 Task: Find connections with filter location Barcelona with filter topic #coachingwith filter profile language English with filter current company Cameron, a Schlumberger company with filter school SREYAS INSTITUTE OF ENGINEERING & TECHNOLOGY with filter industry Renewable Energy Power Generation with filter service category Digital Marketing with filter keywords title Outside Sales Manager
Action: Mouse moved to (171, 291)
Screenshot: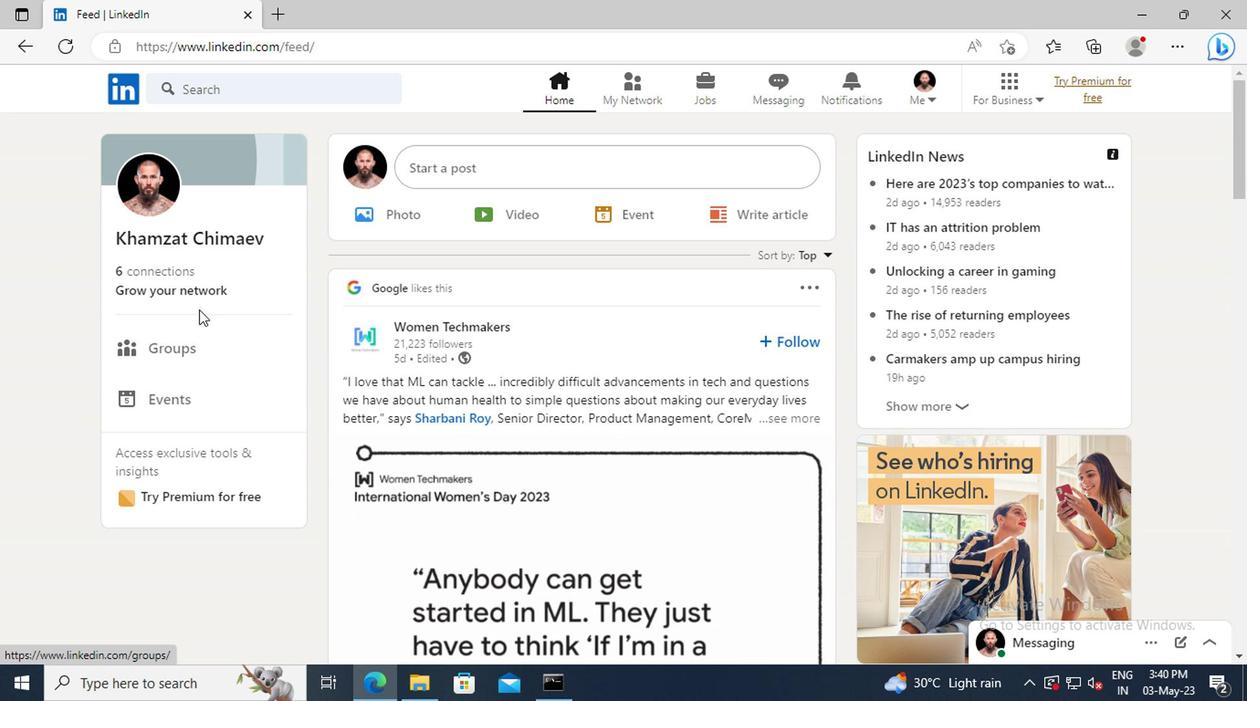 
Action: Mouse pressed left at (171, 291)
Screenshot: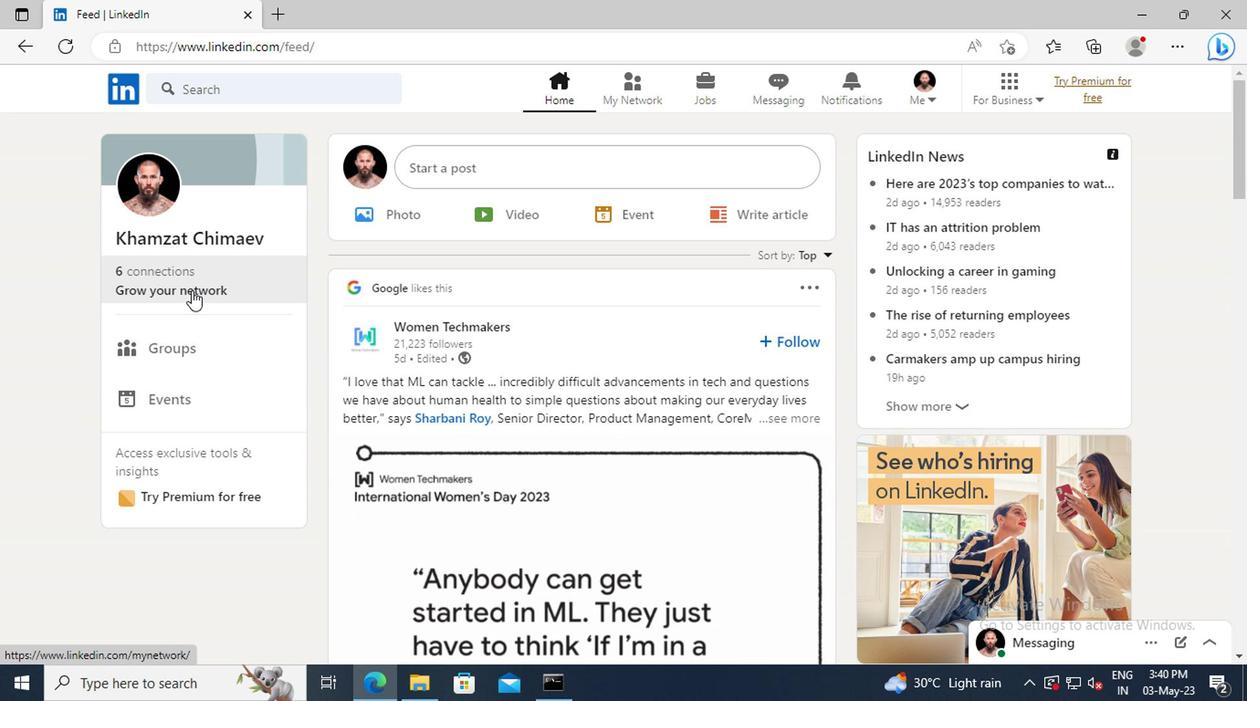 
Action: Mouse moved to (182, 196)
Screenshot: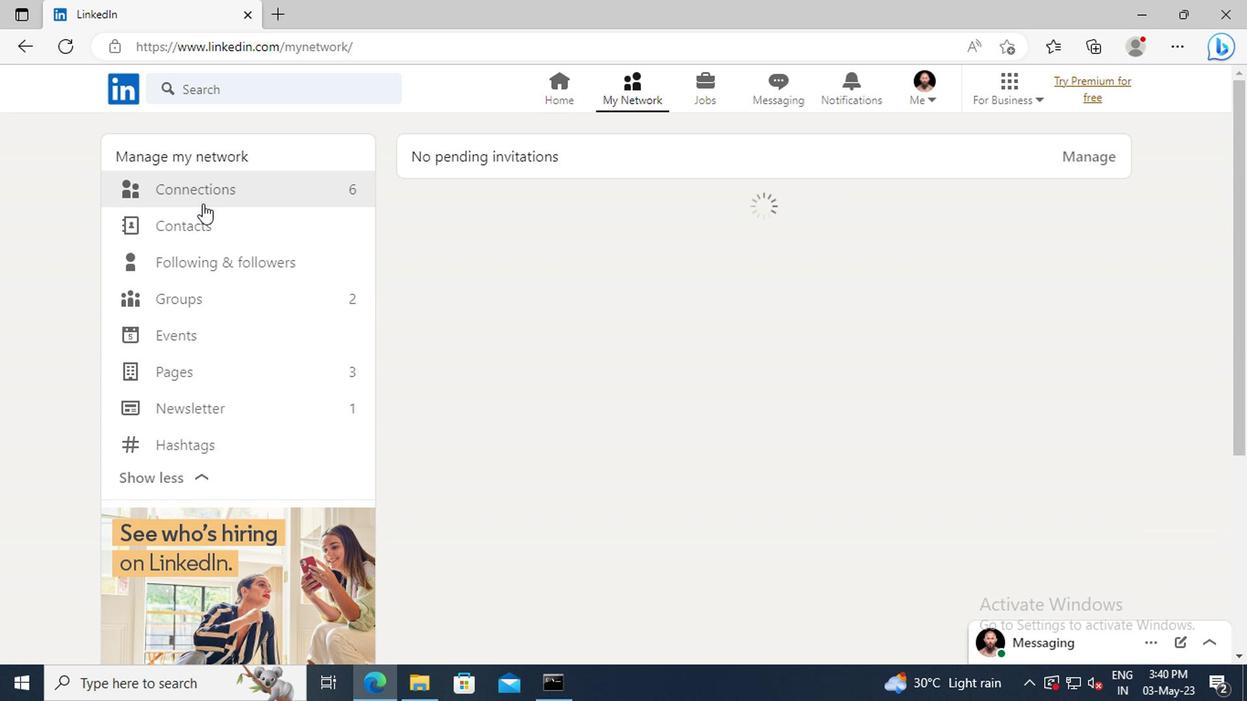 
Action: Mouse pressed left at (182, 196)
Screenshot: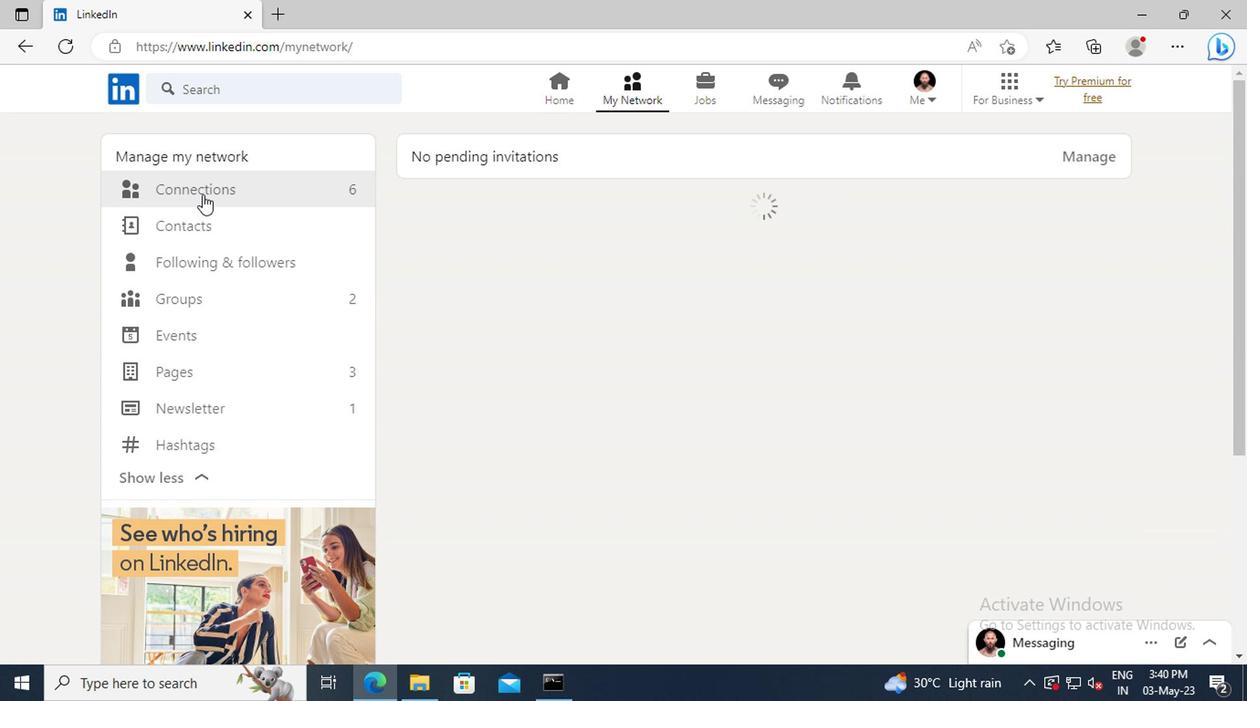 
Action: Mouse moved to (721, 197)
Screenshot: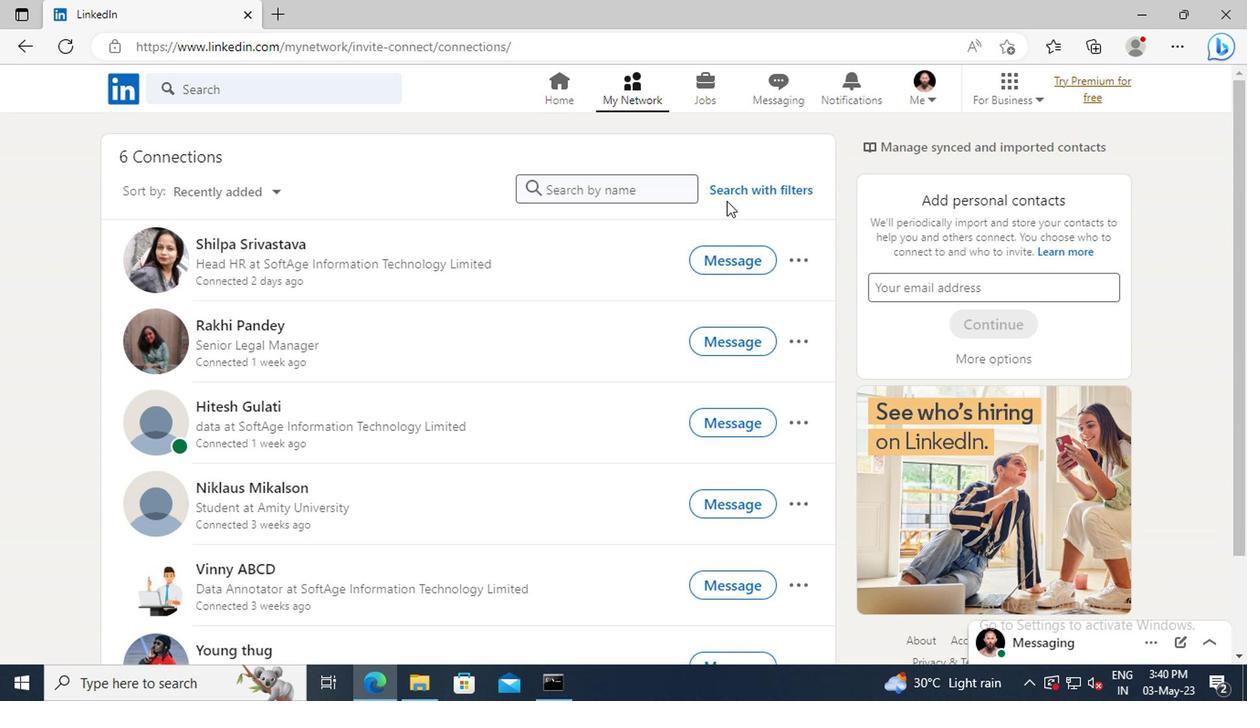 
Action: Mouse pressed left at (721, 197)
Screenshot: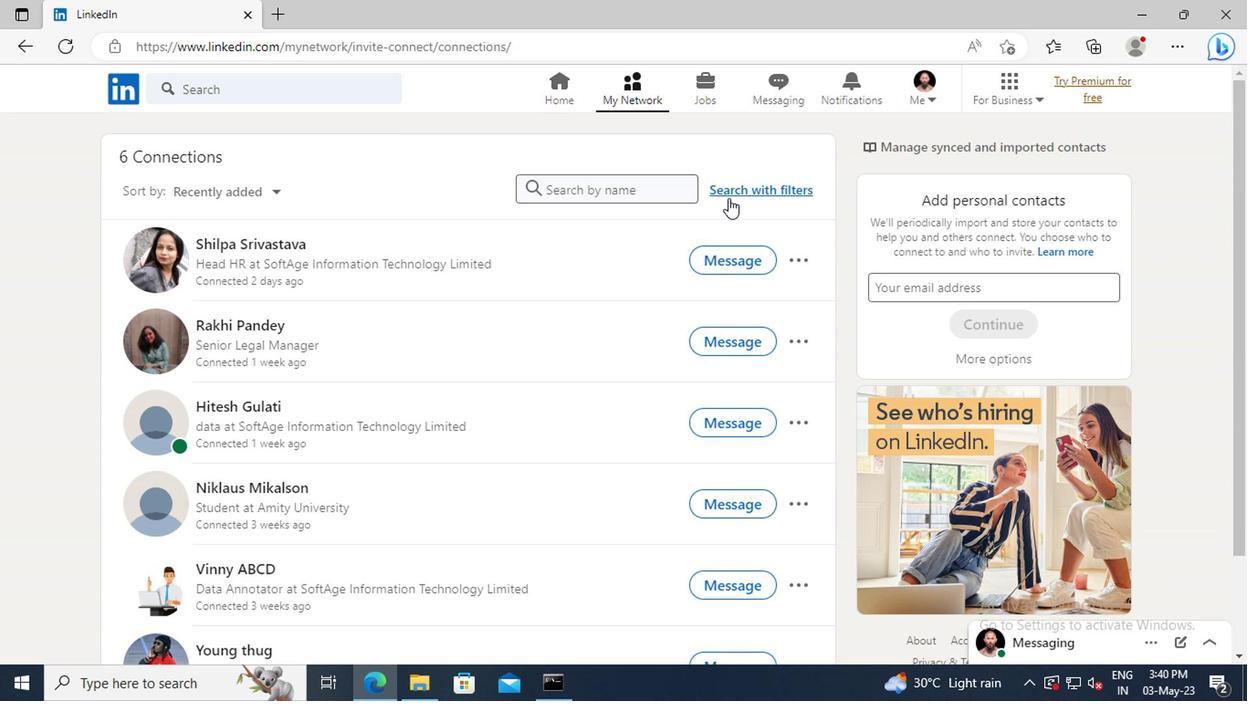 
Action: Mouse moved to (685, 146)
Screenshot: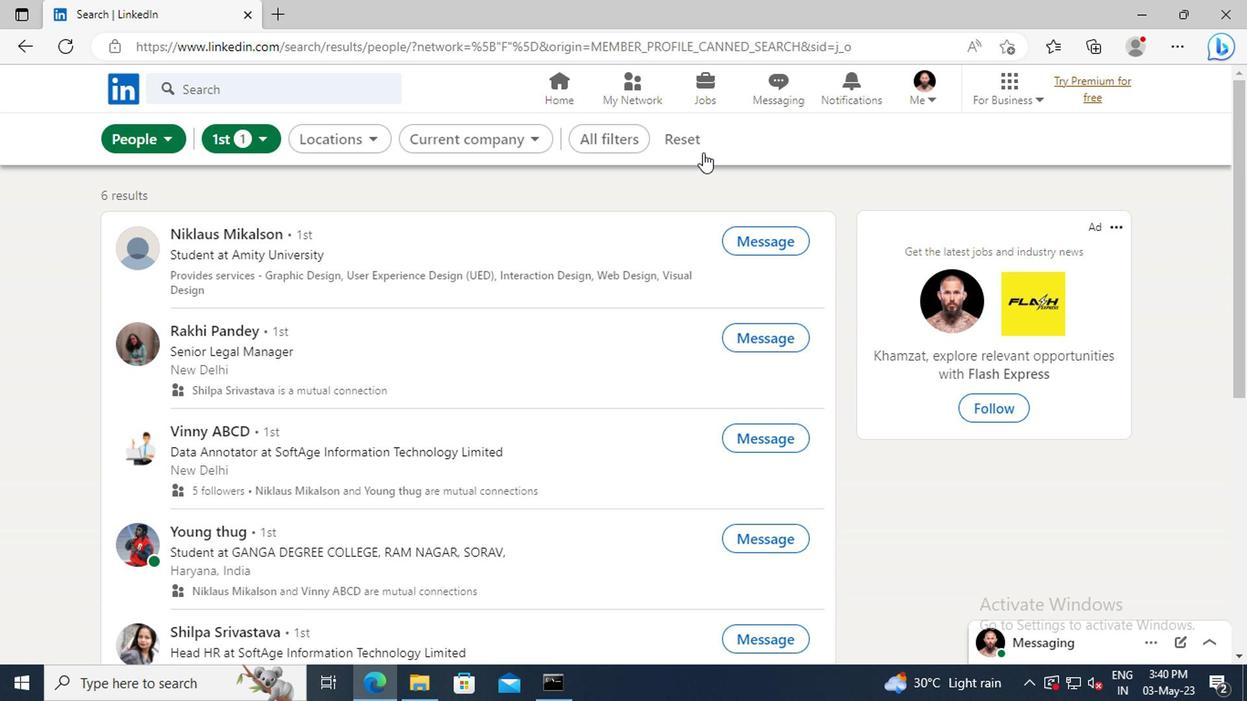 
Action: Mouse pressed left at (685, 146)
Screenshot: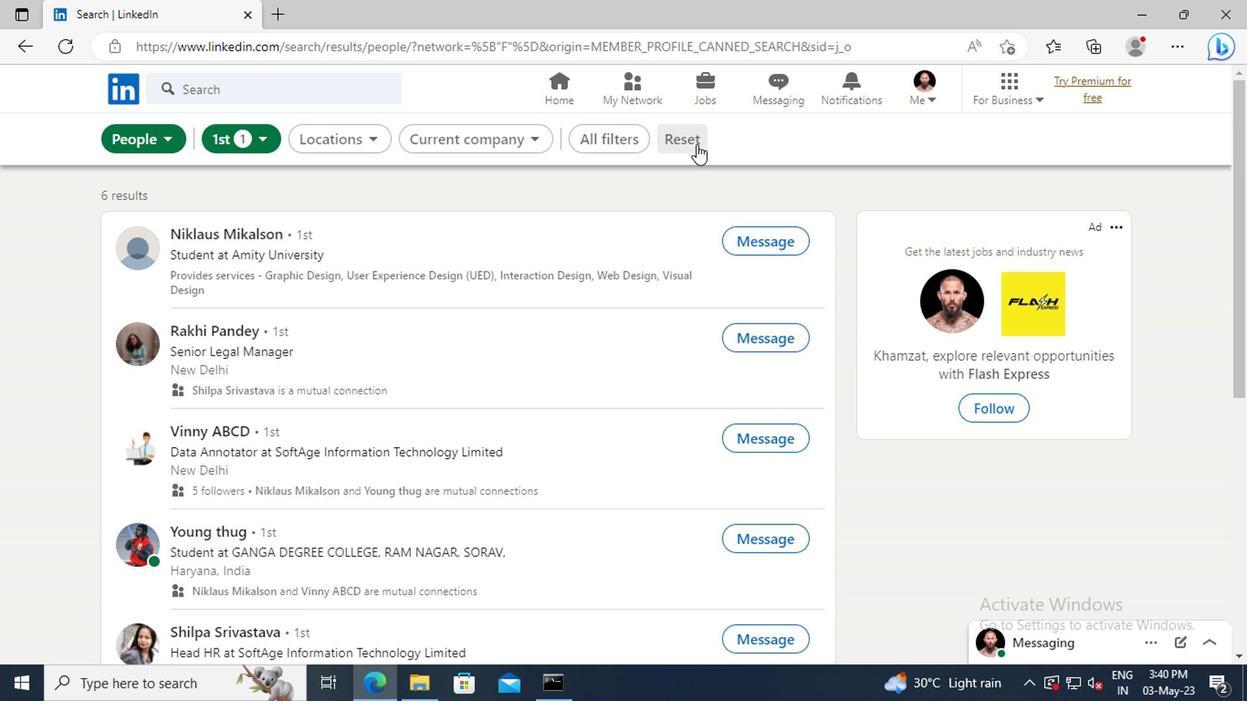 
Action: Mouse moved to (659, 146)
Screenshot: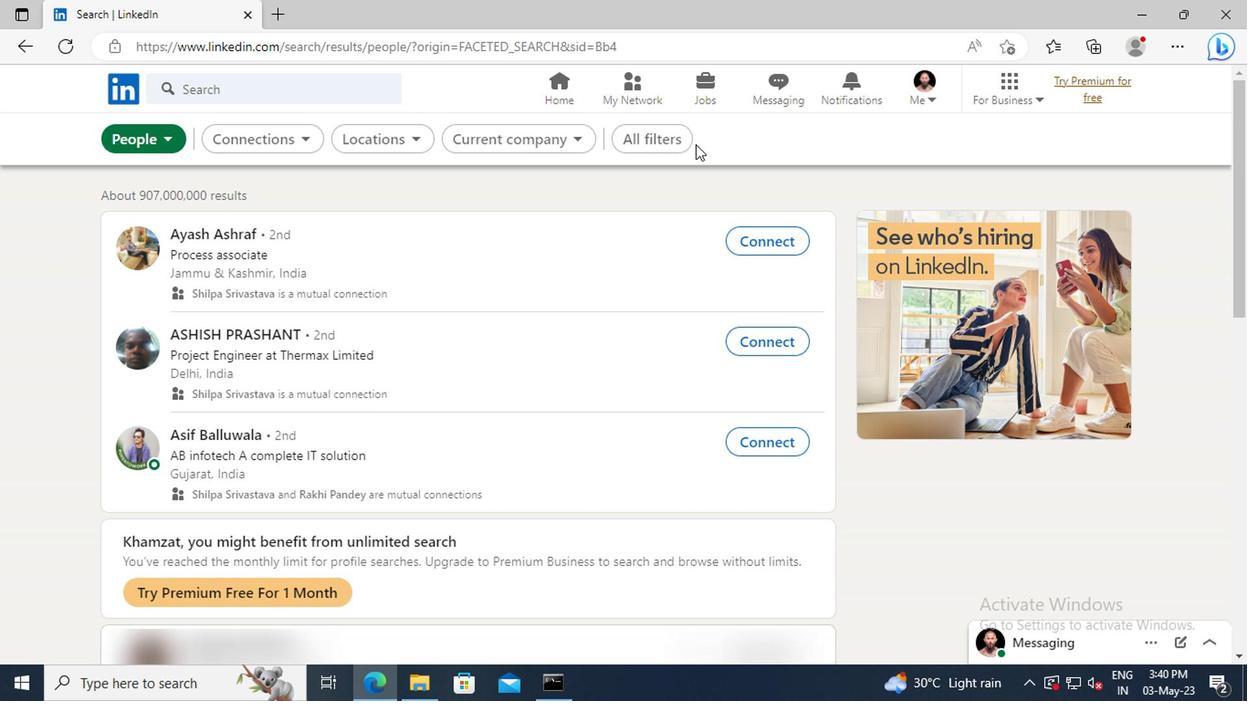 
Action: Mouse pressed left at (659, 146)
Screenshot: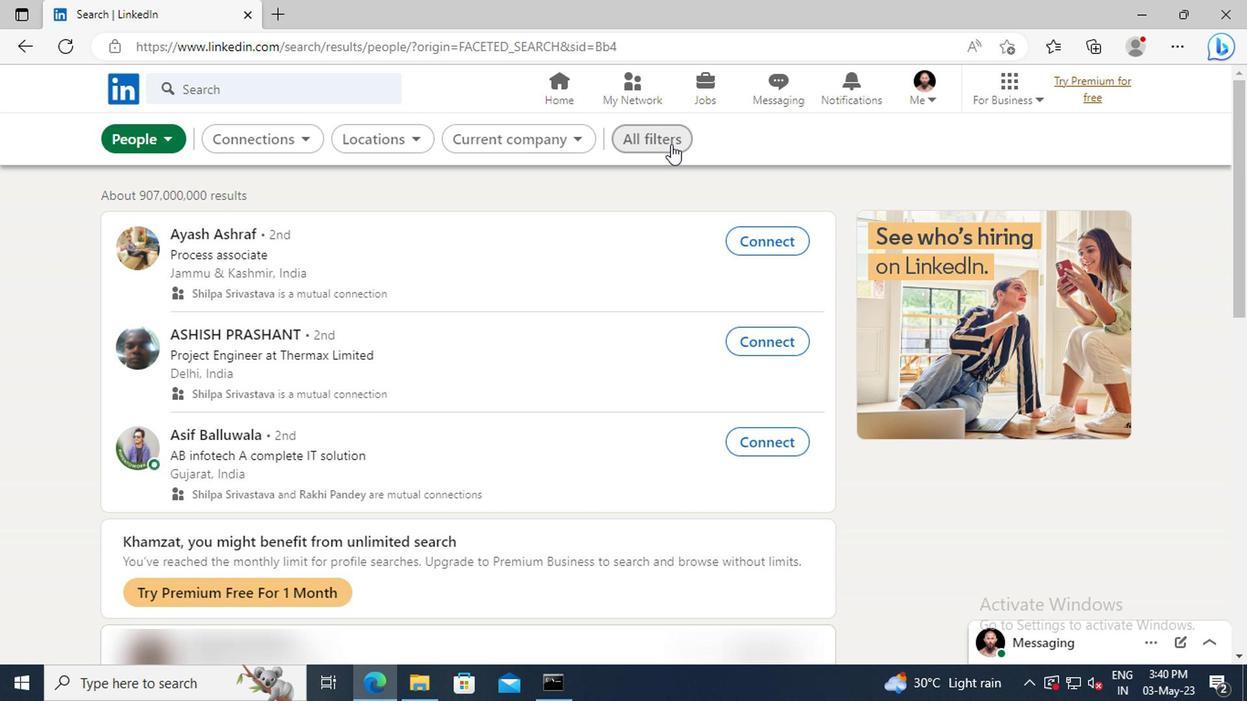 
Action: Mouse moved to (1042, 385)
Screenshot: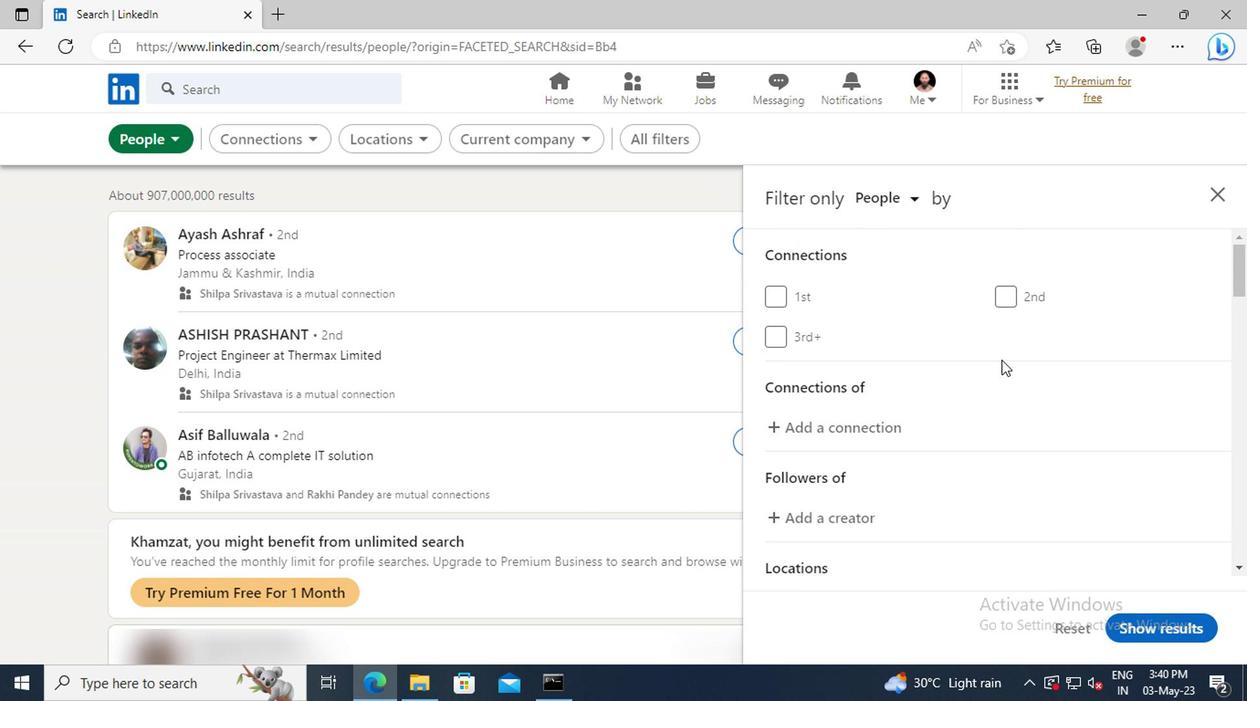 
Action: Mouse scrolled (1042, 384) with delta (0, 0)
Screenshot: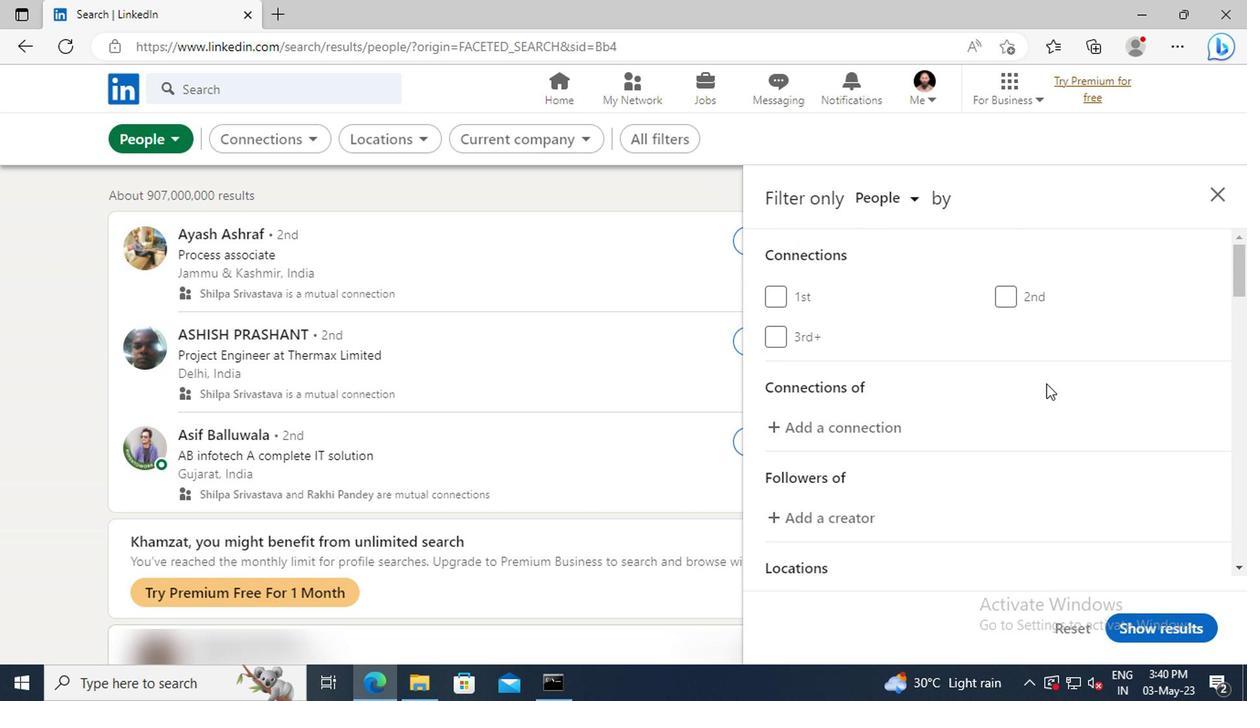 
Action: Mouse scrolled (1042, 384) with delta (0, 0)
Screenshot: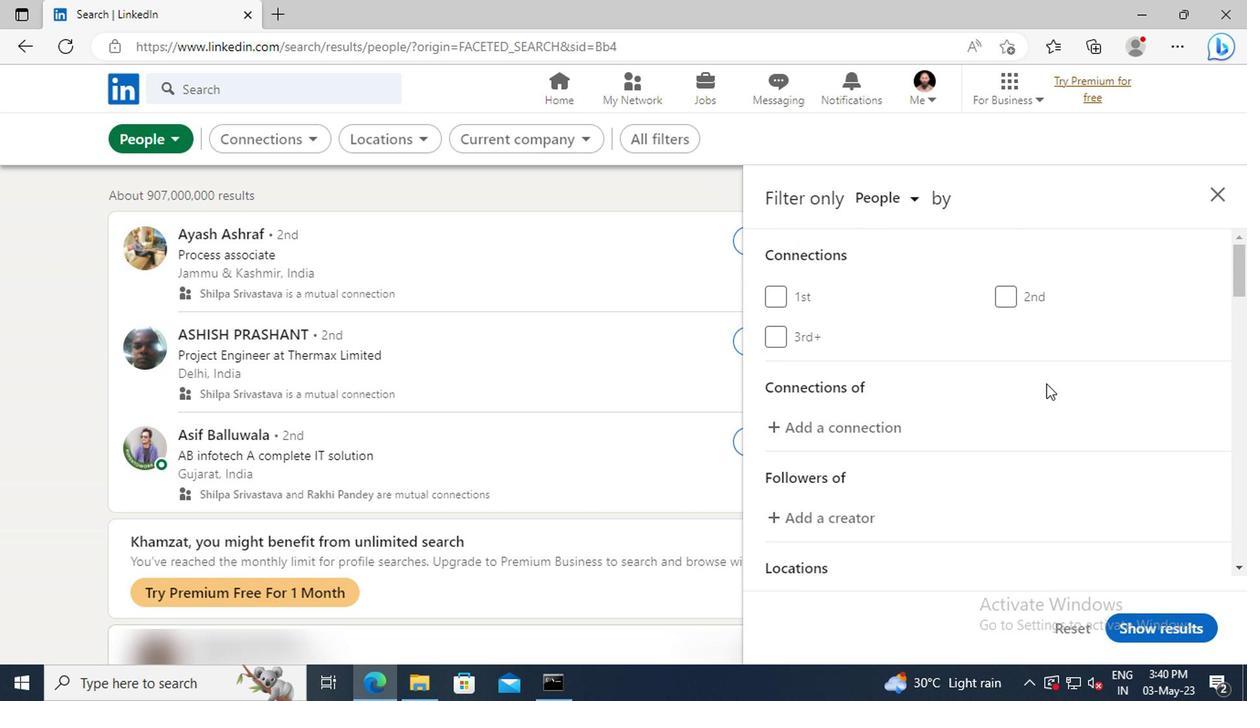 
Action: Mouse scrolled (1042, 384) with delta (0, 0)
Screenshot: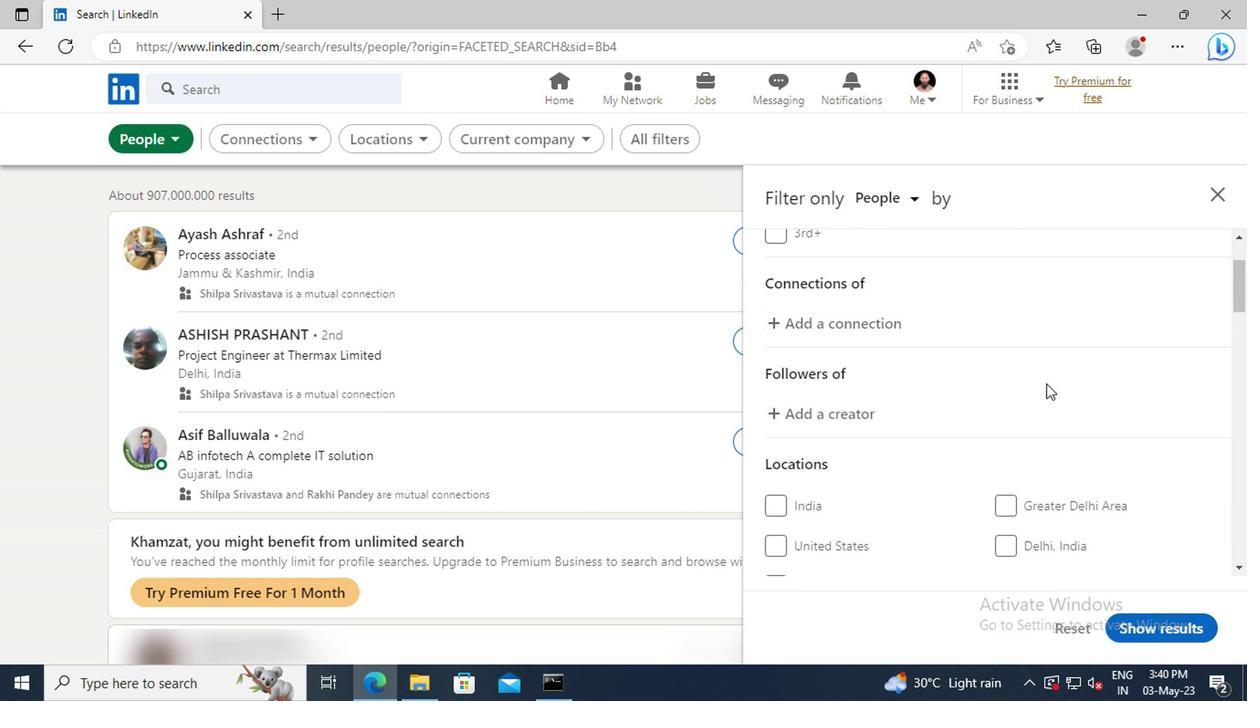 
Action: Mouse scrolled (1042, 384) with delta (0, 0)
Screenshot: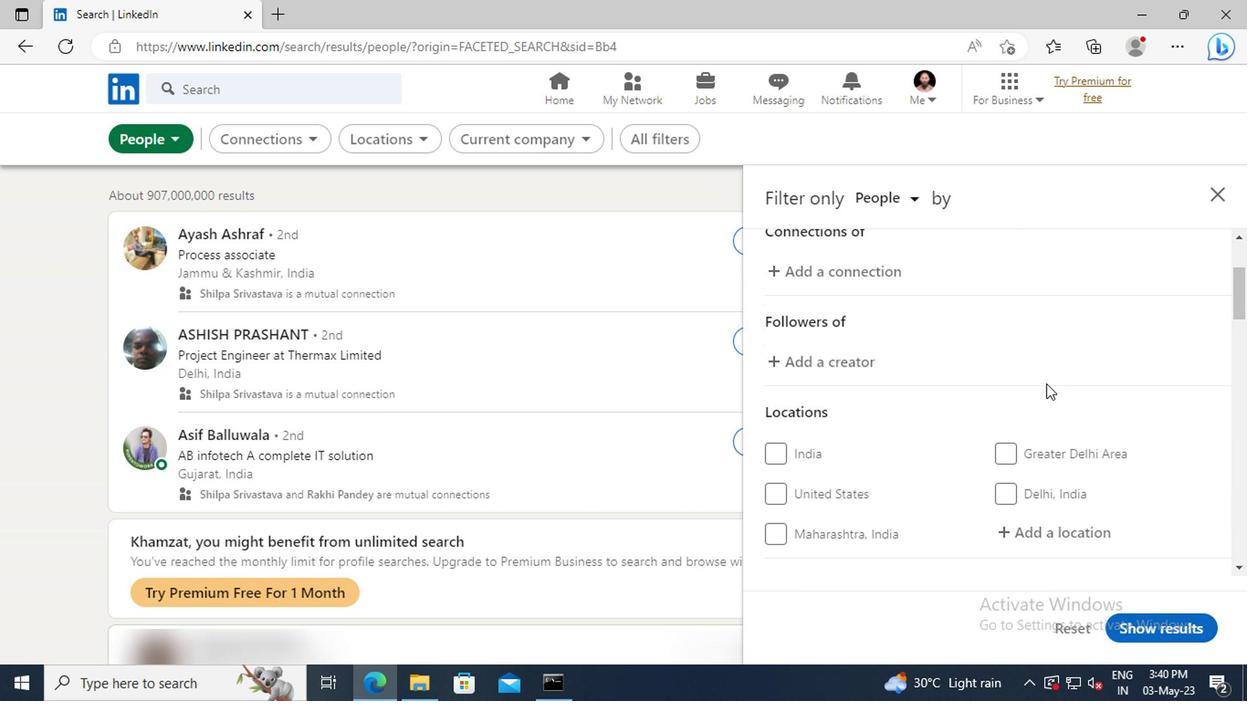 
Action: Mouse scrolled (1042, 384) with delta (0, 0)
Screenshot: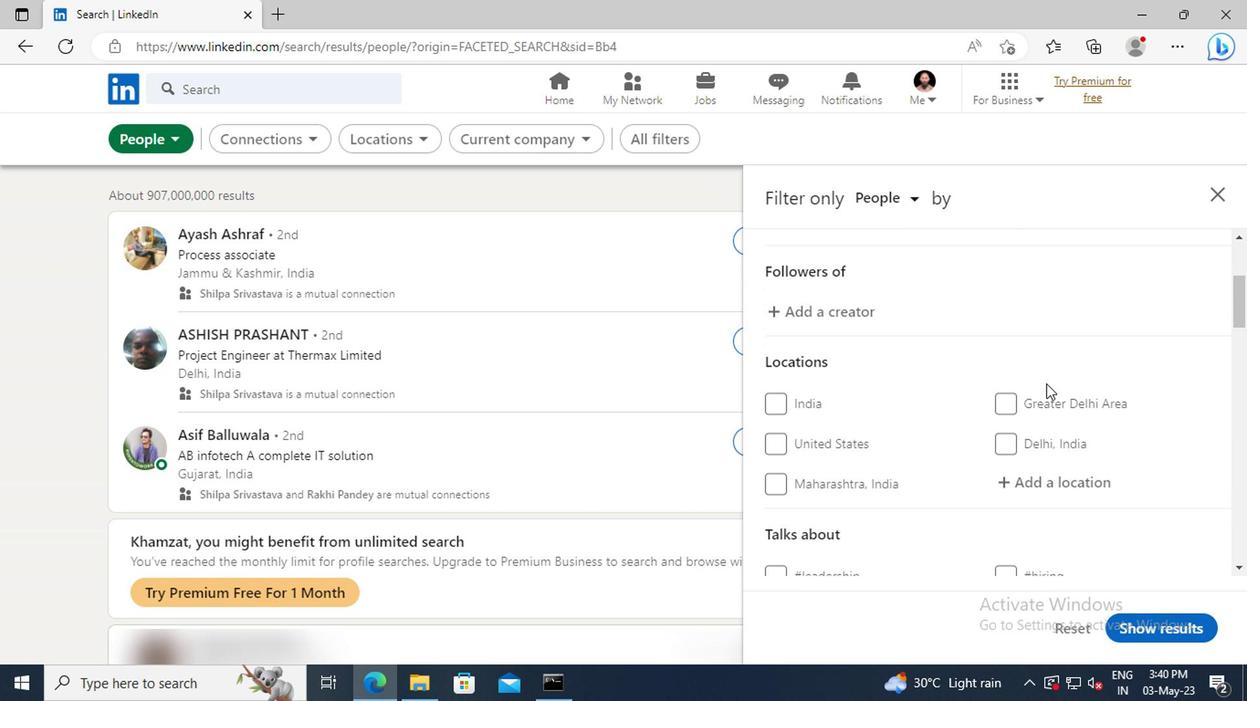
Action: Mouse moved to (1043, 426)
Screenshot: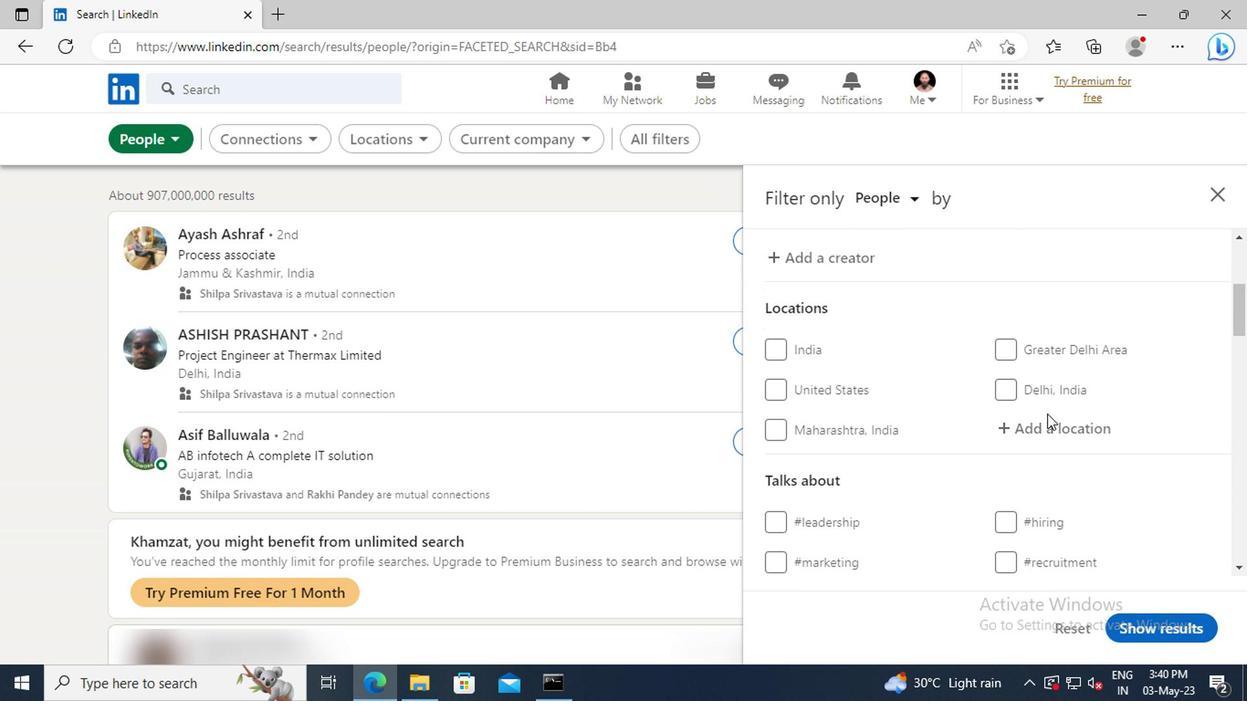 
Action: Mouse pressed left at (1043, 426)
Screenshot: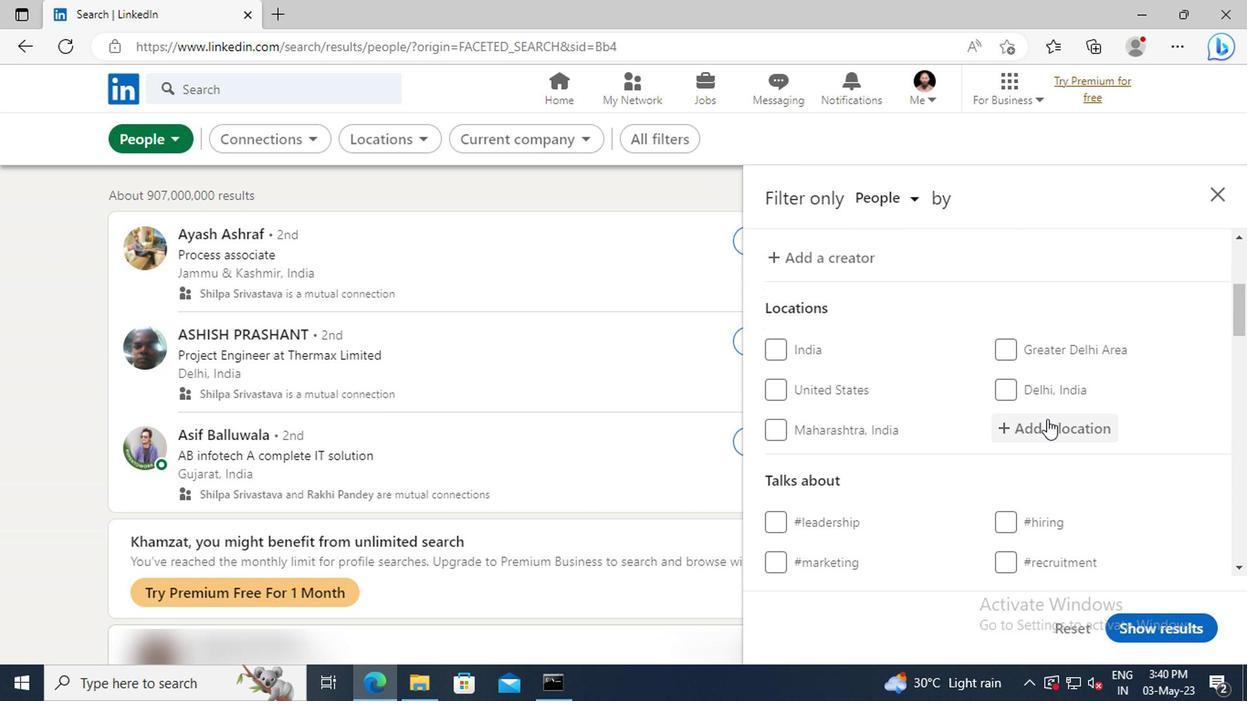 
Action: Key pressed <Key.shift>BARCEL
Screenshot: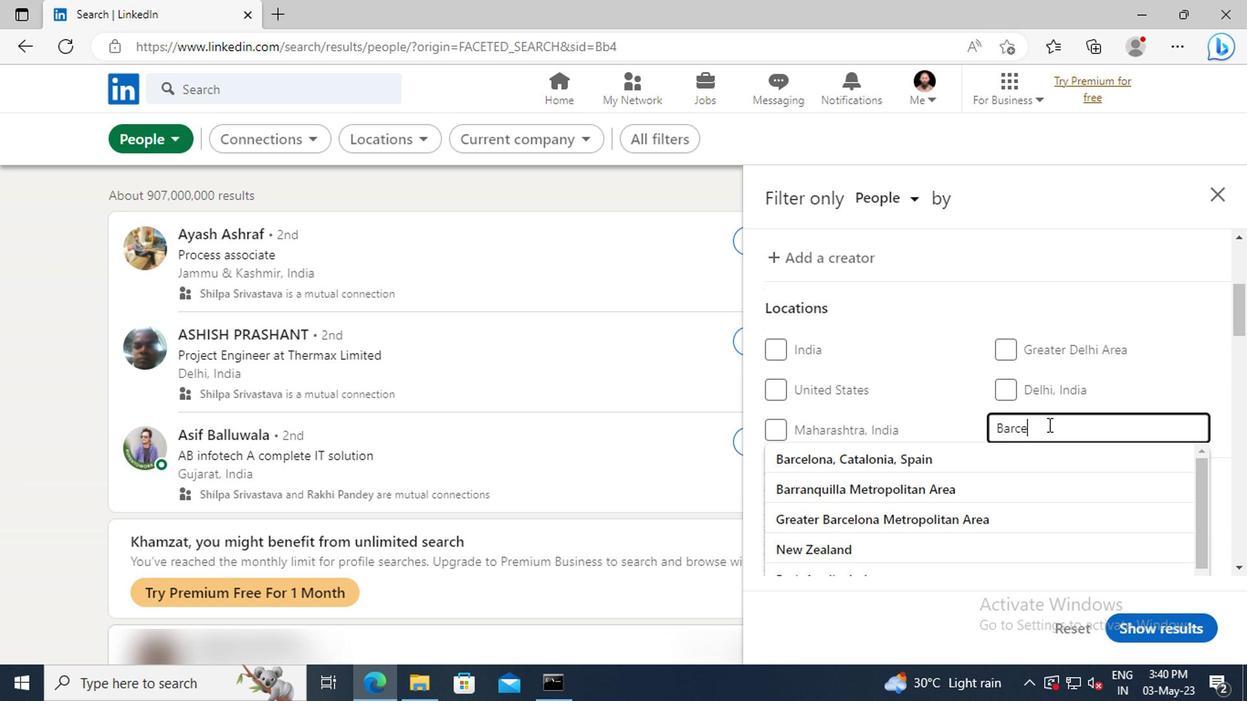 
Action: Mouse moved to (1046, 452)
Screenshot: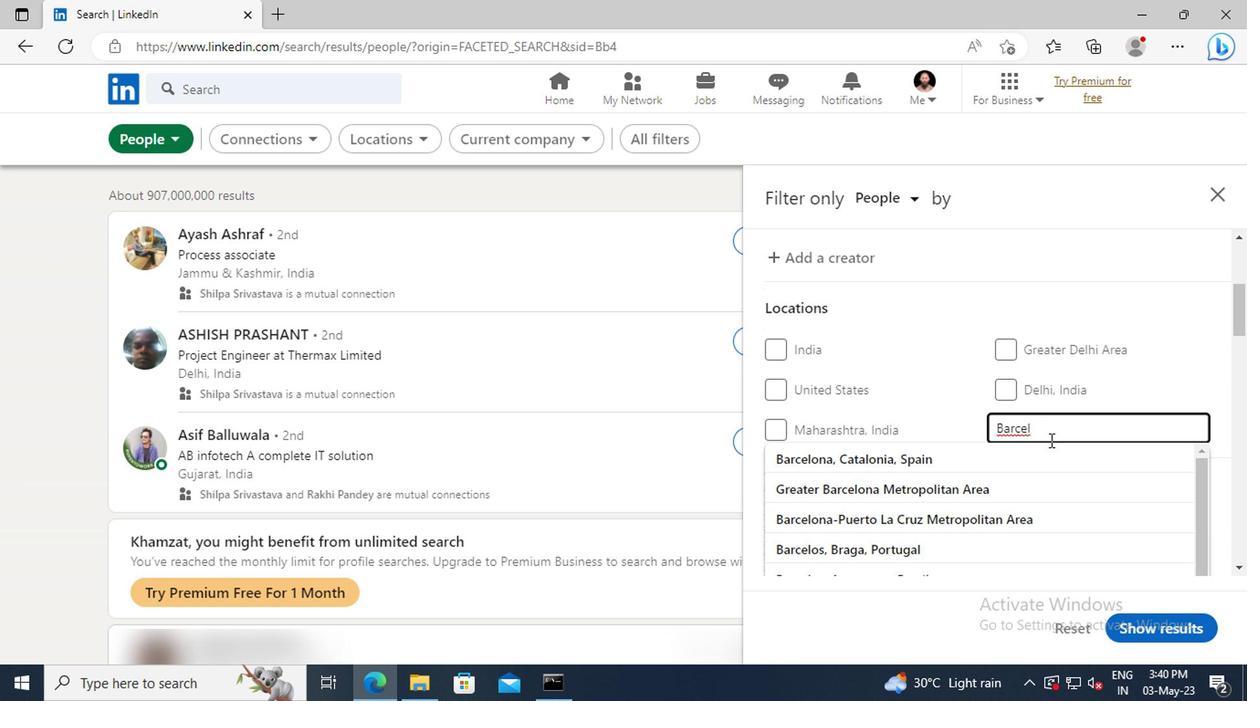
Action: Mouse pressed left at (1046, 452)
Screenshot: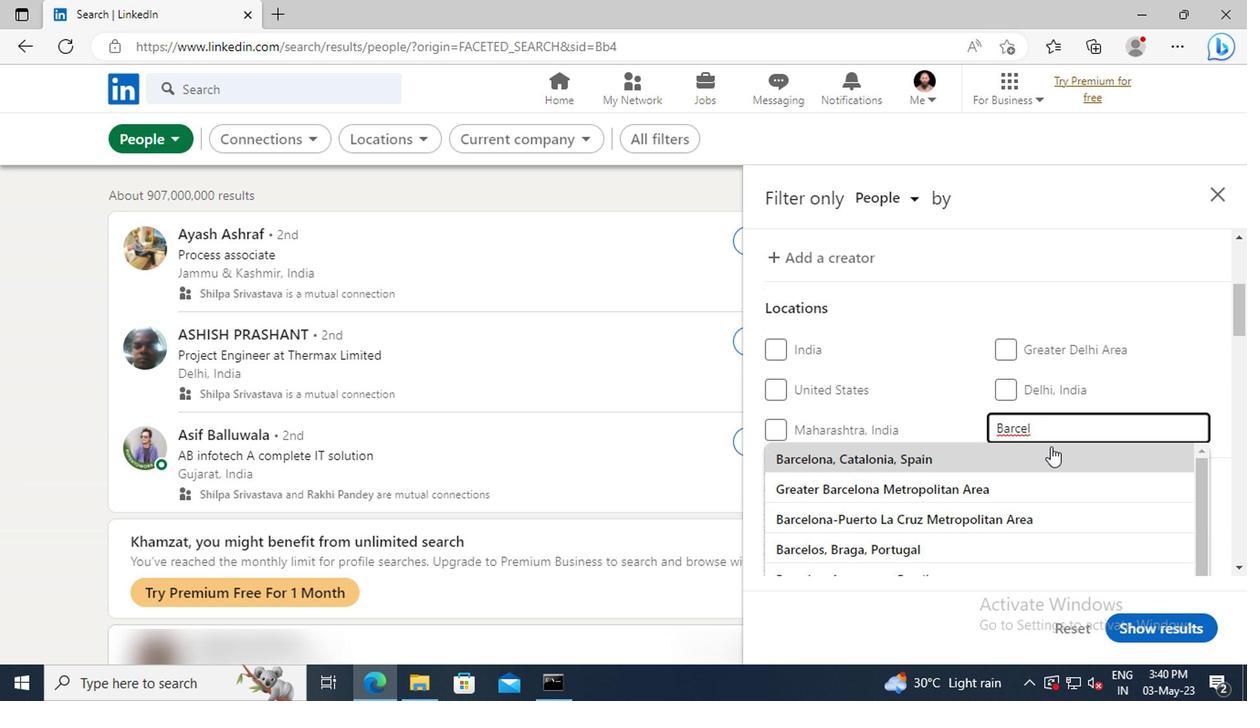 
Action: Mouse scrolled (1046, 450) with delta (0, -1)
Screenshot: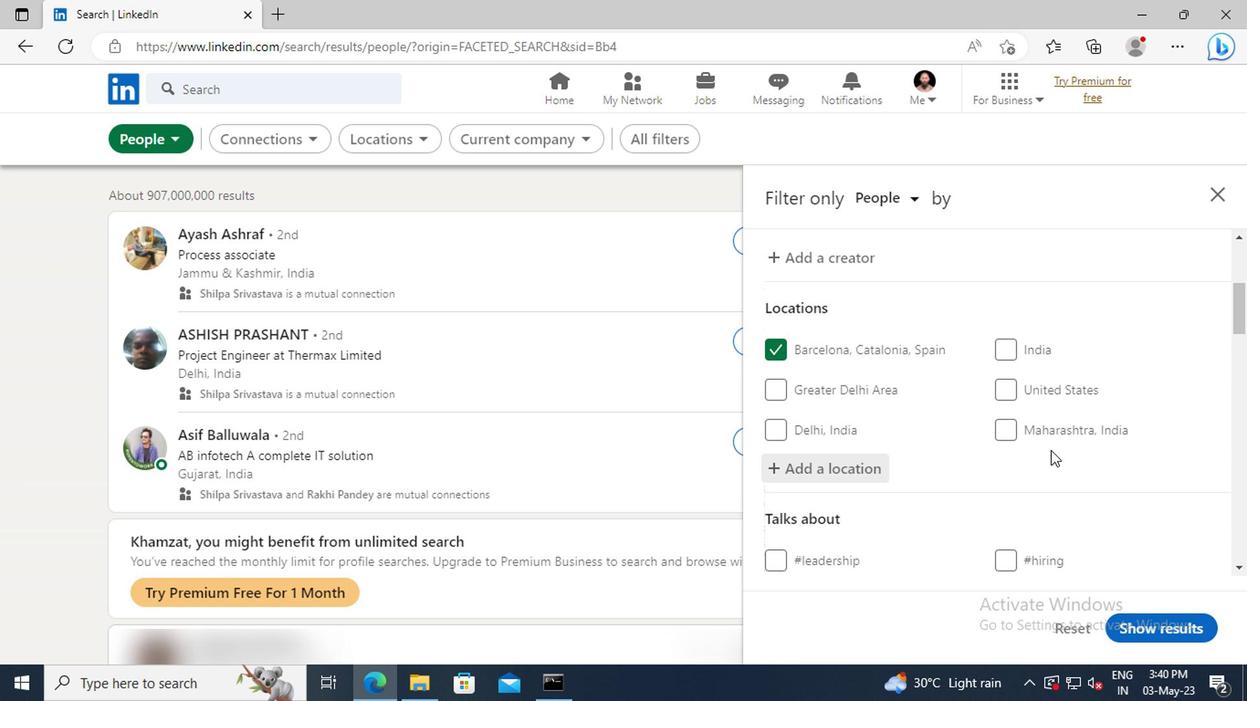 
Action: Mouse scrolled (1046, 450) with delta (0, -1)
Screenshot: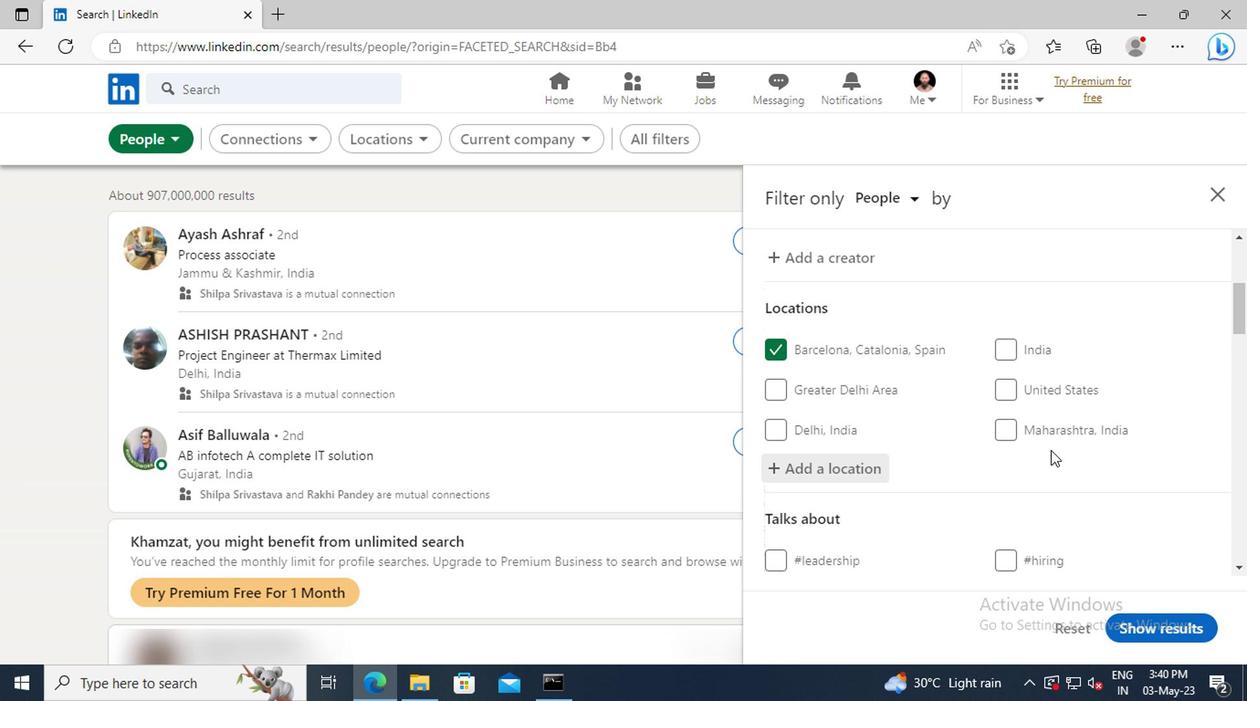 
Action: Mouse scrolled (1046, 450) with delta (0, -1)
Screenshot: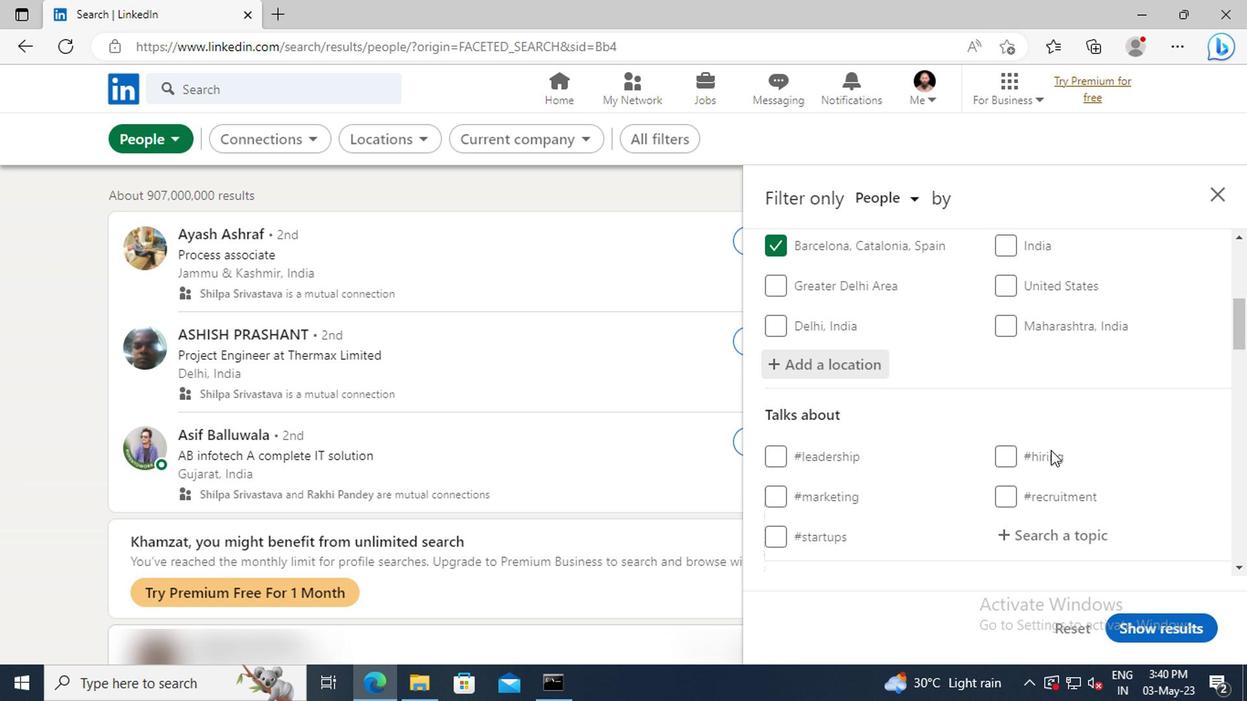 
Action: Mouse moved to (1043, 478)
Screenshot: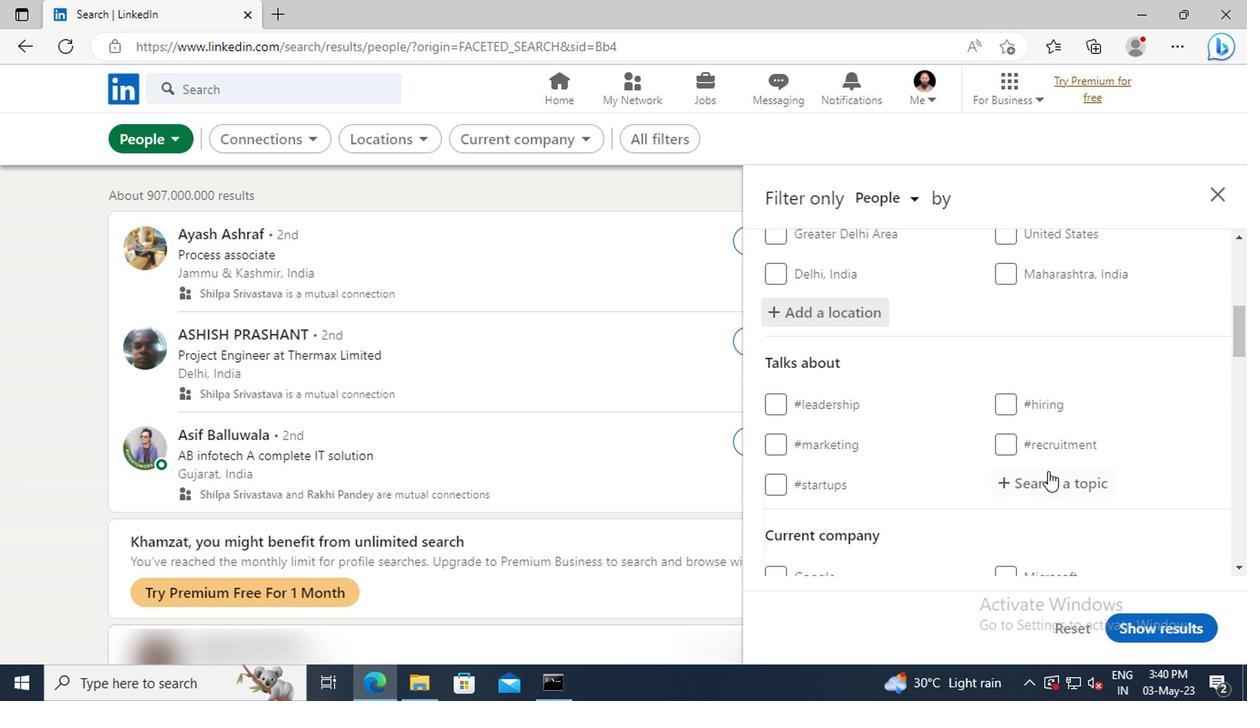 
Action: Mouse pressed left at (1043, 478)
Screenshot: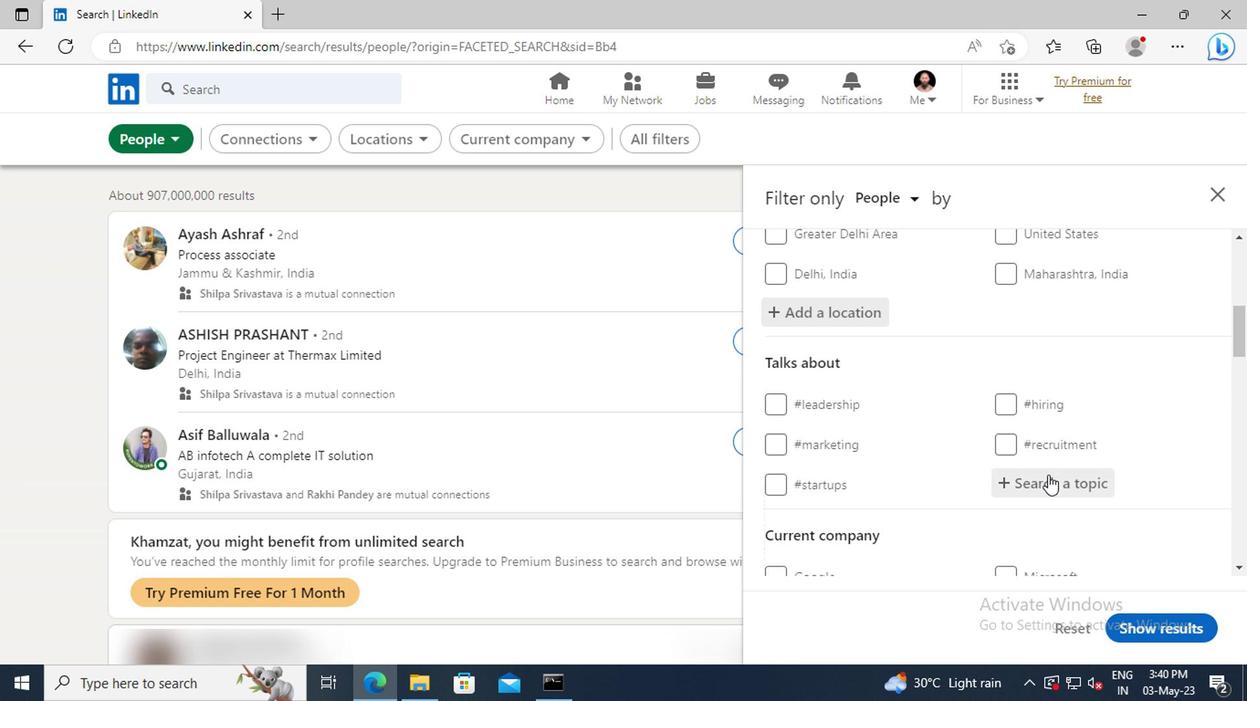 
Action: Key pressed COACHING
Screenshot: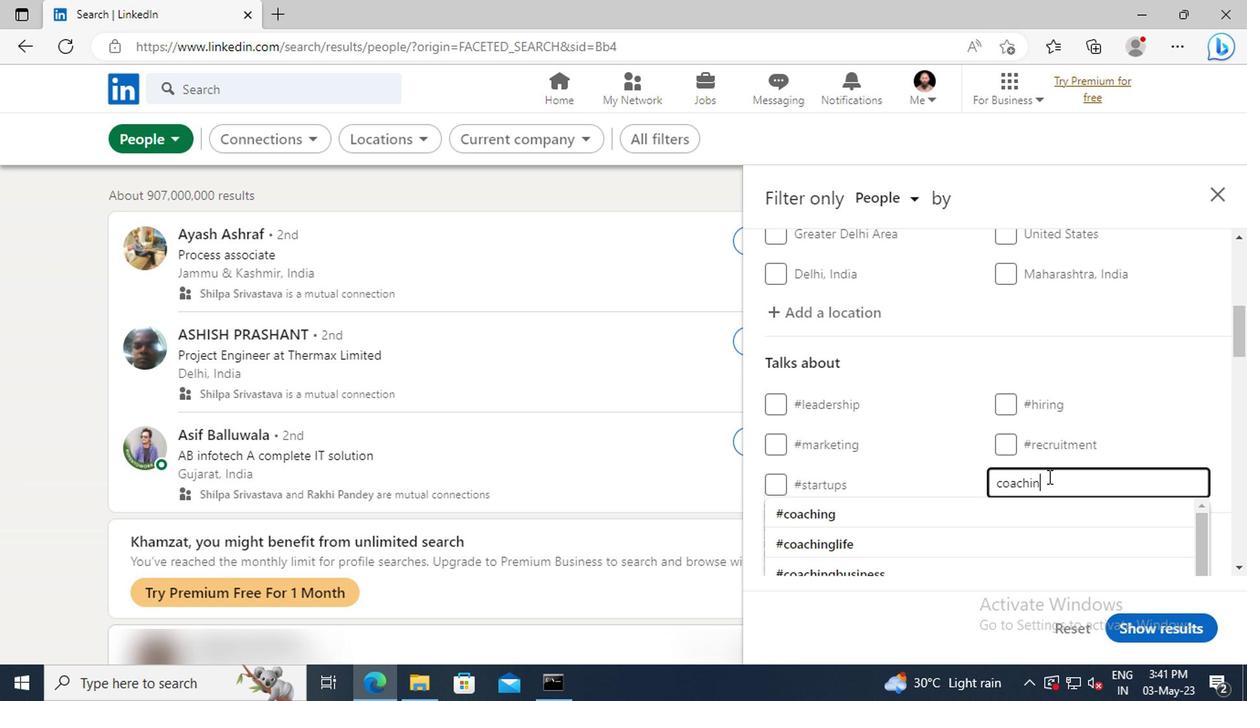 
Action: Mouse moved to (1043, 504)
Screenshot: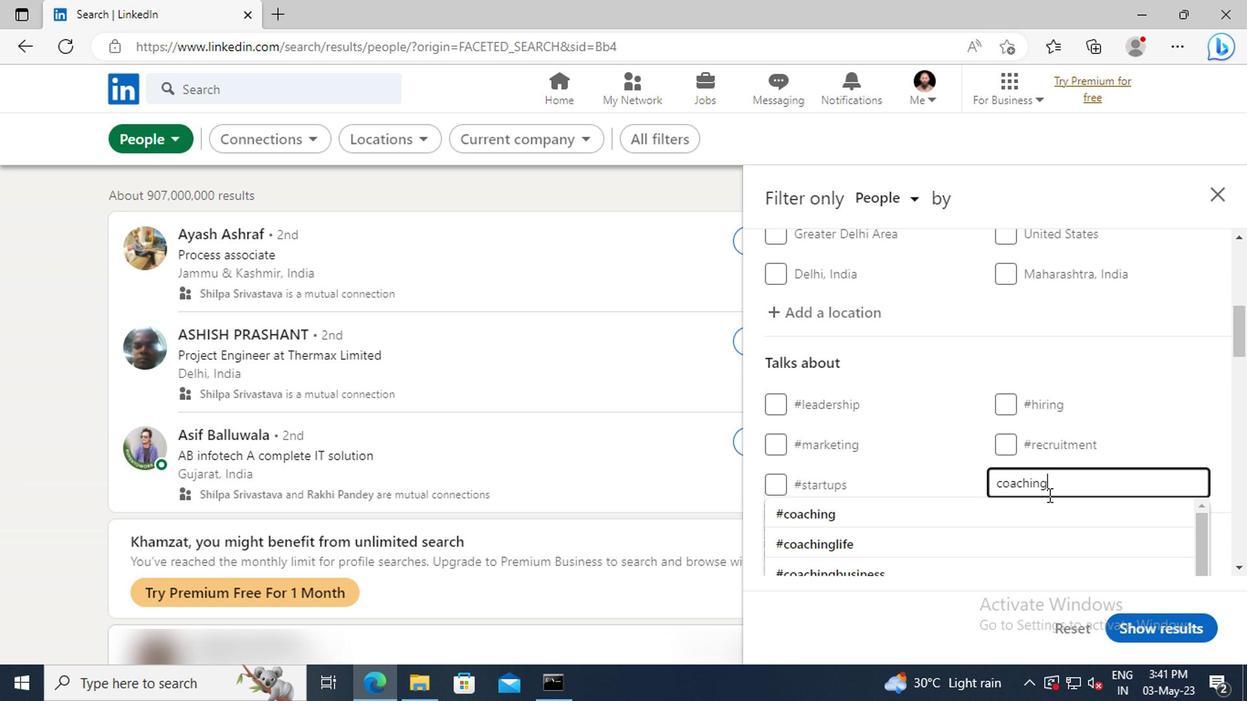 
Action: Mouse pressed left at (1043, 504)
Screenshot: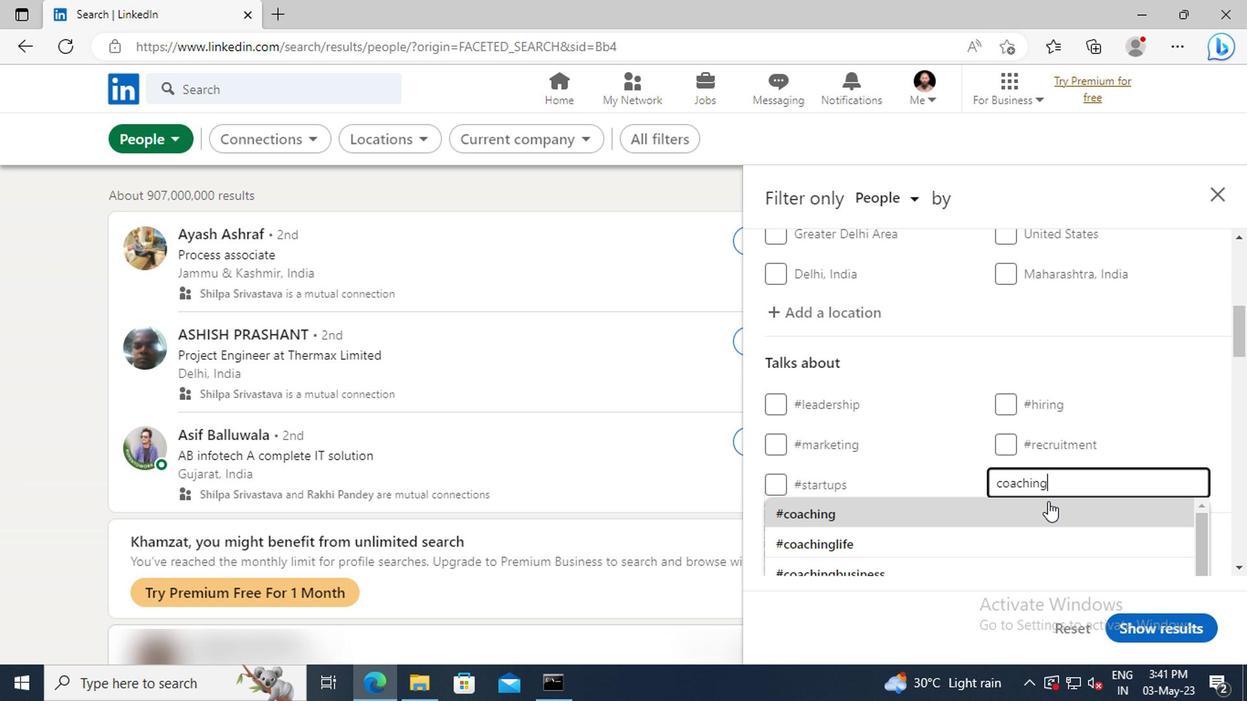 
Action: Mouse scrolled (1043, 504) with delta (0, 0)
Screenshot: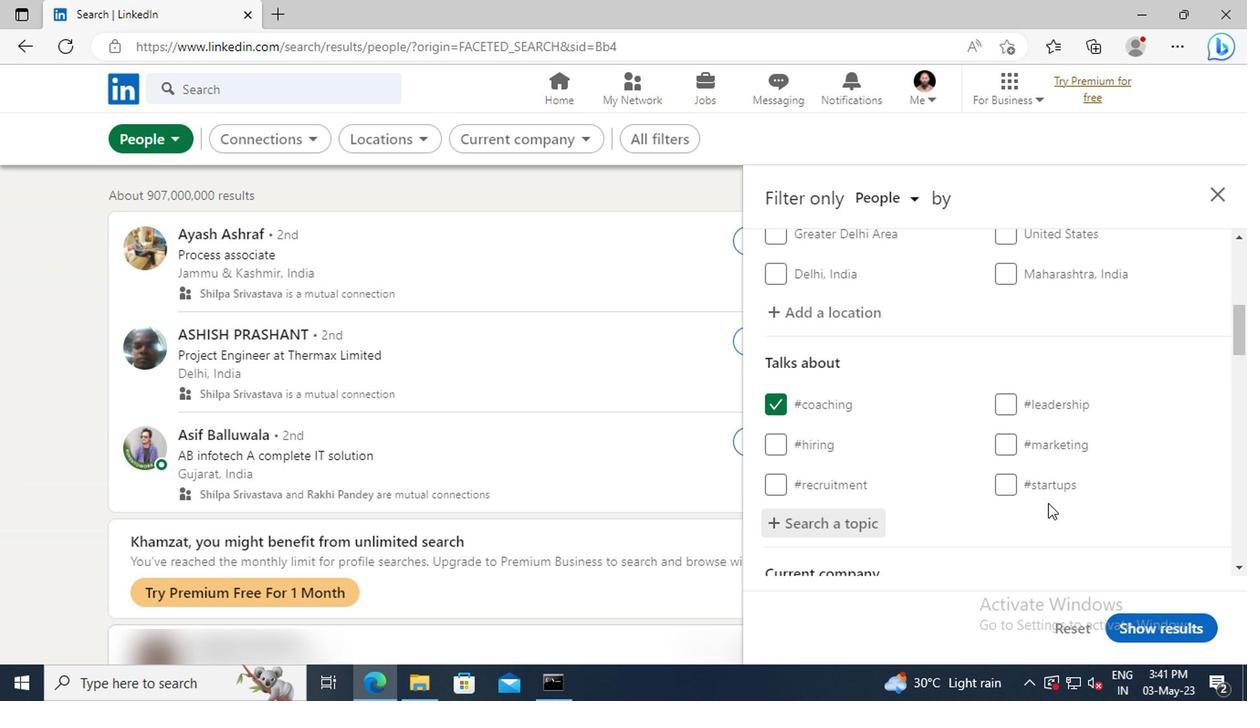 
Action: Mouse scrolled (1043, 504) with delta (0, 0)
Screenshot: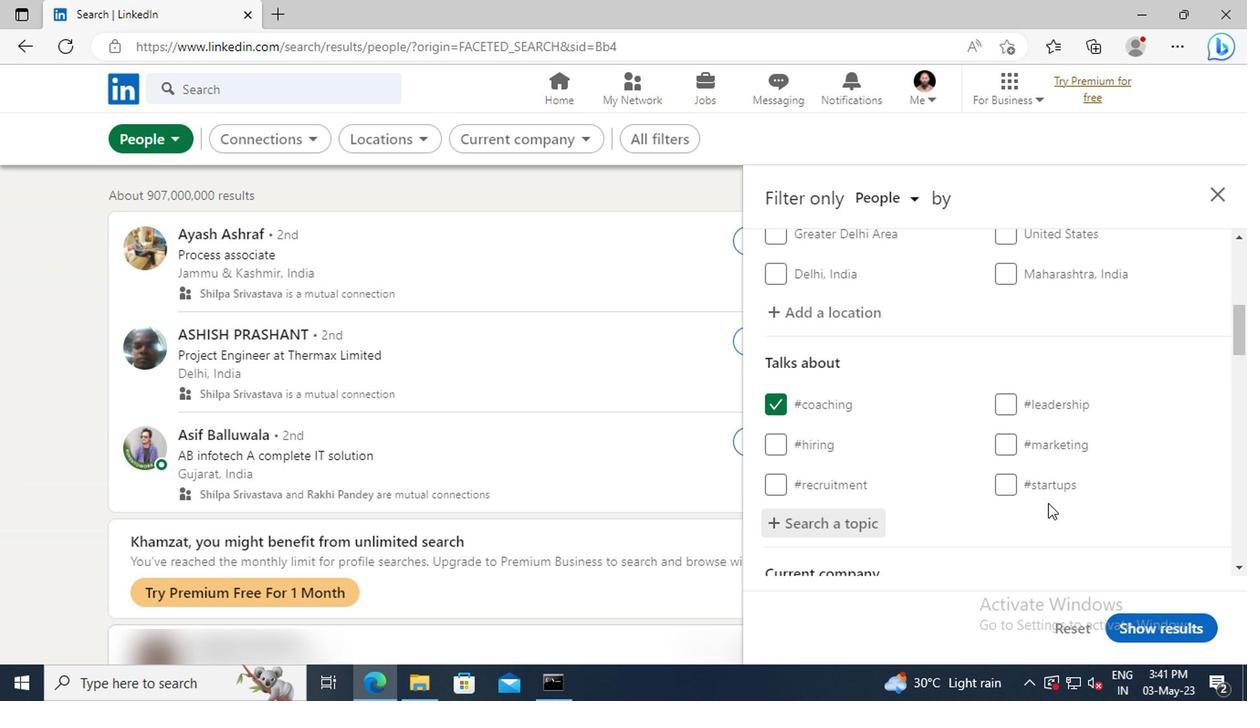 
Action: Mouse scrolled (1043, 504) with delta (0, 0)
Screenshot: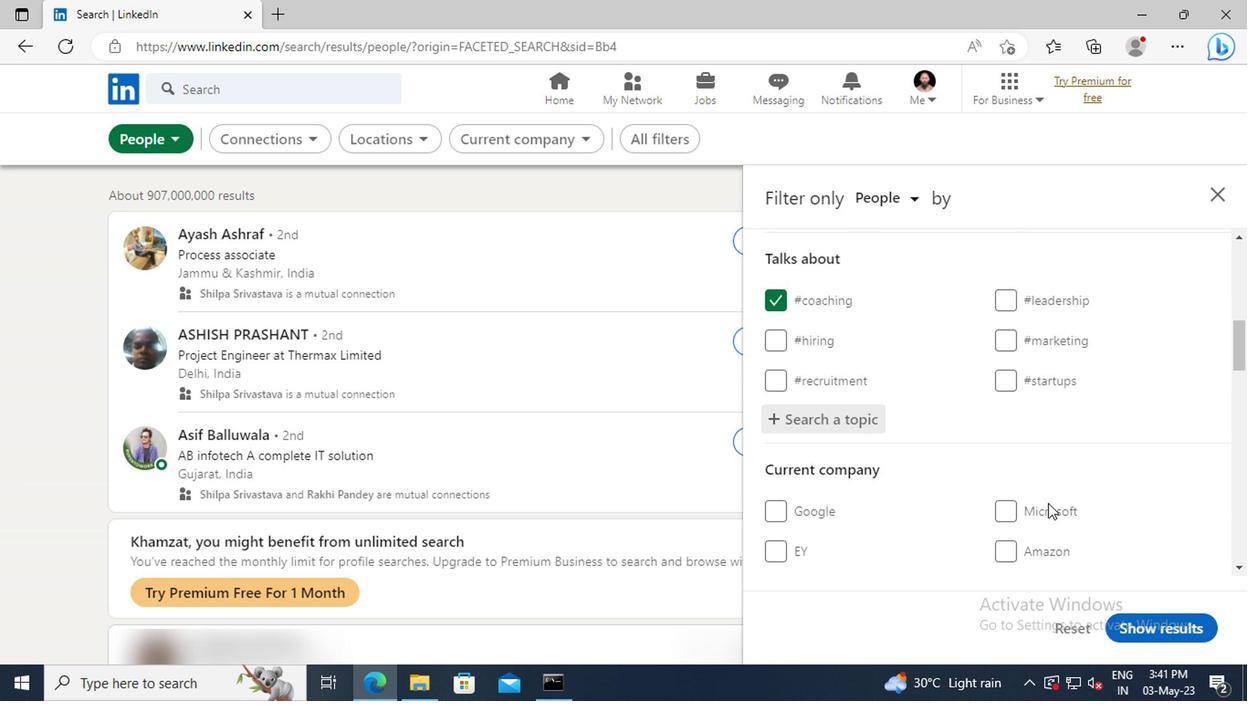 
Action: Mouse moved to (1043, 476)
Screenshot: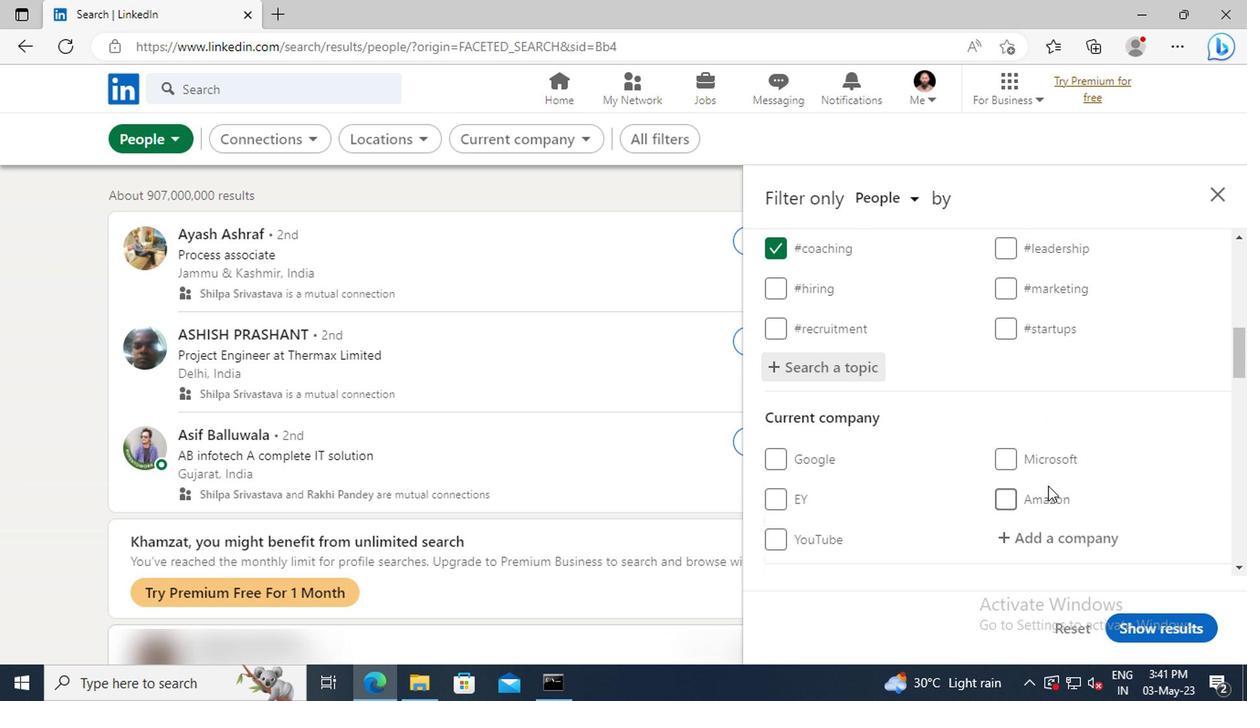 
Action: Mouse scrolled (1043, 475) with delta (0, -1)
Screenshot: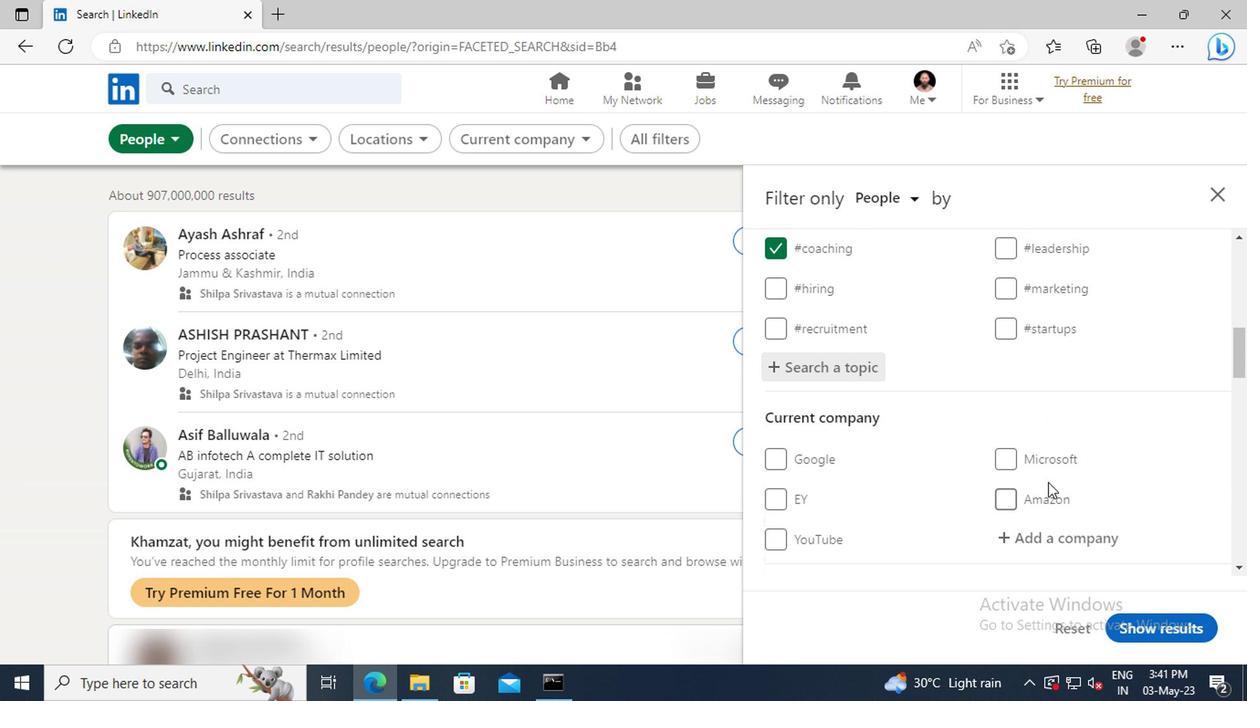 
Action: Mouse scrolled (1043, 475) with delta (0, -1)
Screenshot: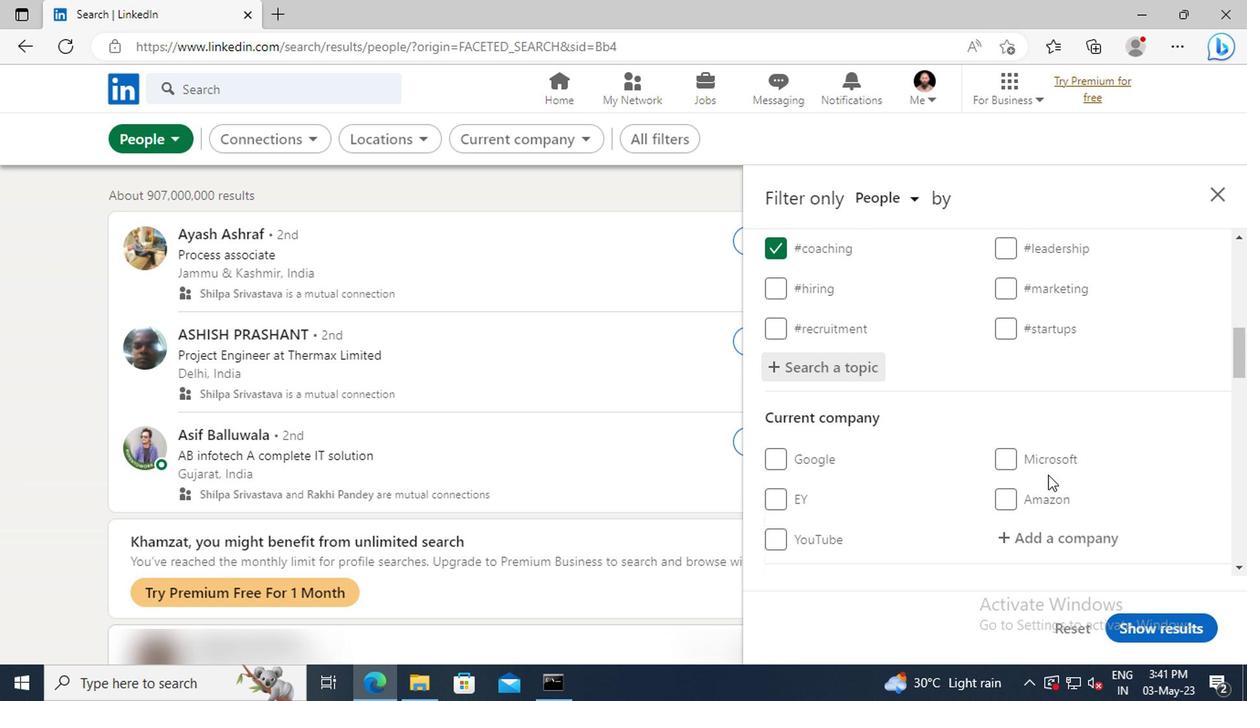 
Action: Mouse moved to (1043, 475)
Screenshot: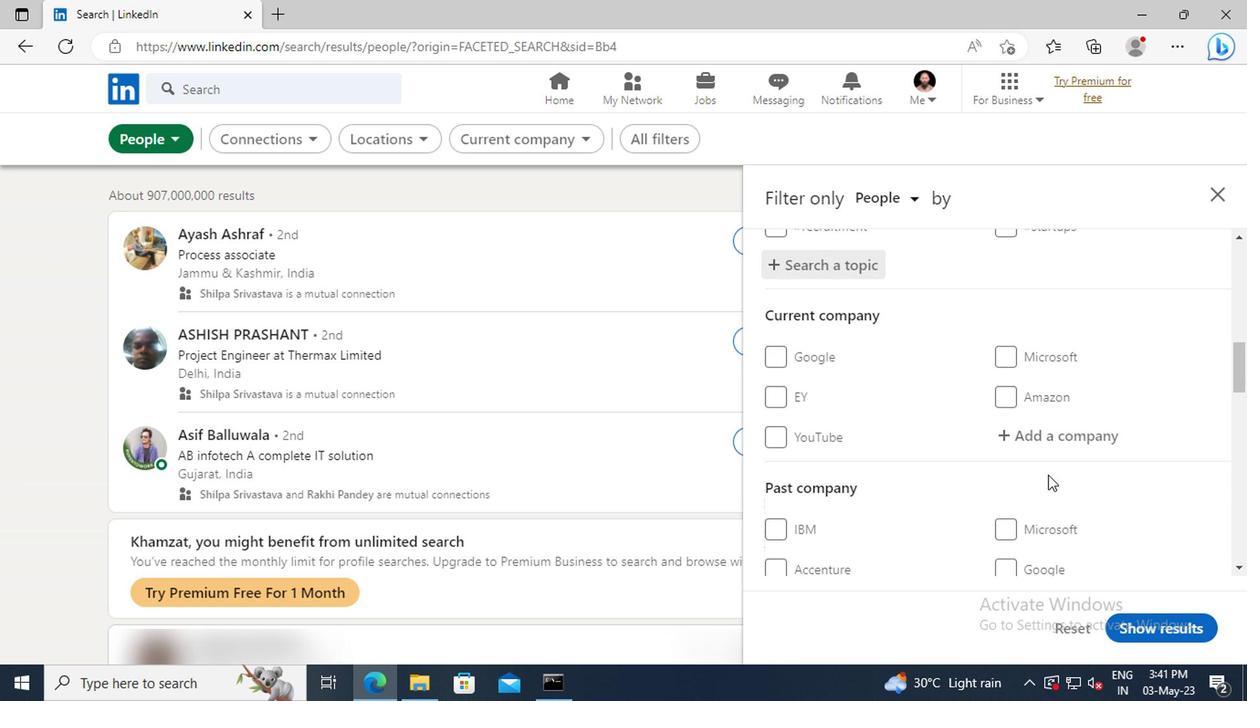 
Action: Mouse scrolled (1043, 474) with delta (0, 0)
Screenshot: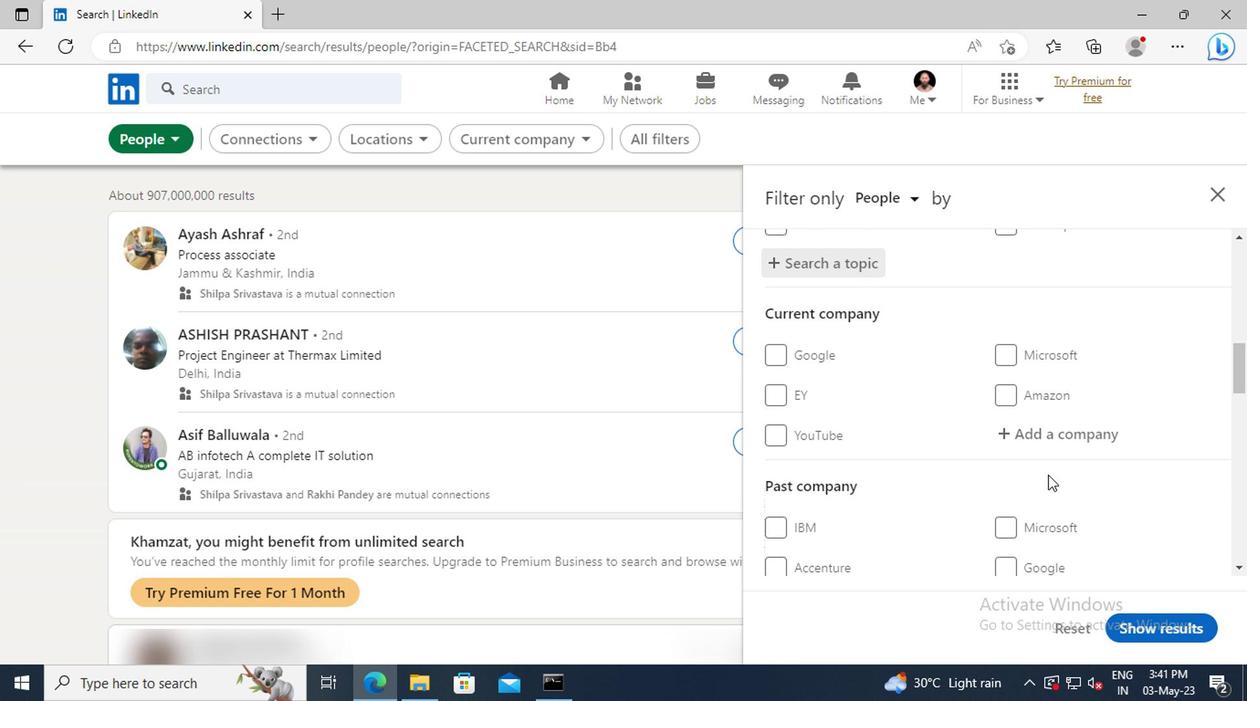 
Action: Mouse scrolled (1043, 474) with delta (0, 0)
Screenshot: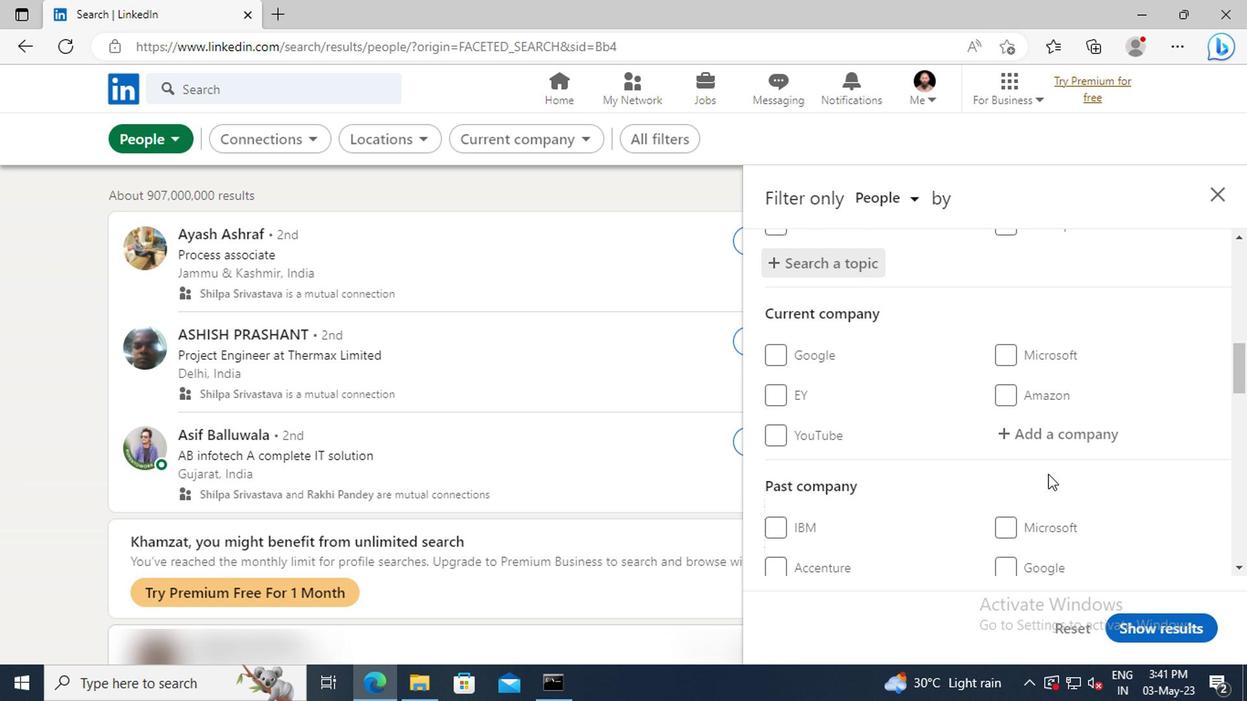 
Action: Mouse scrolled (1043, 474) with delta (0, 0)
Screenshot: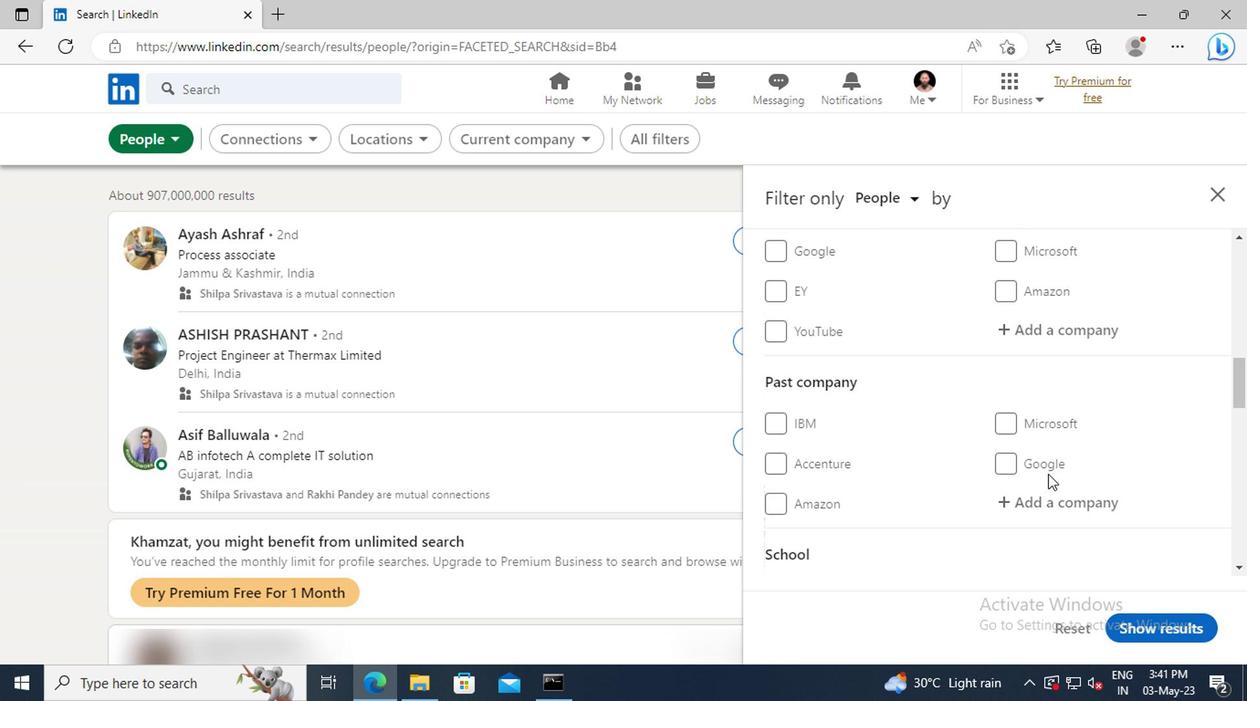 
Action: Mouse scrolled (1043, 474) with delta (0, 0)
Screenshot: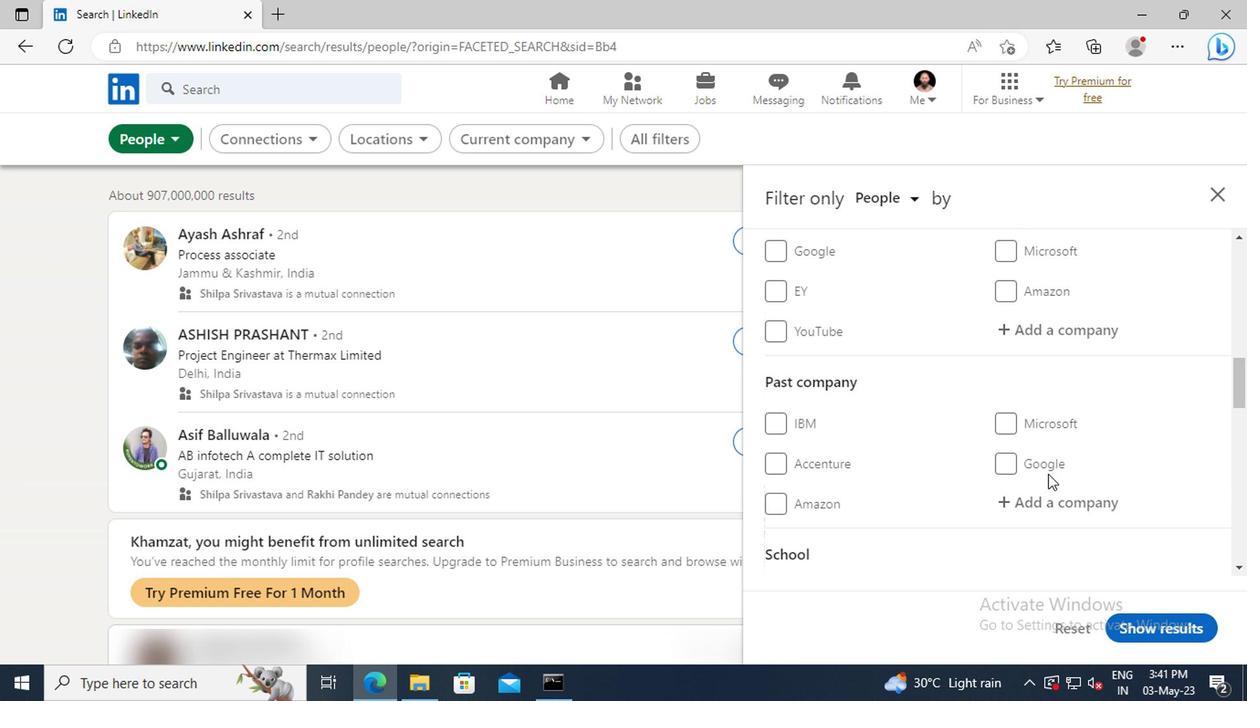
Action: Mouse scrolled (1043, 474) with delta (0, 0)
Screenshot: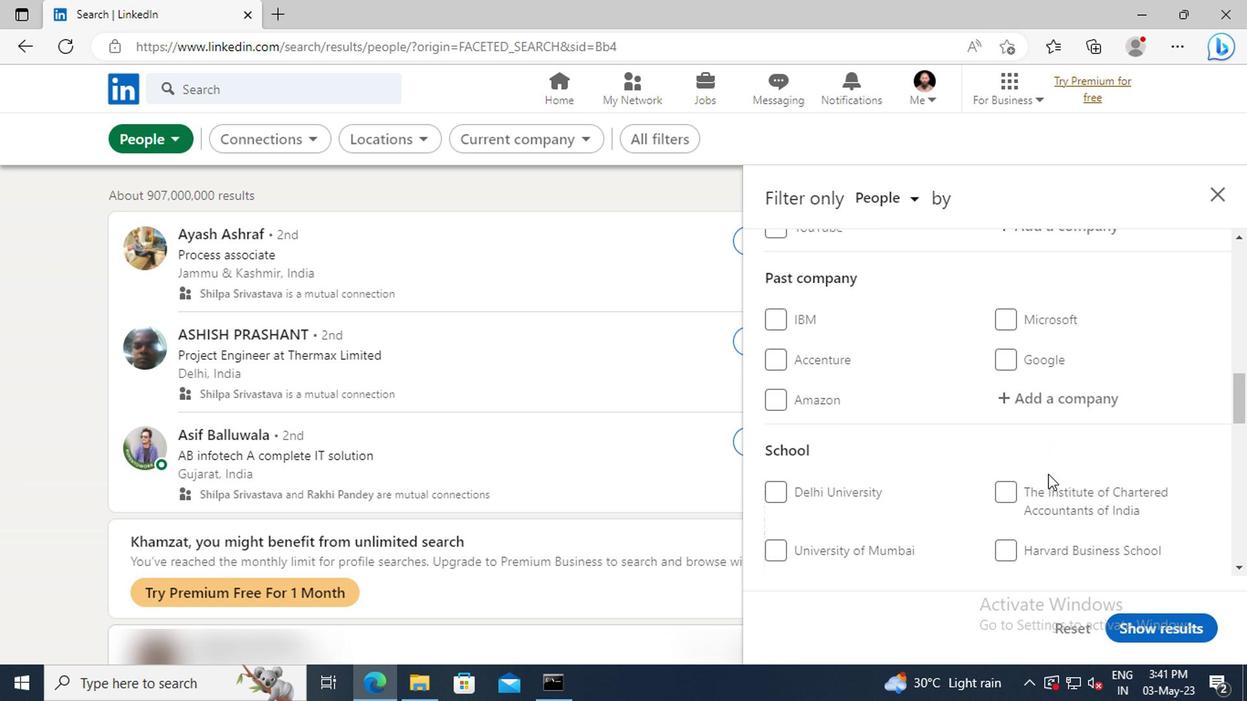 
Action: Mouse scrolled (1043, 474) with delta (0, 0)
Screenshot: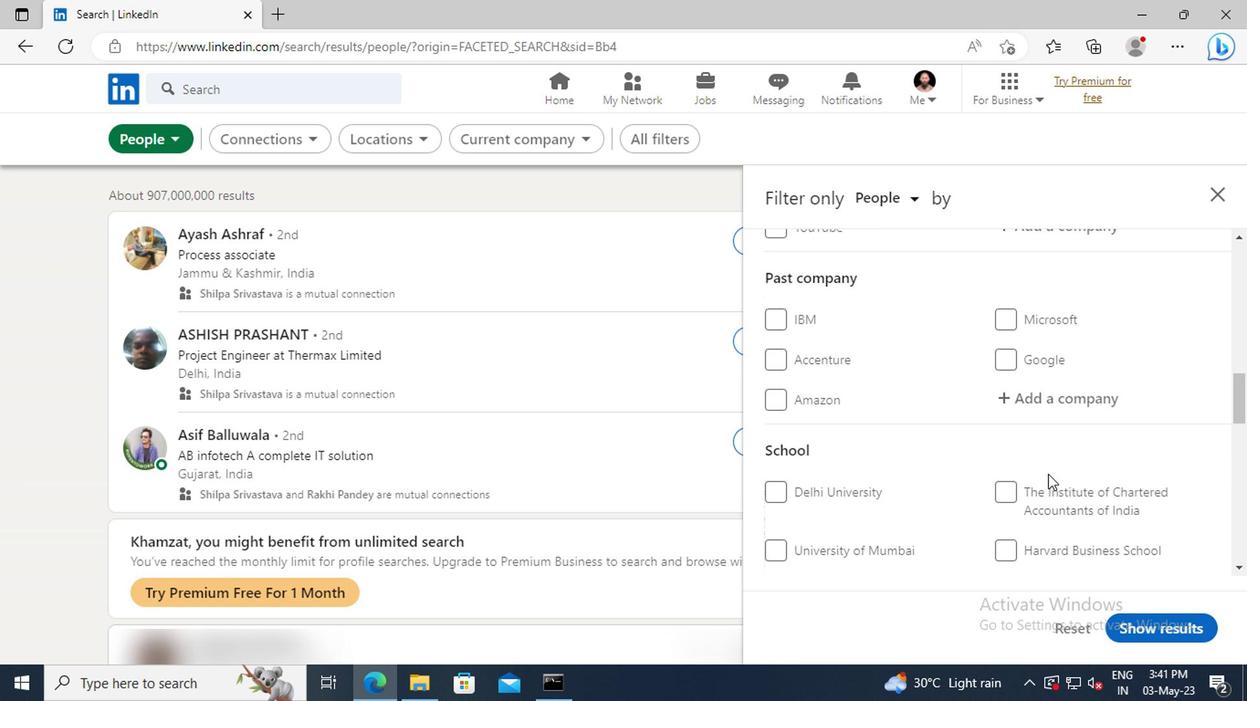 
Action: Mouse scrolled (1043, 474) with delta (0, 0)
Screenshot: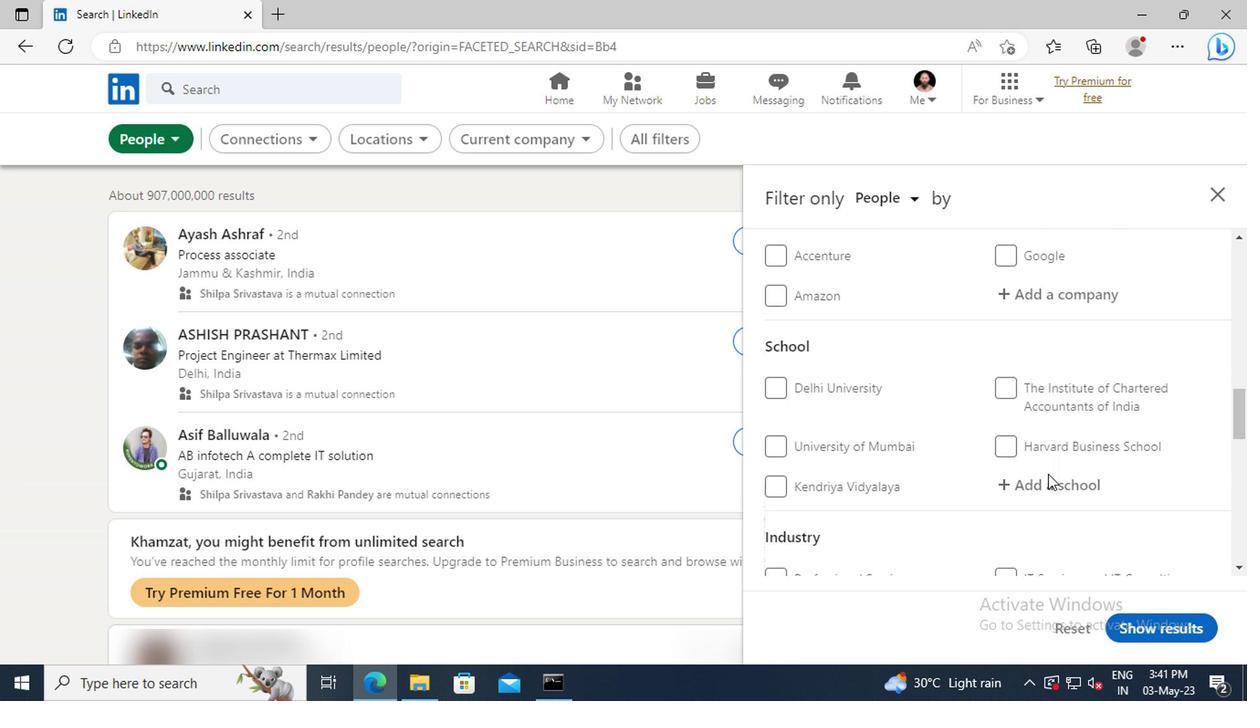 
Action: Mouse scrolled (1043, 474) with delta (0, 0)
Screenshot: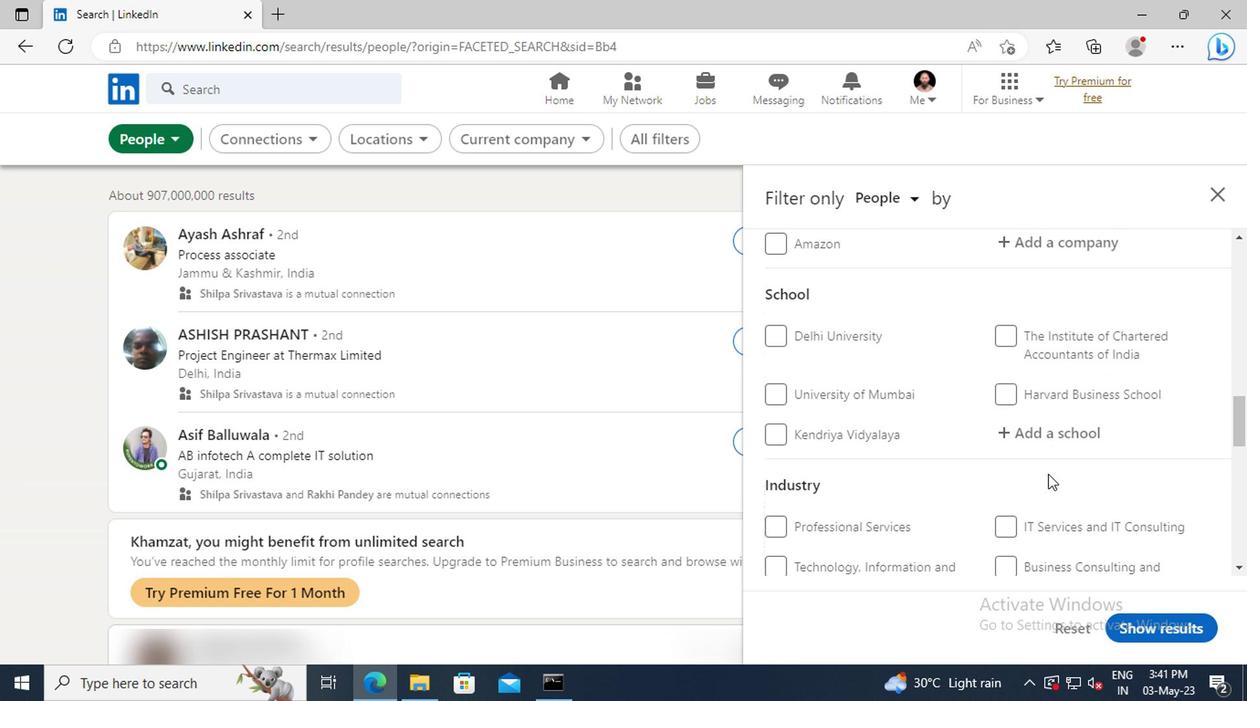 
Action: Mouse scrolled (1043, 474) with delta (0, 0)
Screenshot: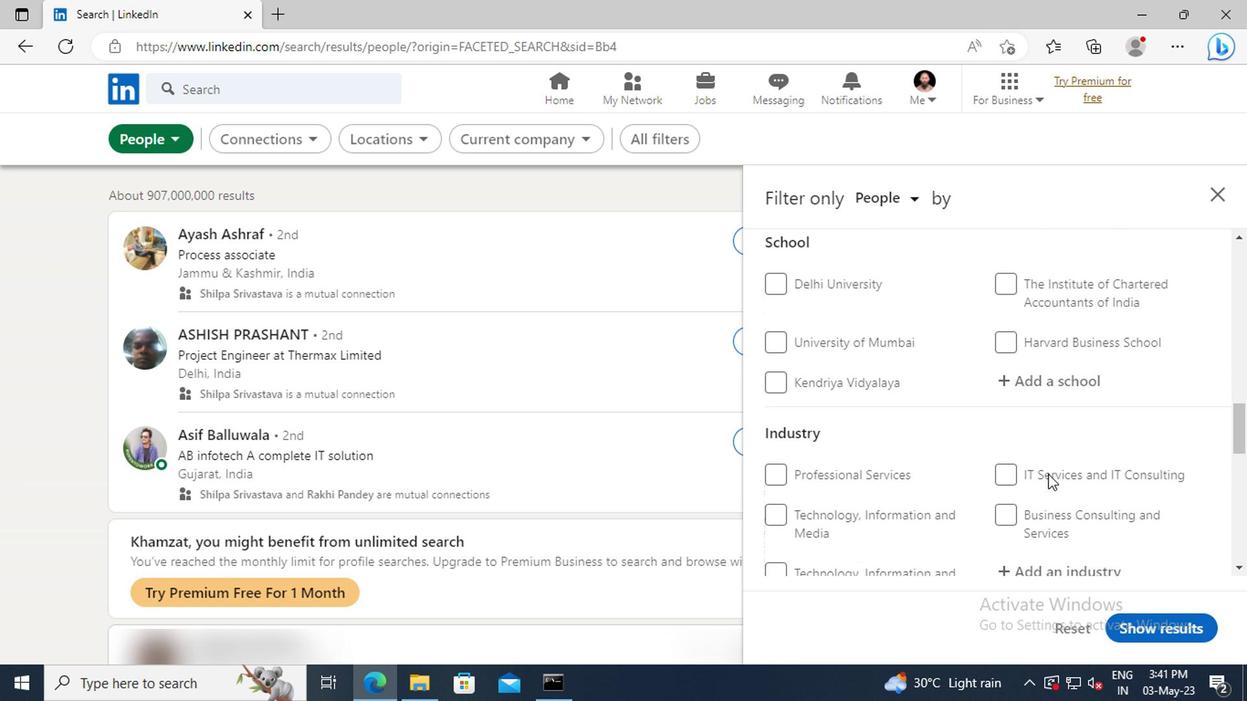 
Action: Mouse scrolled (1043, 474) with delta (0, 0)
Screenshot: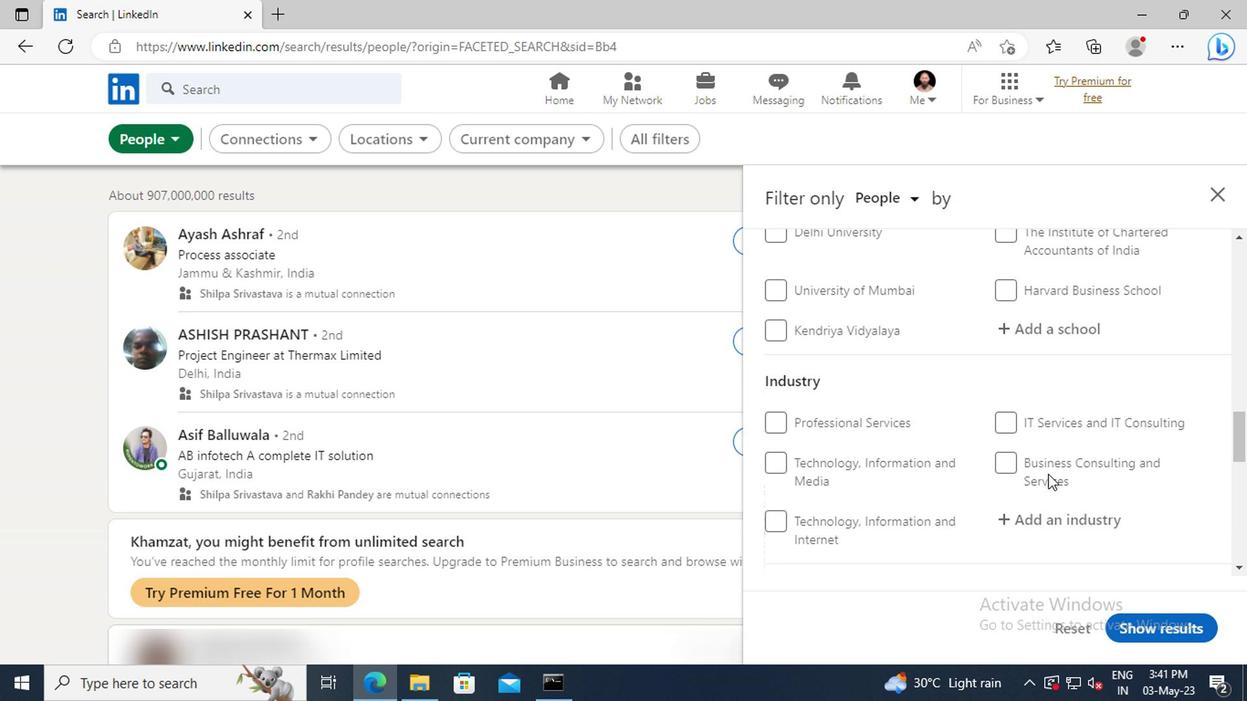 
Action: Mouse scrolled (1043, 474) with delta (0, 0)
Screenshot: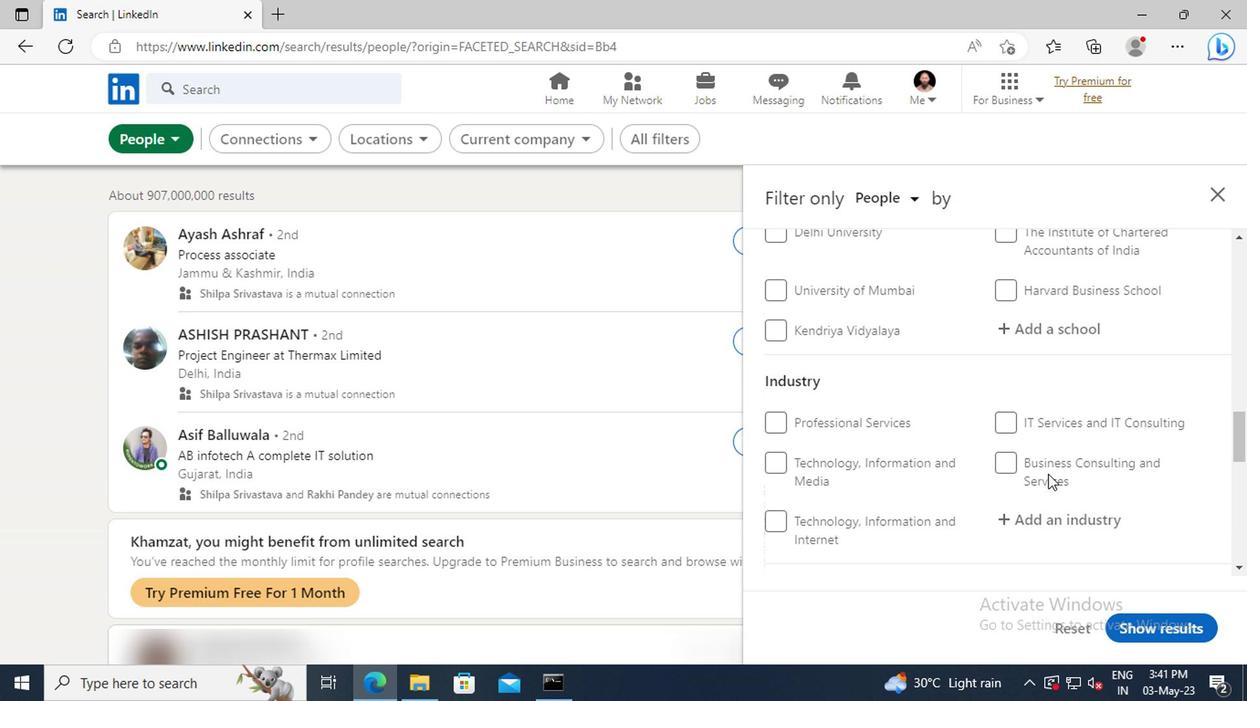 
Action: Mouse scrolled (1043, 474) with delta (0, 0)
Screenshot: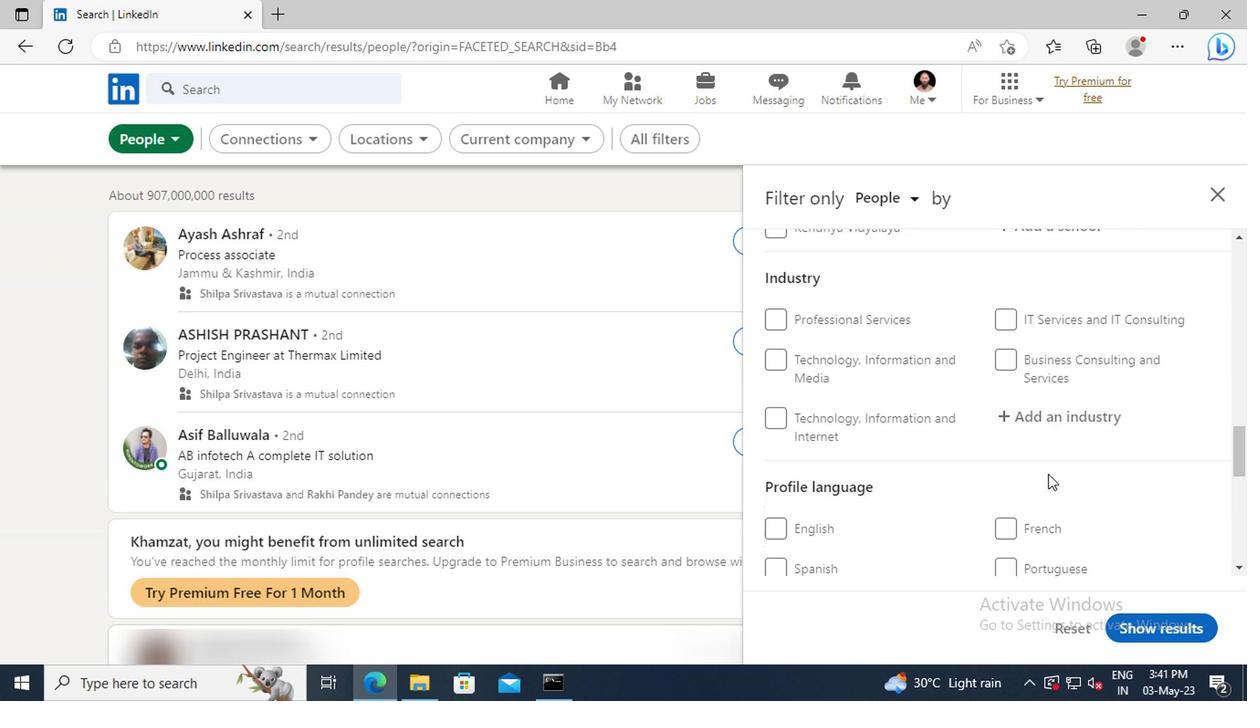 
Action: Mouse moved to (769, 484)
Screenshot: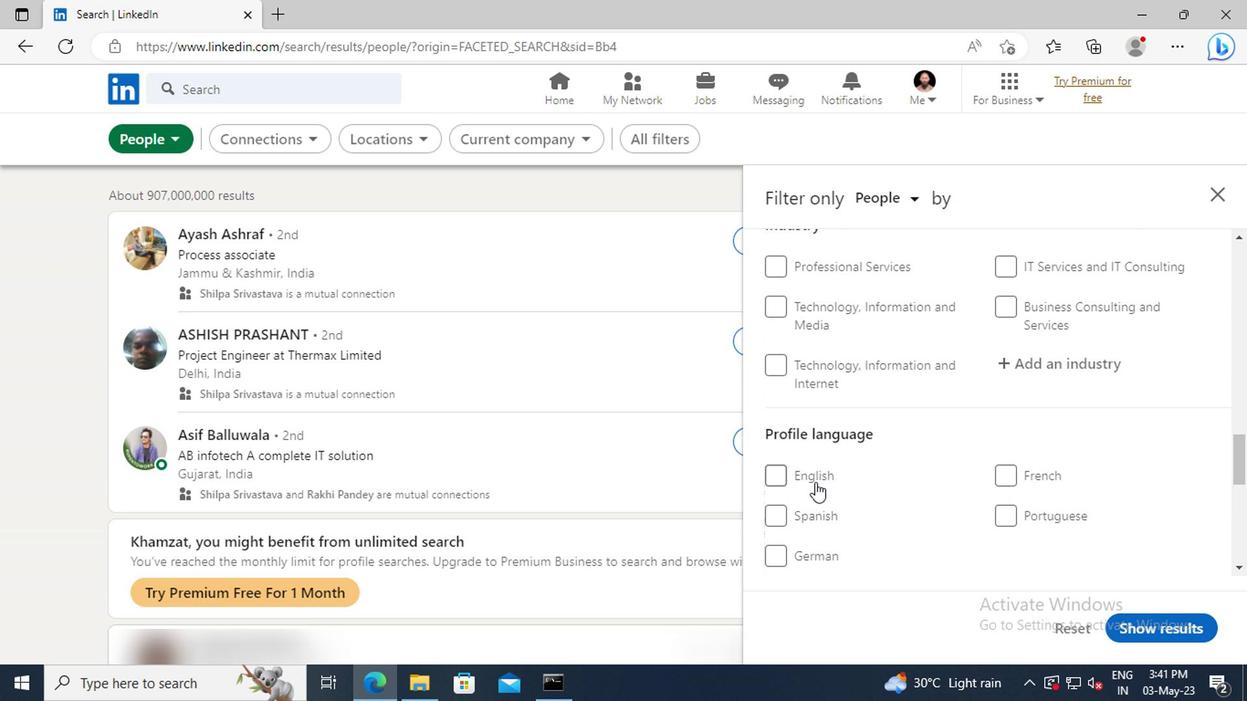 
Action: Mouse pressed left at (769, 484)
Screenshot: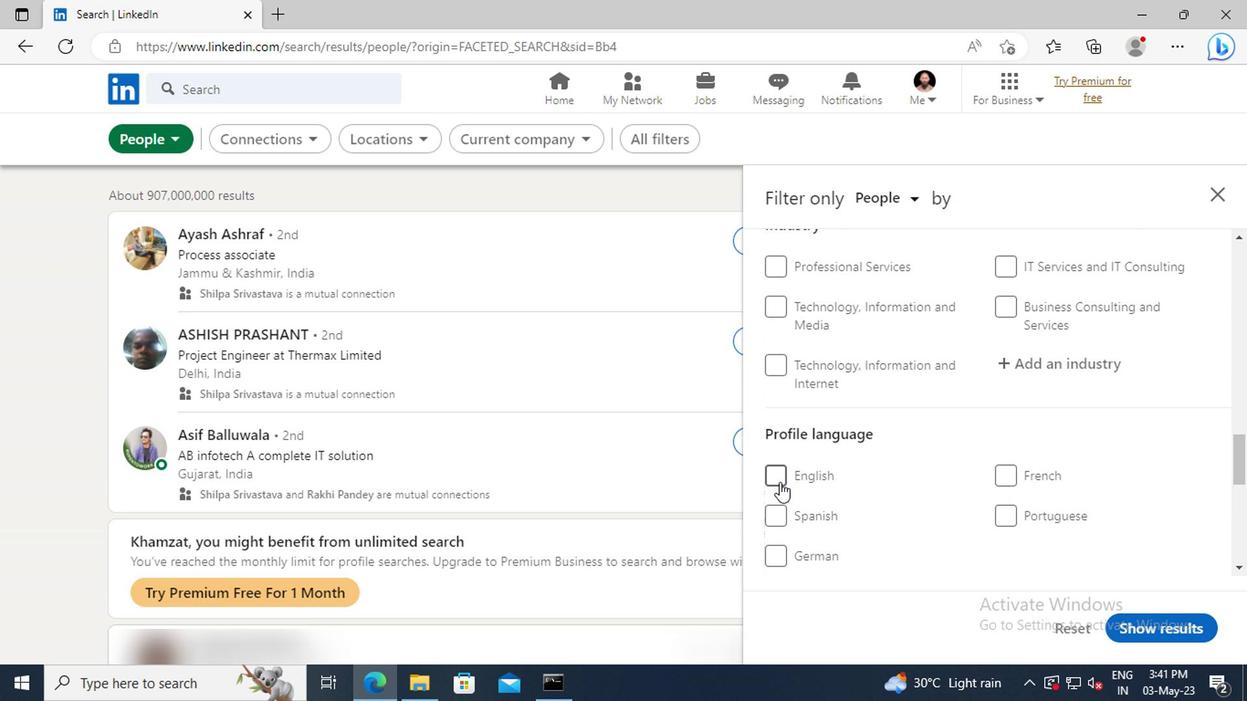
Action: Mouse moved to (1016, 468)
Screenshot: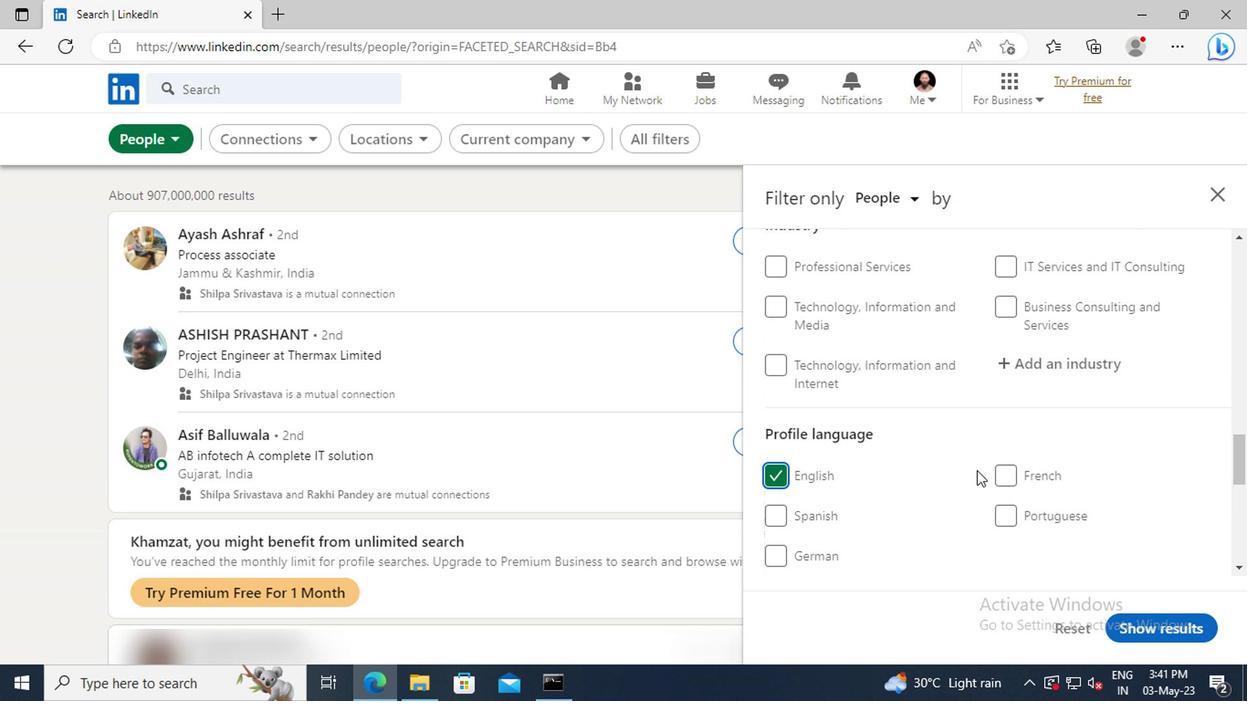 
Action: Mouse scrolled (1016, 469) with delta (0, 0)
Screenshot: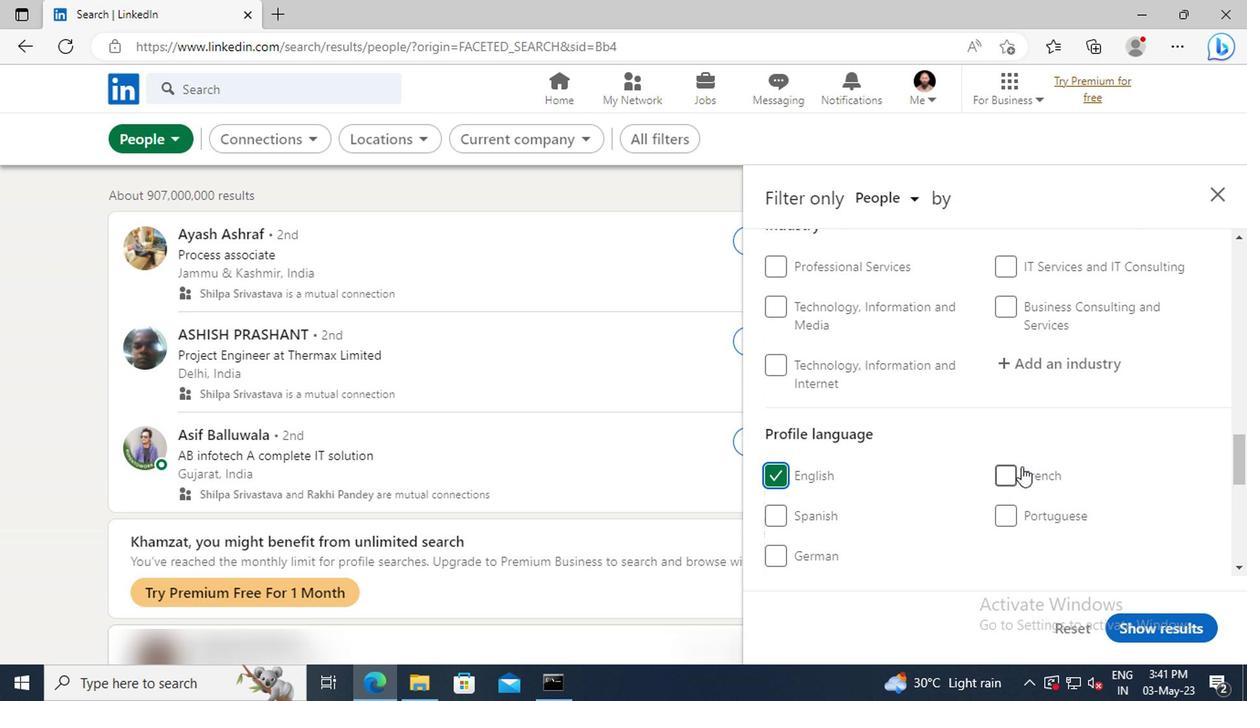 
Action: Mouse scrolled (1016, 469) with delta (0, 0)
Screenshot: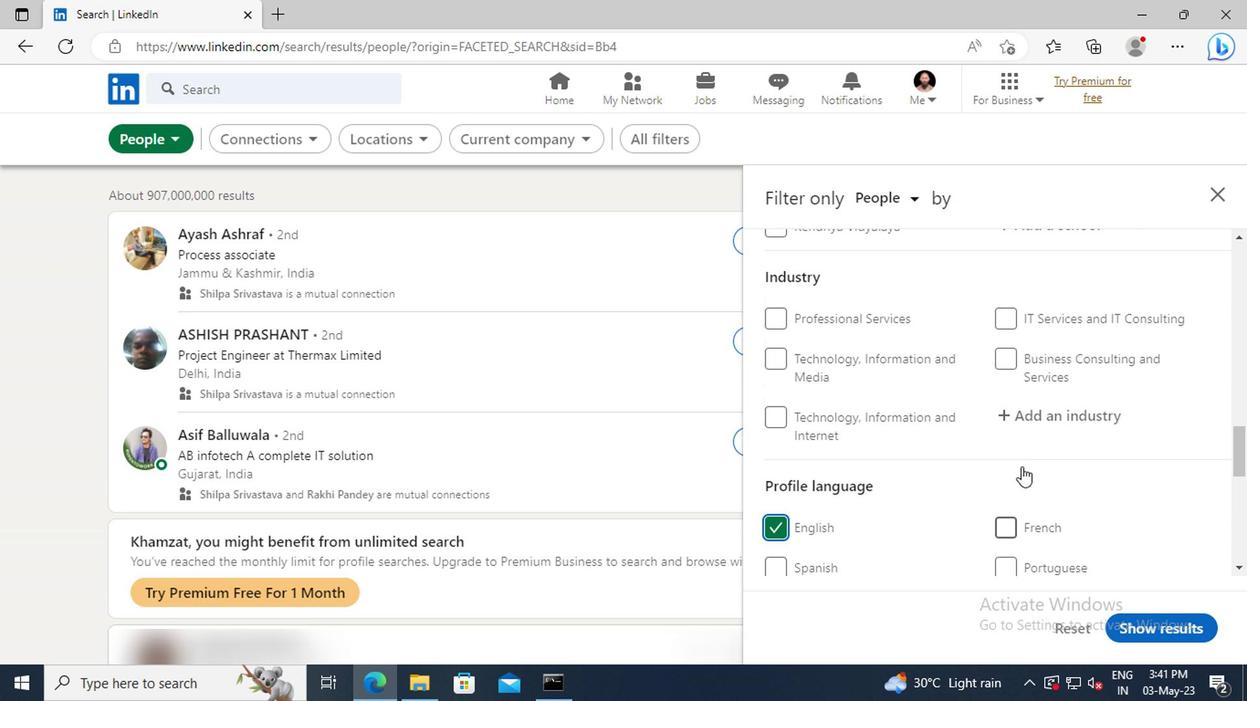 
Action: Mouse scrolled (1016, 469) with delta (0, 0)
Screenshot: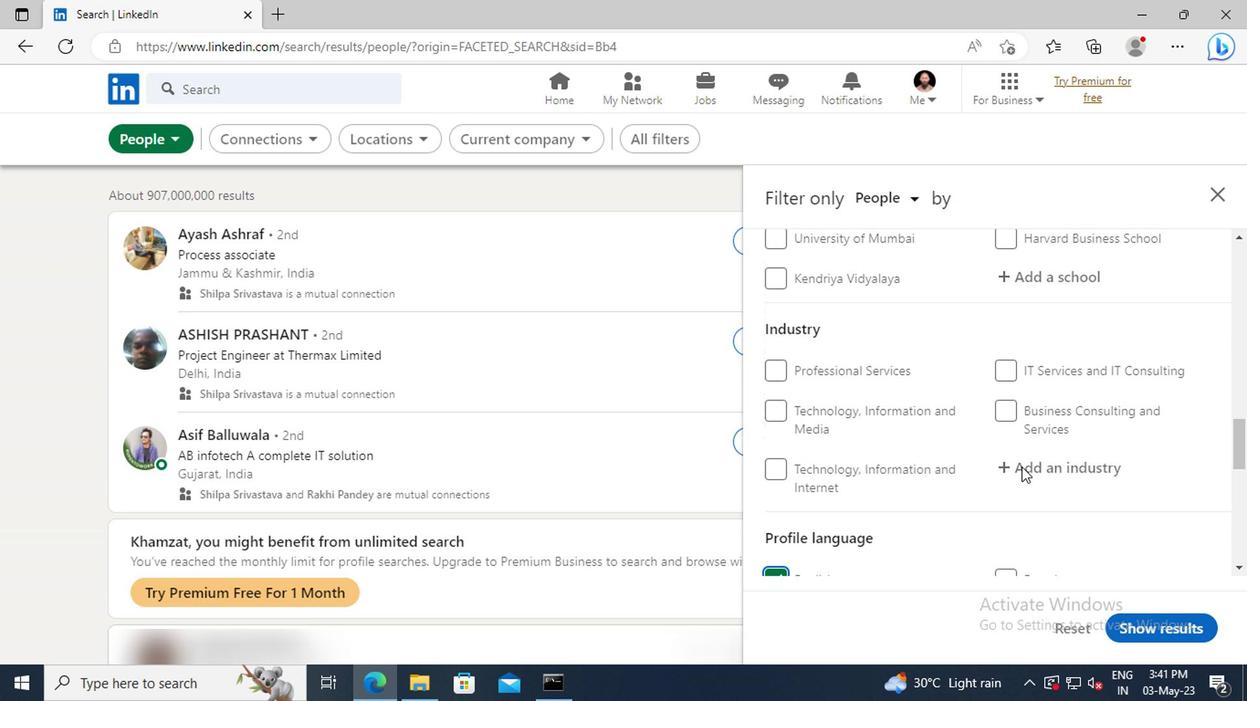 
Action: Mouse scrolled (1016, 469) with delta (0, 0)
Screenshot: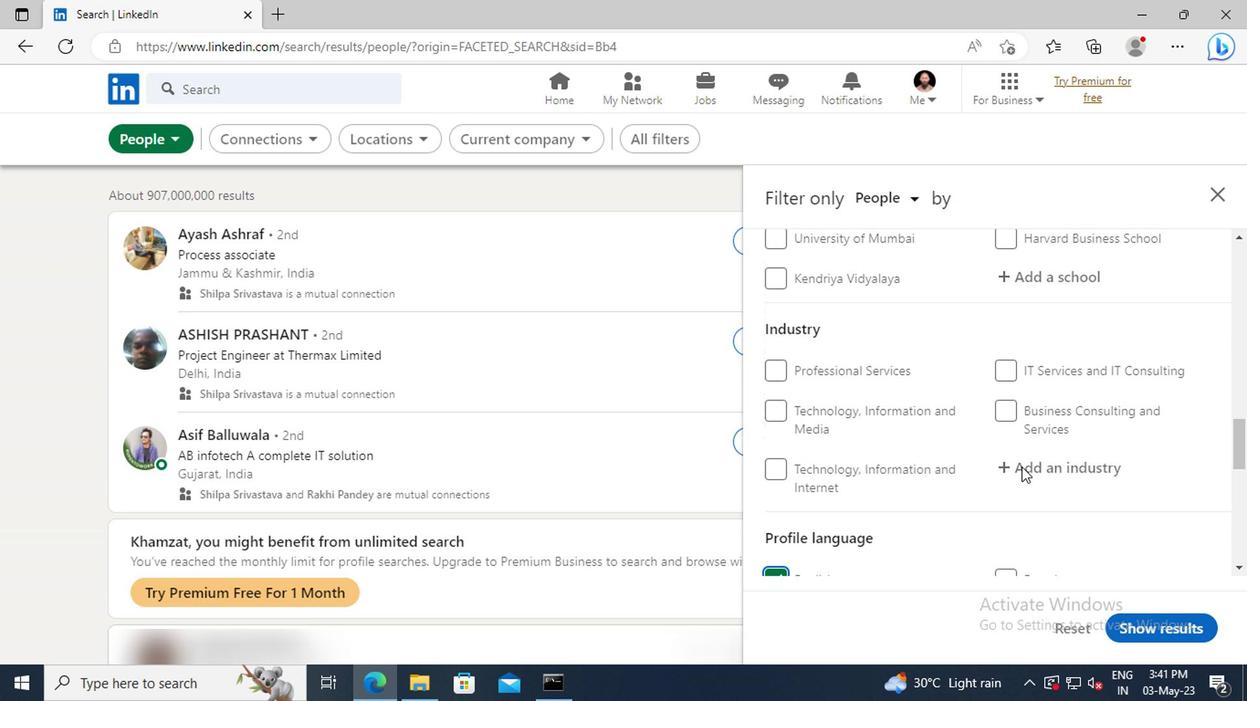 
Action: Mouse scrolled (1016, 469) with delta (0, 0)
Screenshot: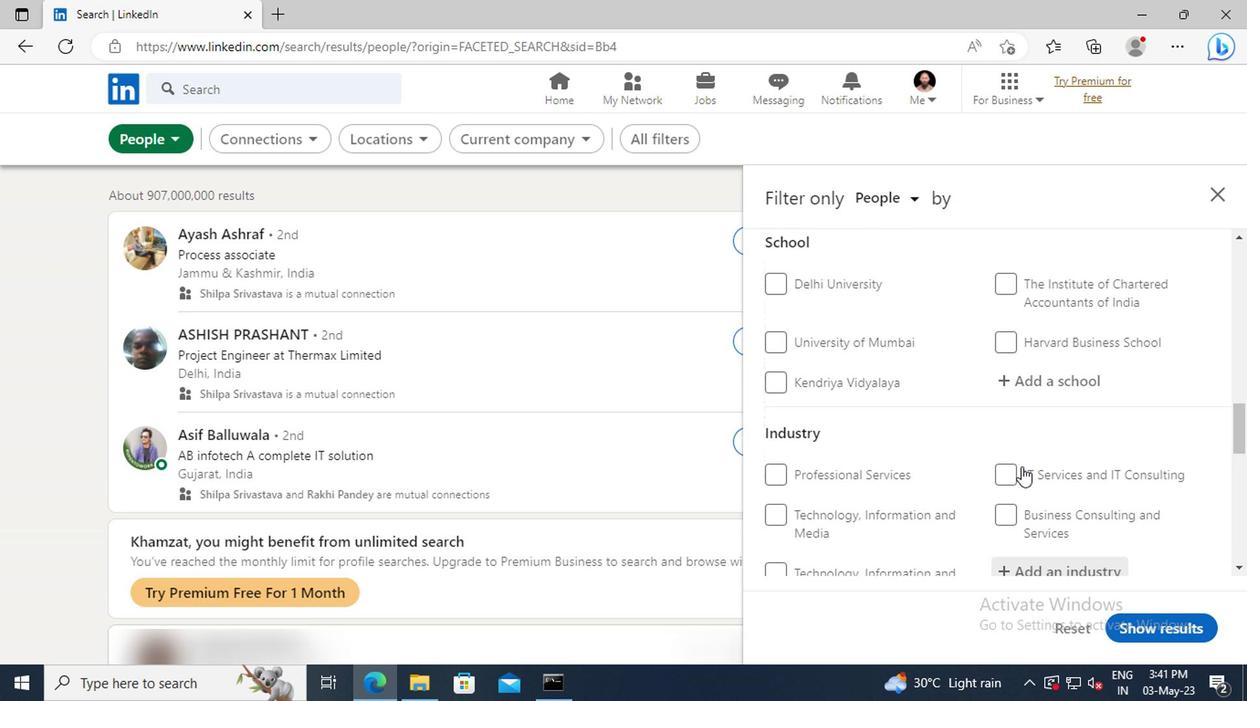 
Action: Mouse scrolled (1016, 469) with delta (0, 0)
Screenshot: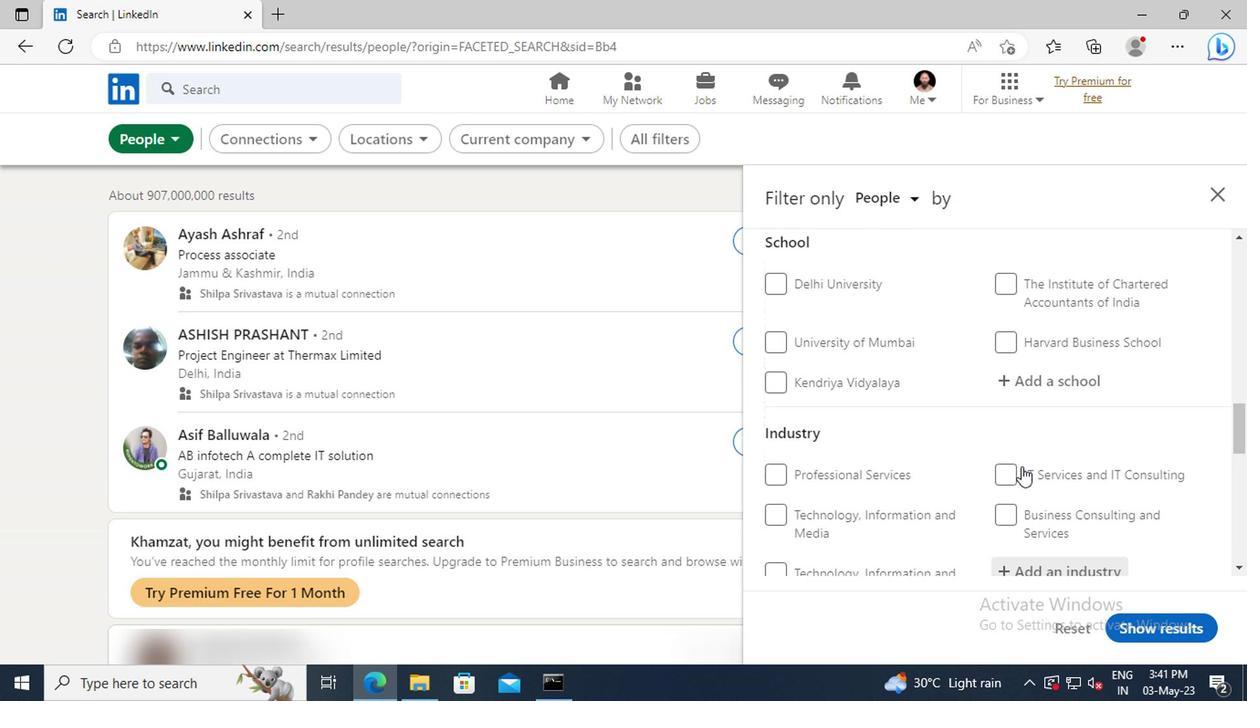 
Action: Mouse scrolled (1016, 469) with delta (0, 0)
Screenshot: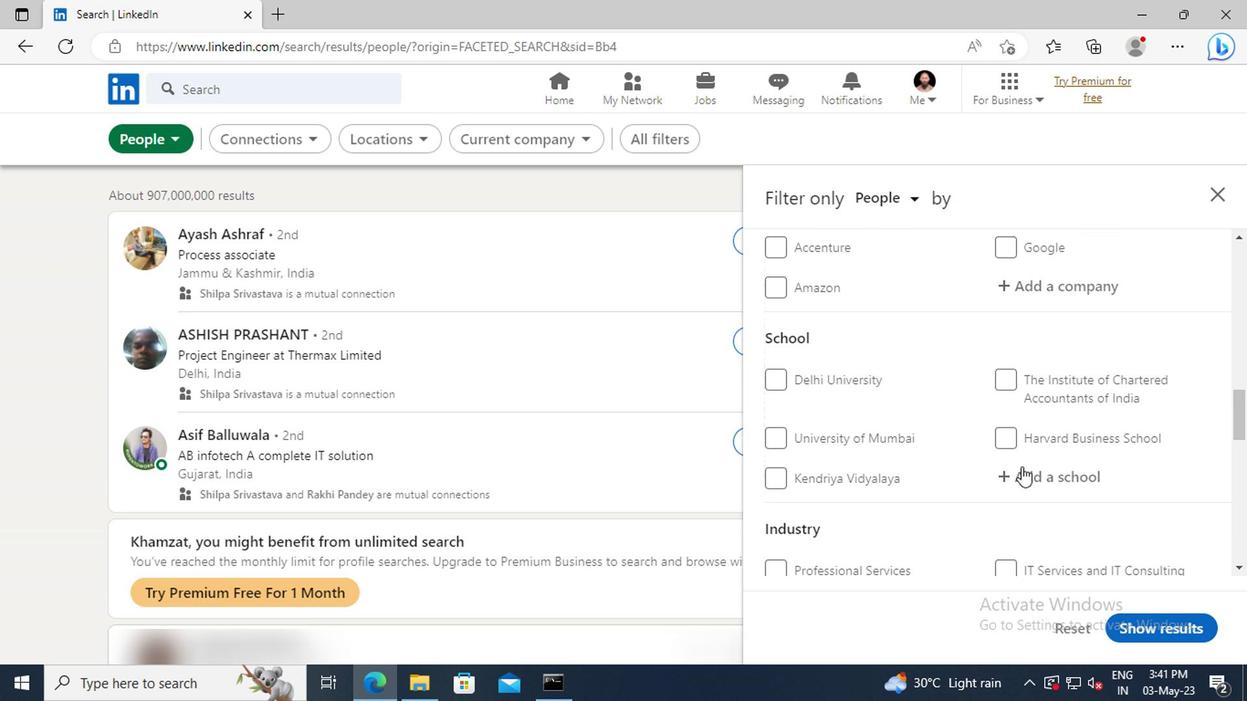 
Action: Mouse scrolled (1016, 469) with delta (0, 0)
Screenshot: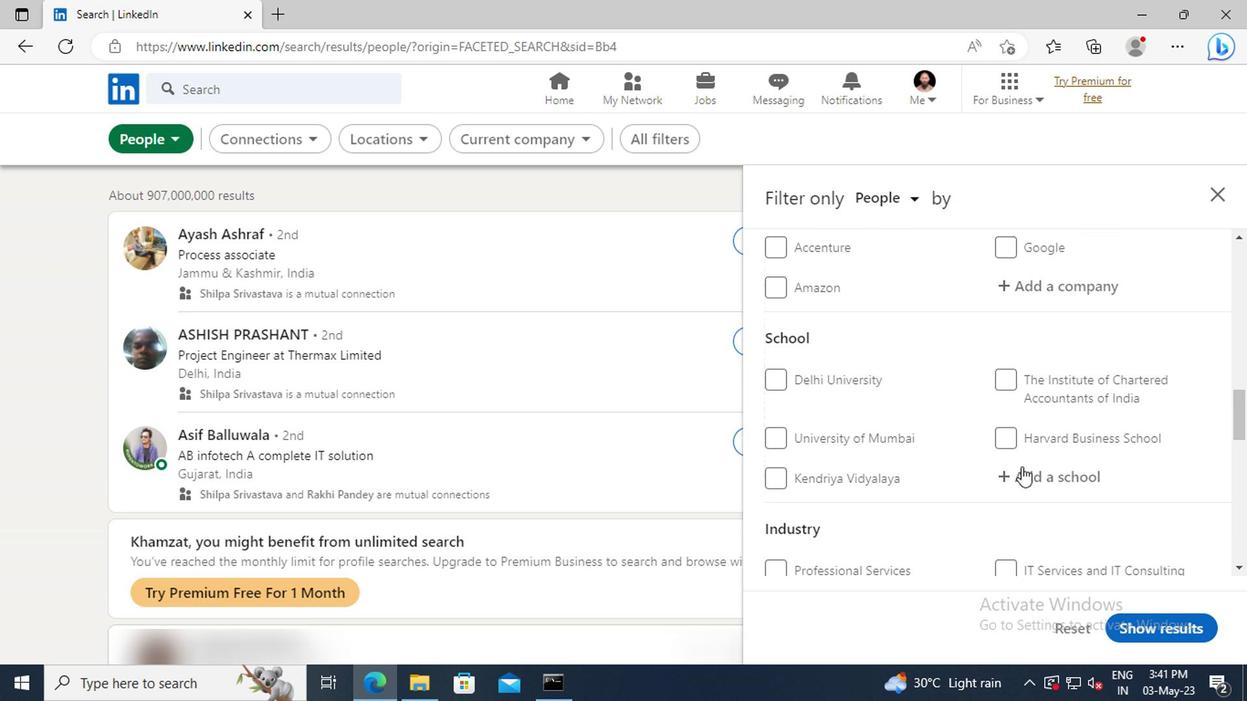 
Action: Mouse scrolled (1016, 469) with delta (0, 0)
Screenshot: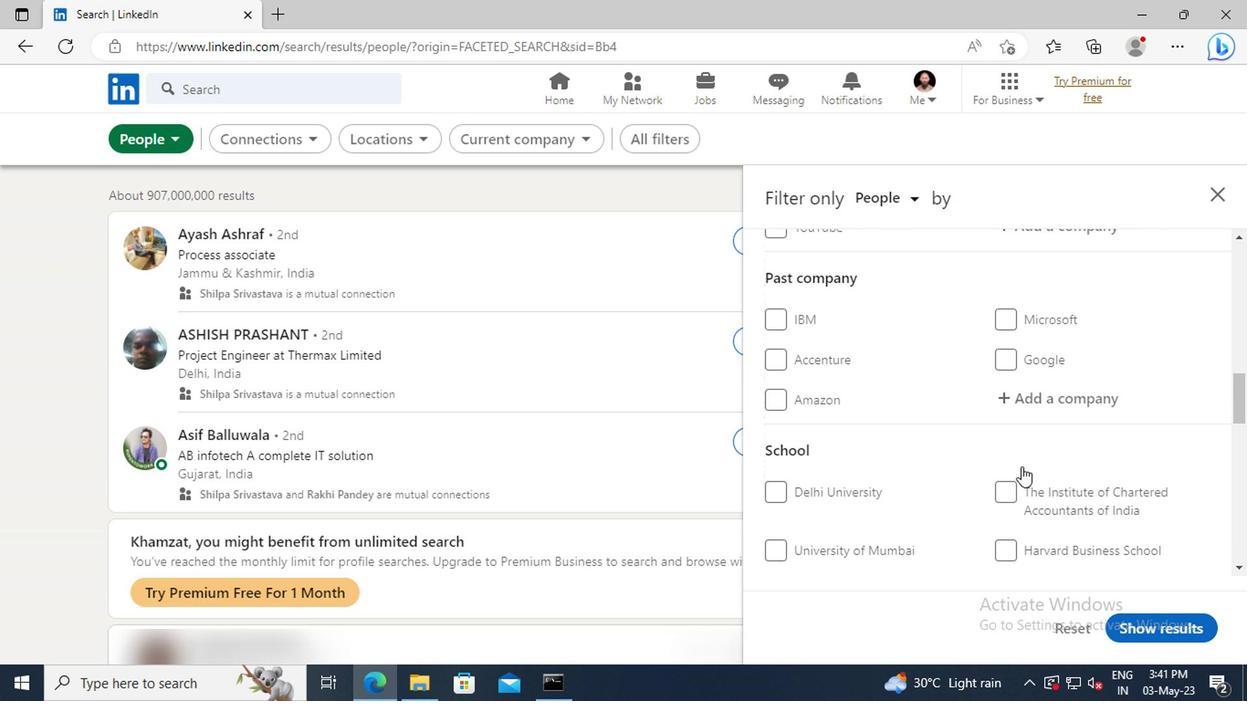 
Action: Mouse scrolled (1016, 469) with delta (0, 0)
Screenshot: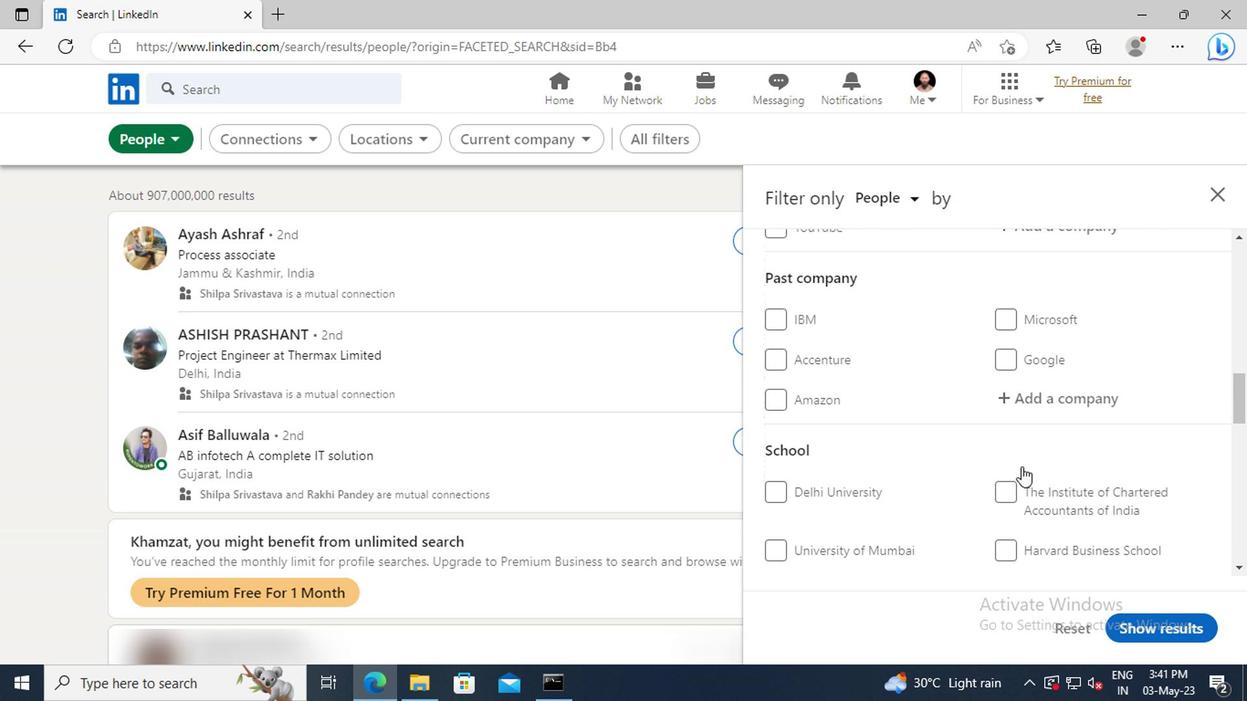 
Action: Mouse scrolled (1016, 469) with delta (0, 0)
Screenshot: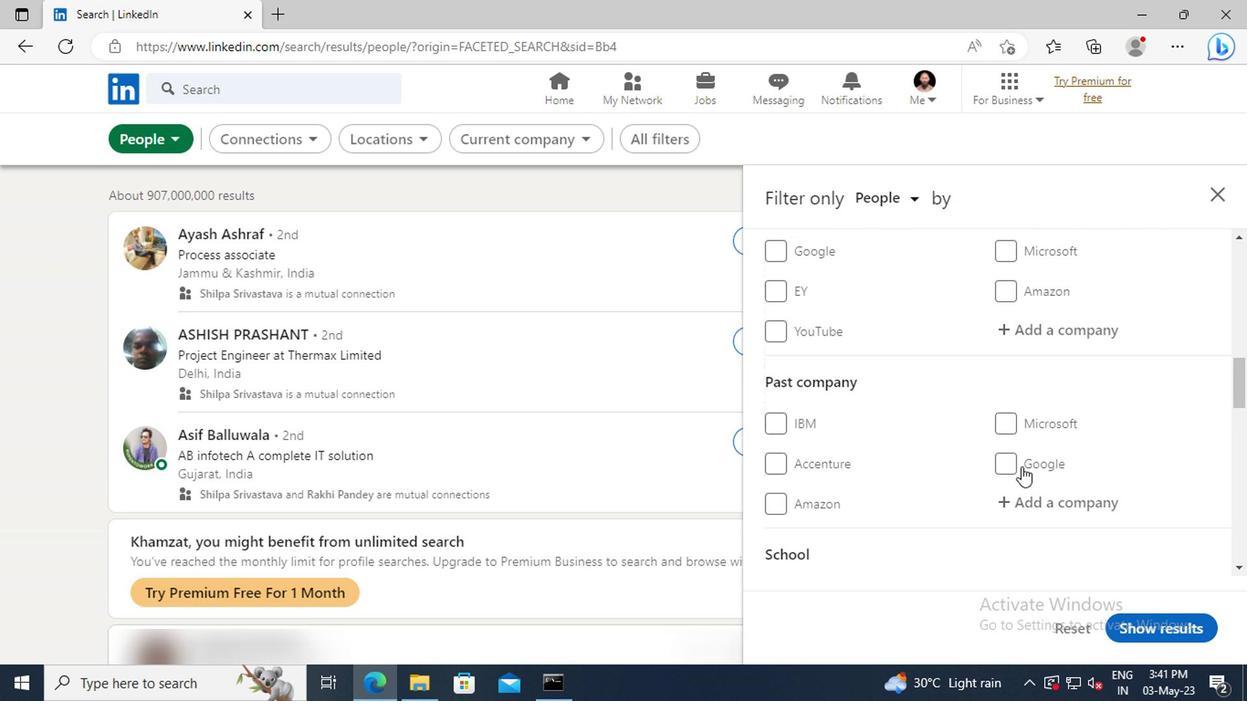 
Action: Mouse scrolled (1016, 469) with delta (0, 0)
Screenshot: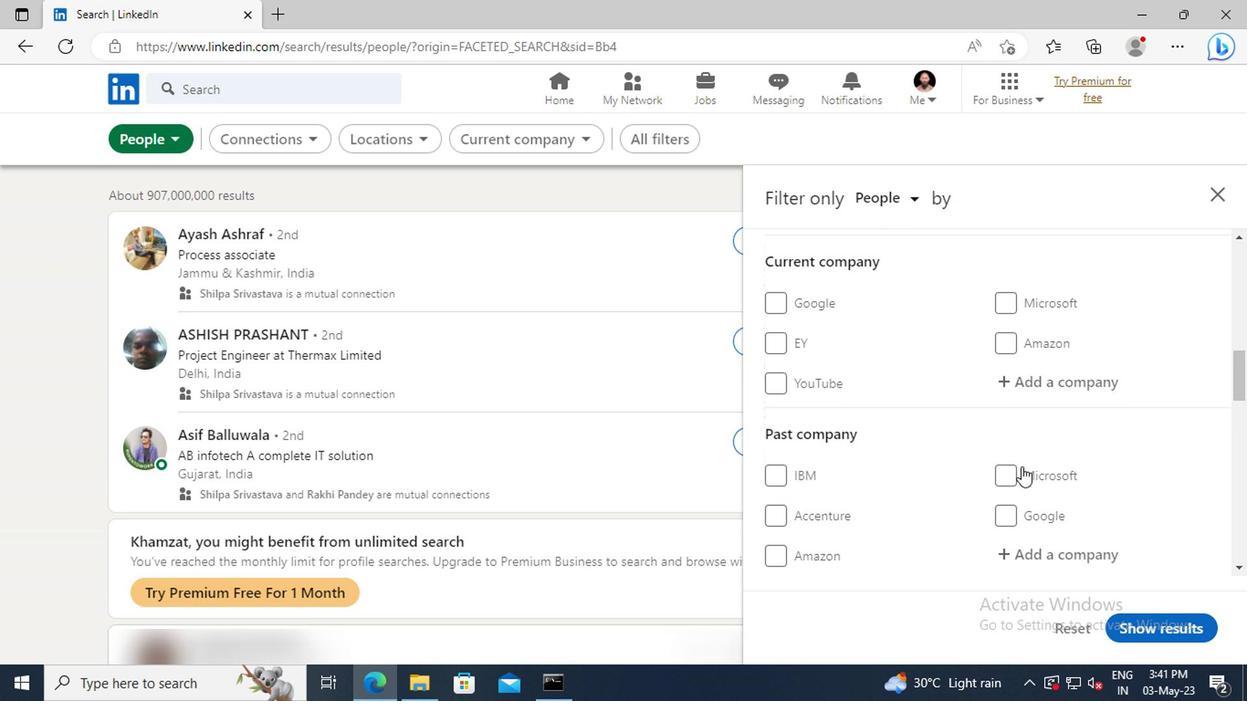 
Action: Mouse moved to (1022, 438)
Screenshot: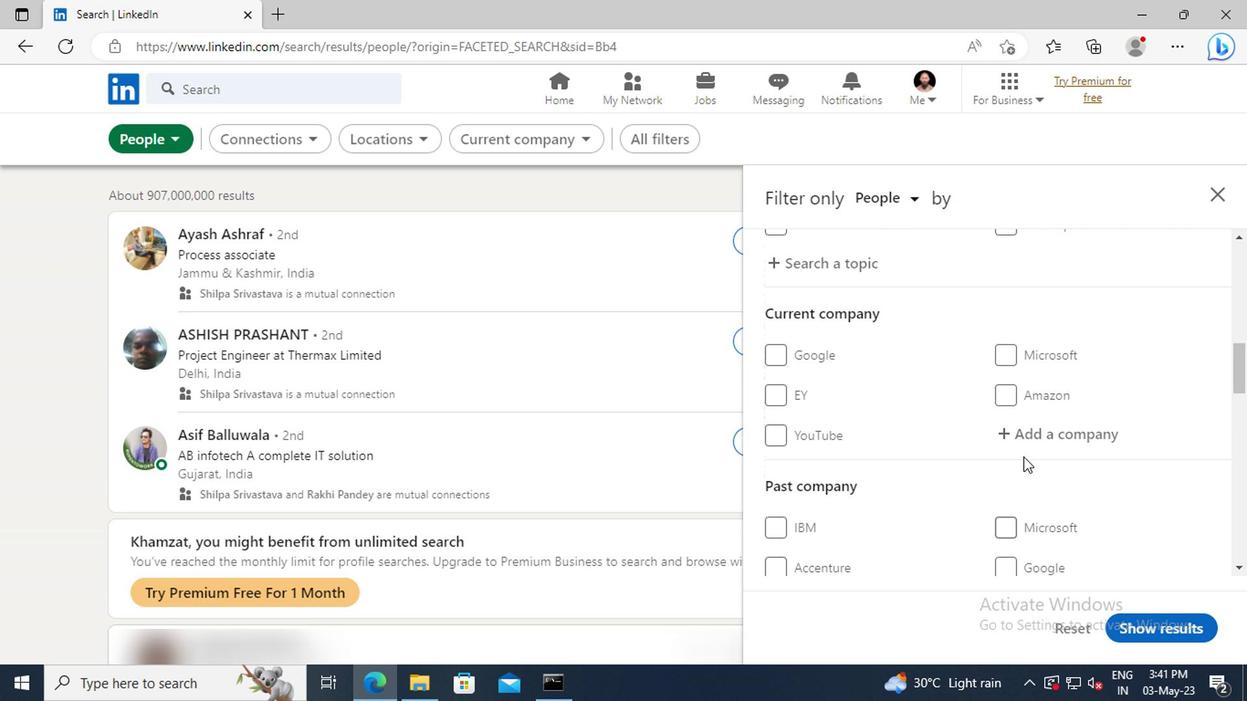 
Action: Mouse pressed left at (1022, 438)
Screenshot: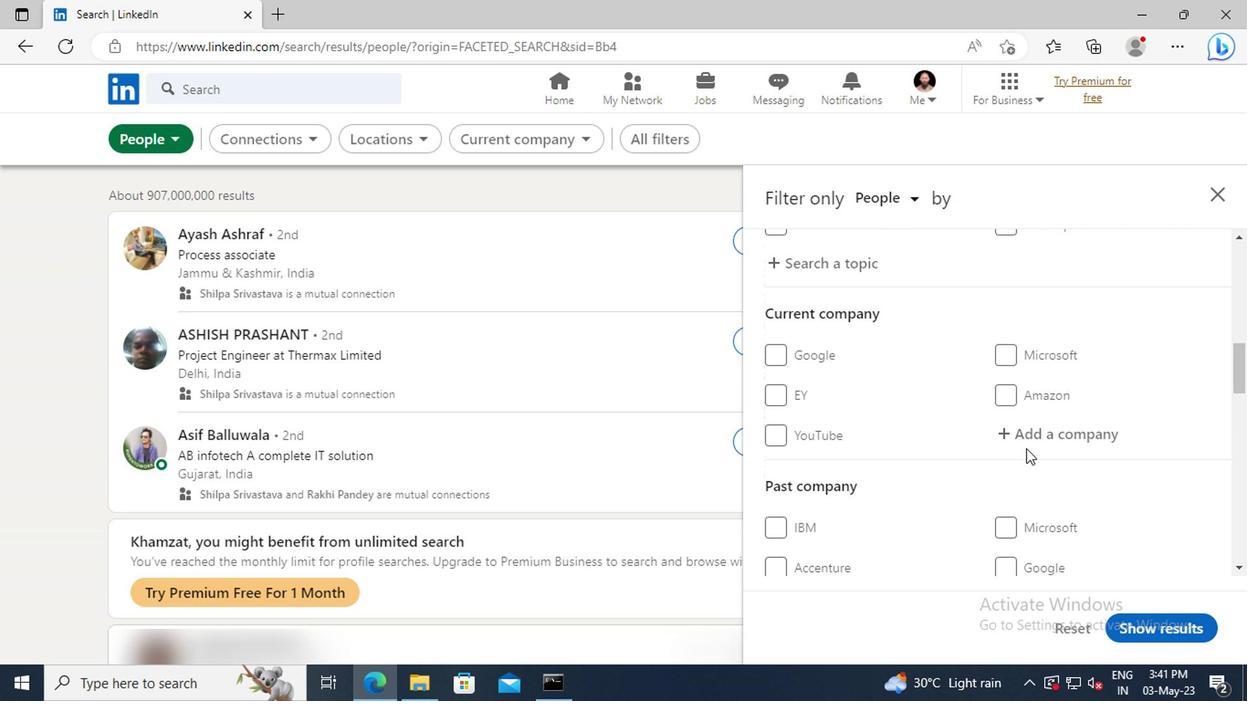
Action: Key pressed <Key.shift>CAMERON,<Key.space>
Screenshot: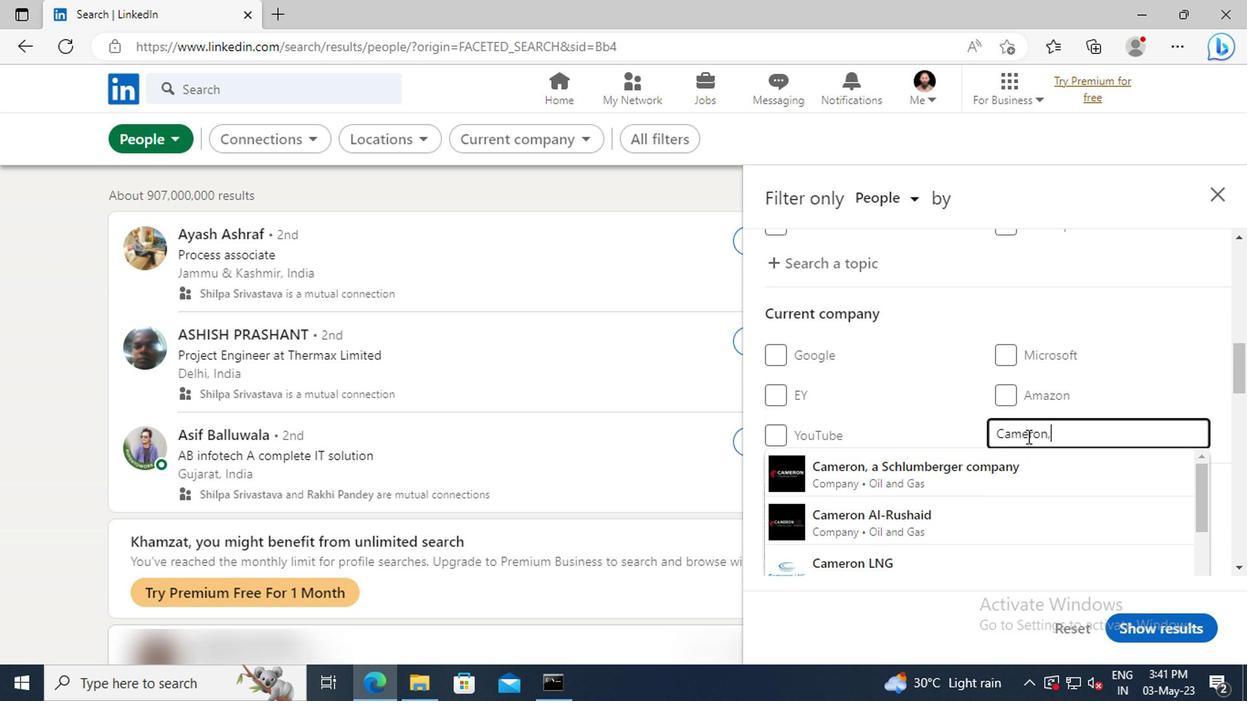 
Action: Mouse moved to (1025, 471)
Screenshot: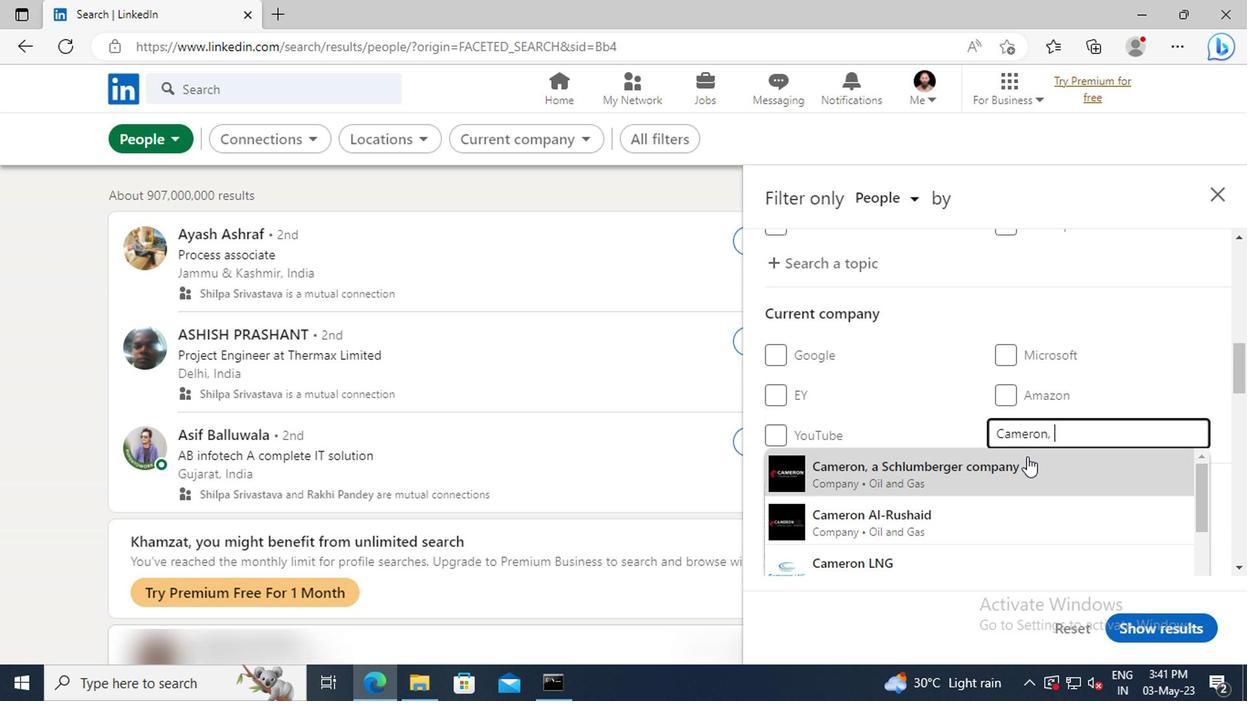 
Action: Mouse pressed left at (1025, 471)
Screenshot: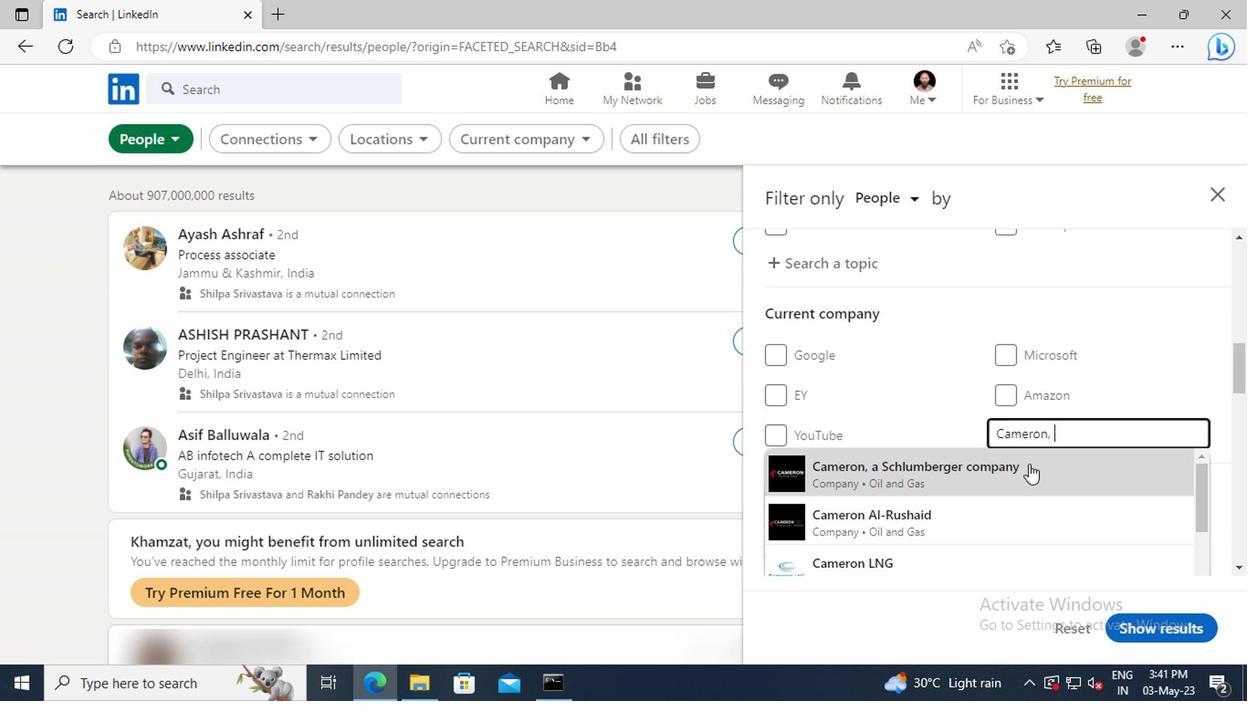 
Action: Mouse scrolled (1025, 470) with delta (0, 0)
Screenshot: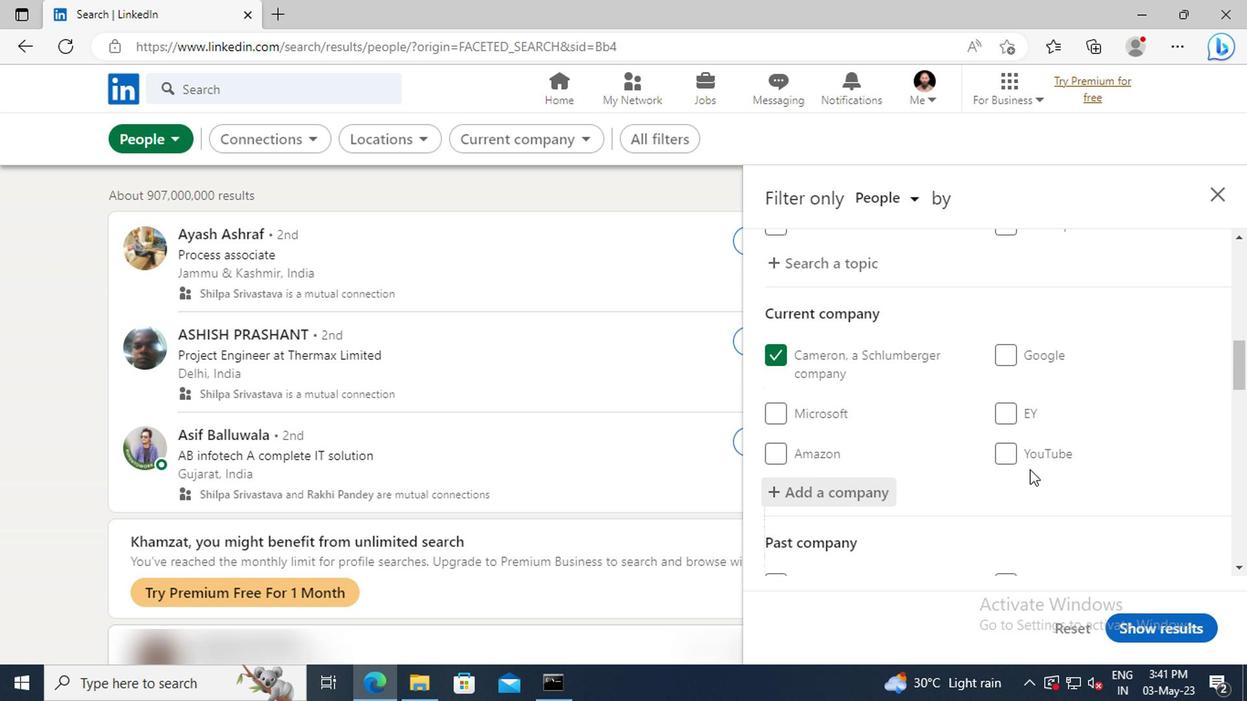 
Action: Mouse scrolled (1025, 470) with delta (0, 0)
Screenshot: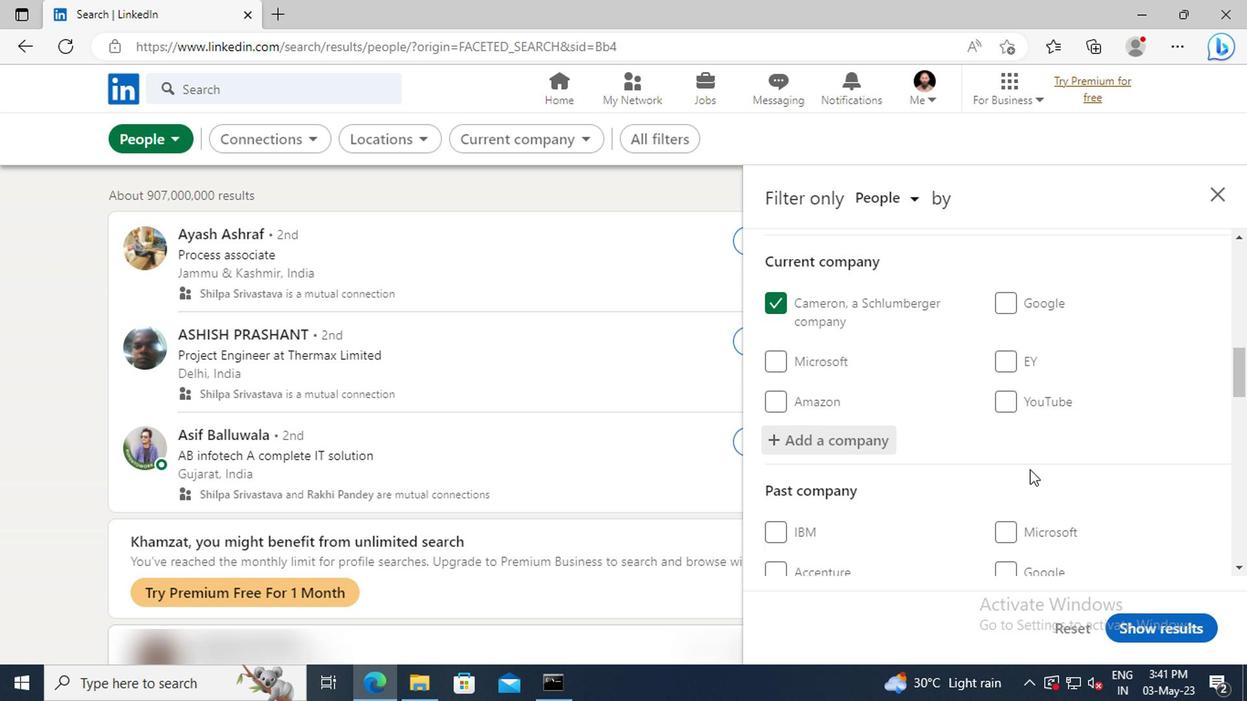 
Action: Mouse scrolled (1025, 470) with delta (0, 0)
Screenshot: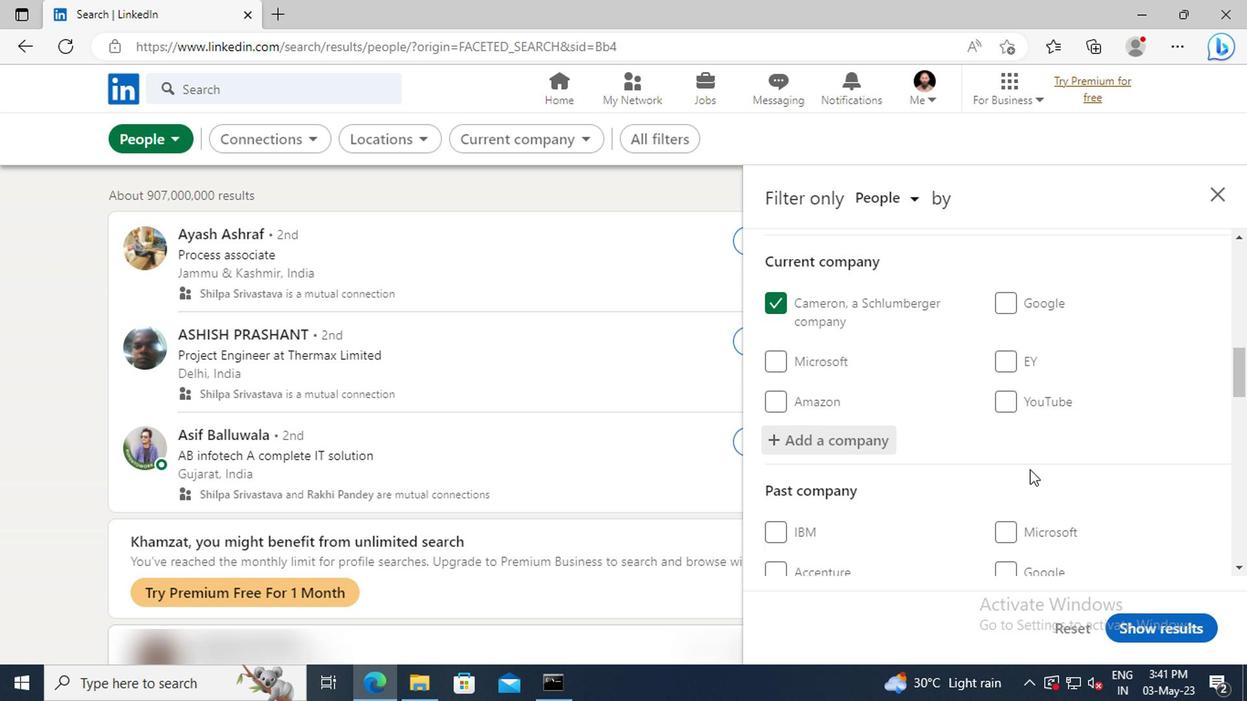 
Action: Mouse scrolled (1025, 470) with delta (0, 0)
Screenshot: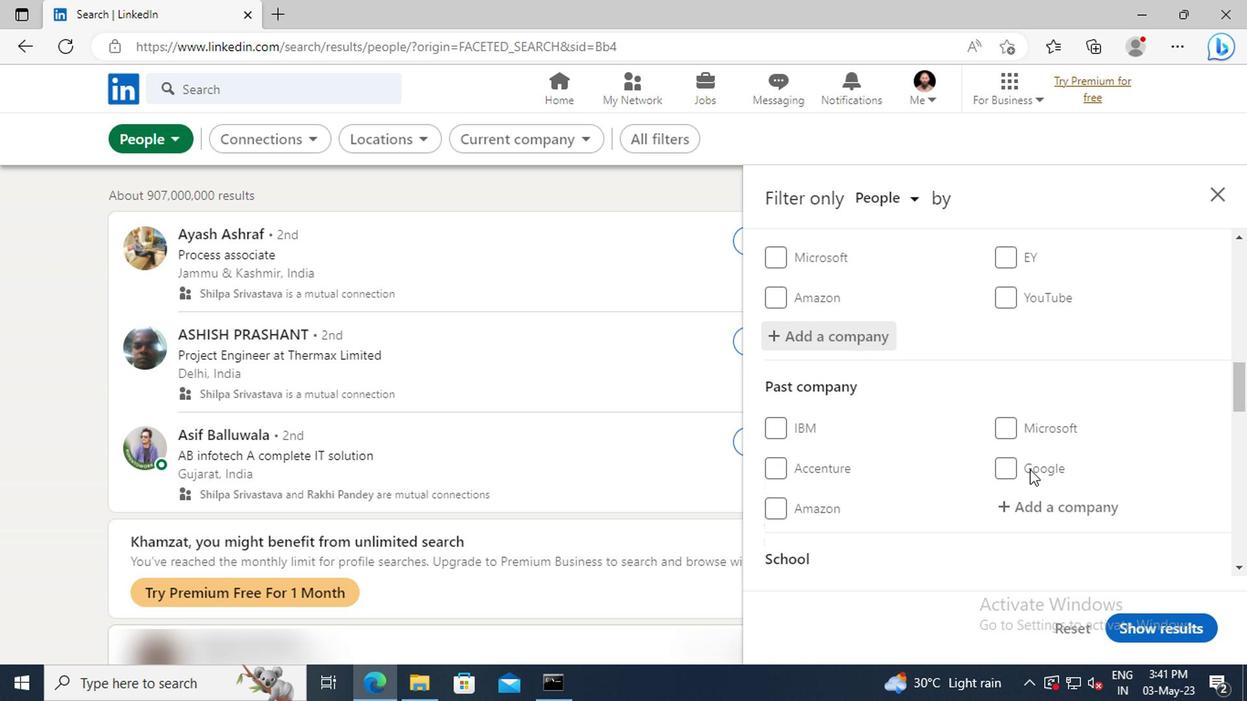 
Action: Mouse scrolled (1025, 470) with delta (0, 0)
Screenshot: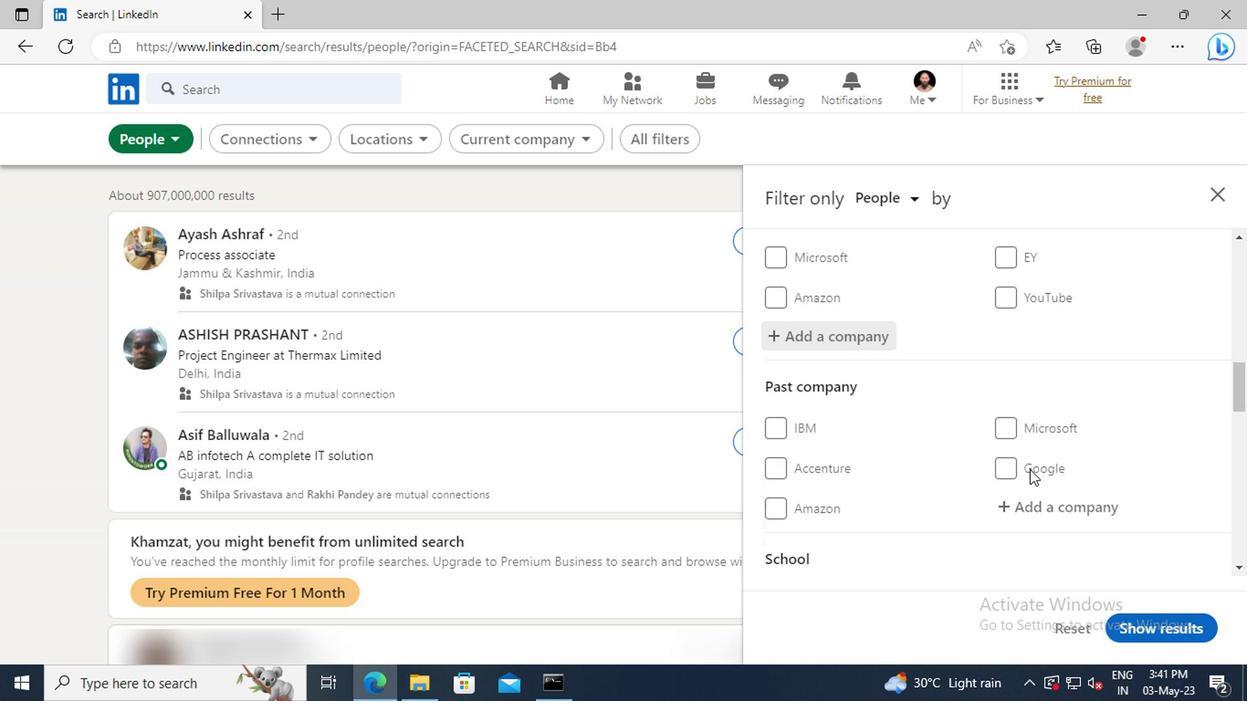 
Action: Mouse moved to (1021, 450)
Screenshot: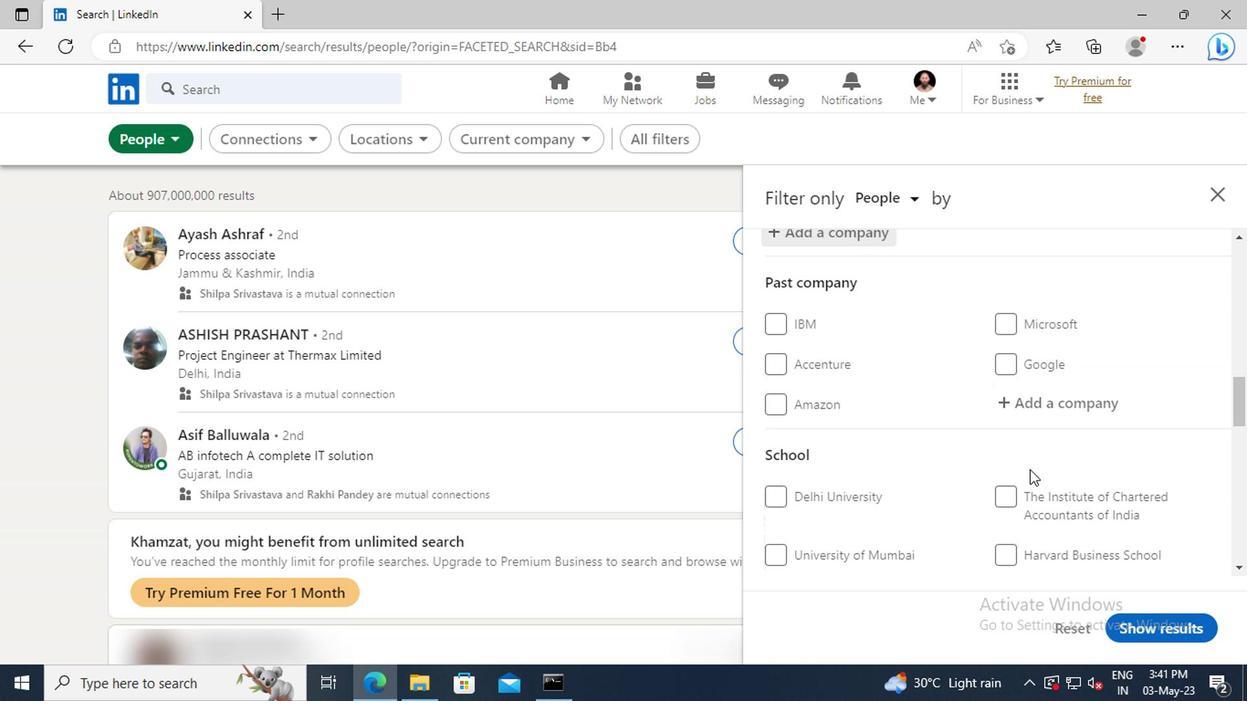 
Action: Mouse scrolled (1021, 449) with delta (0, 0)
Screenshot: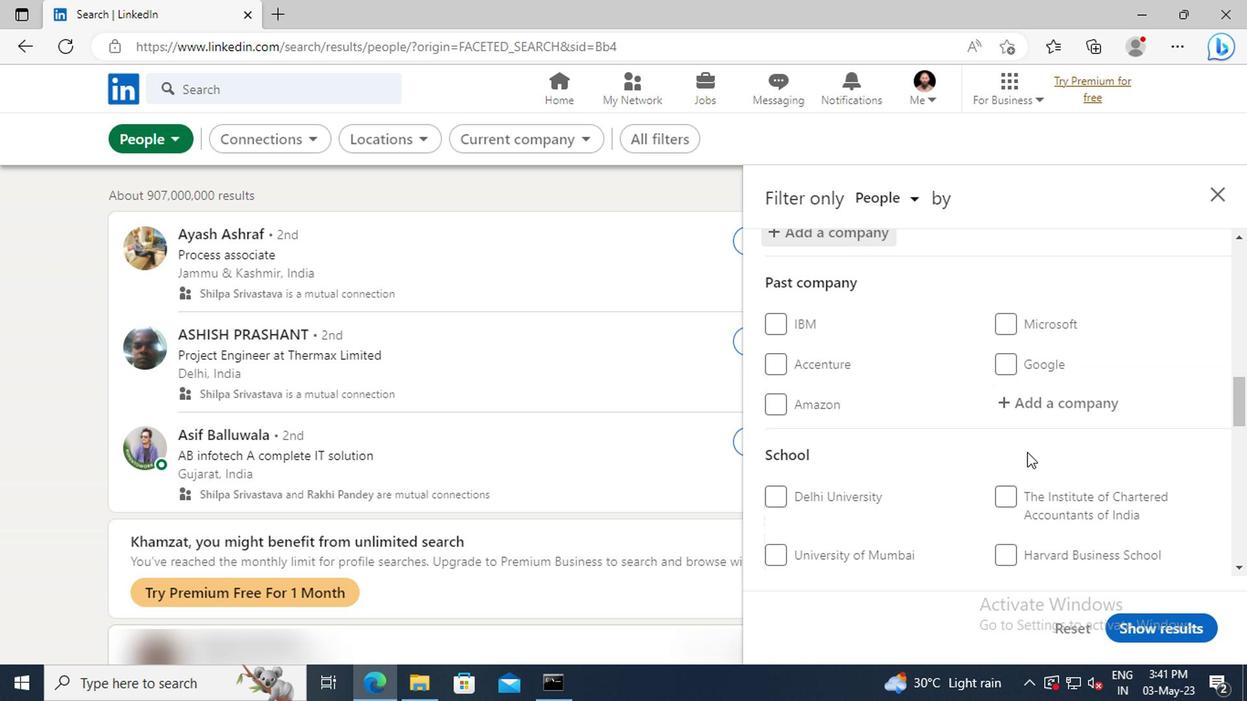 
Action: Mouse moved to (1016, 428)
Screenshot: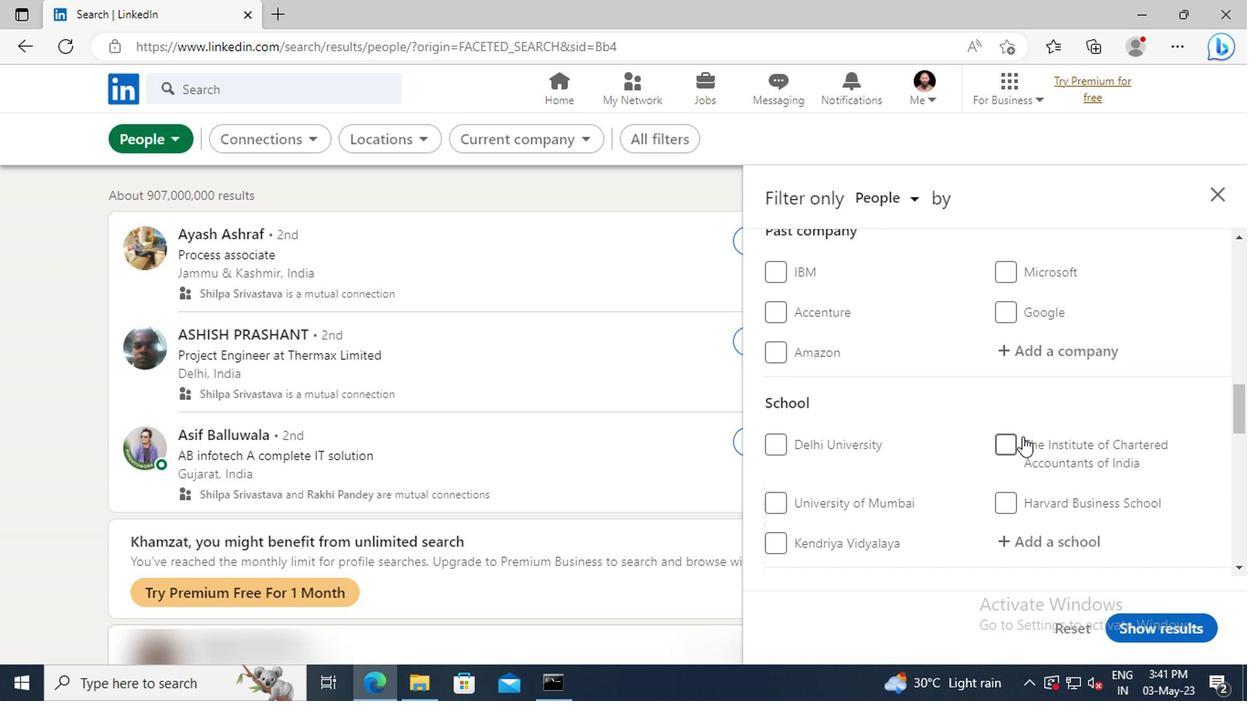 
Action: Mouse scrolled (1016, 427) with delta (0, 0)
Screenshot: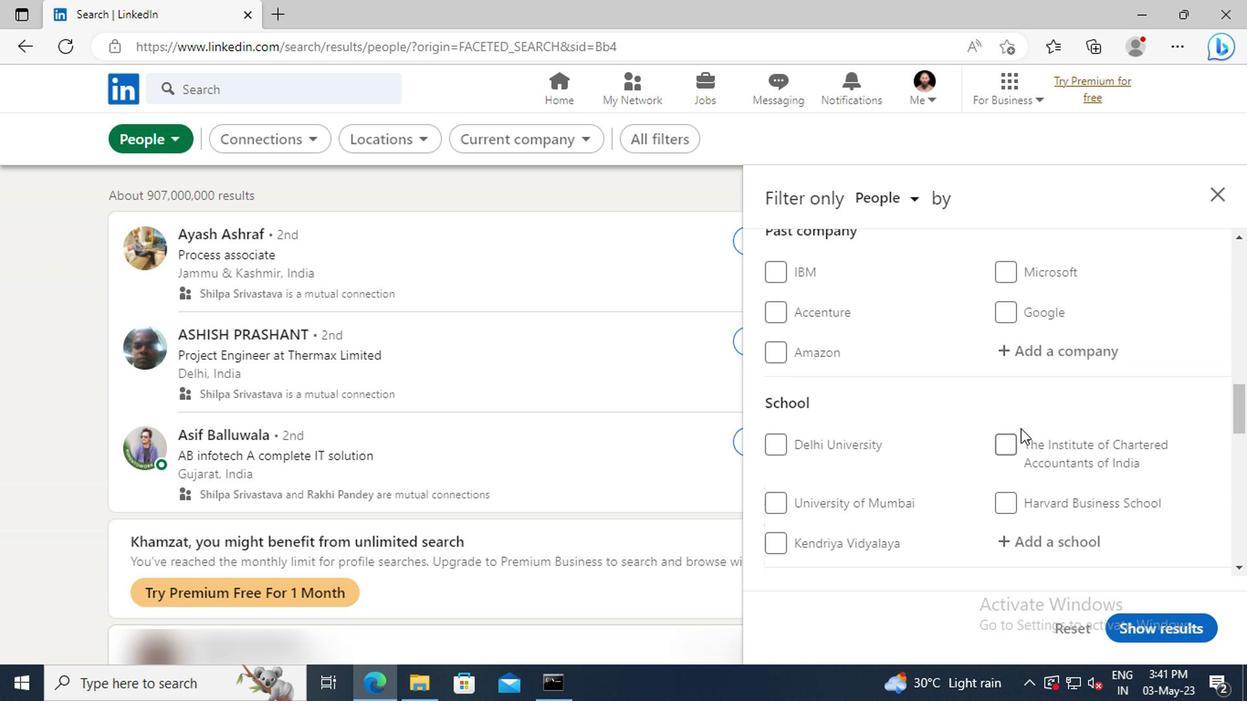 
Action: Mouse scrolled (1016, 427) with delta (0, 0)
Screenshot: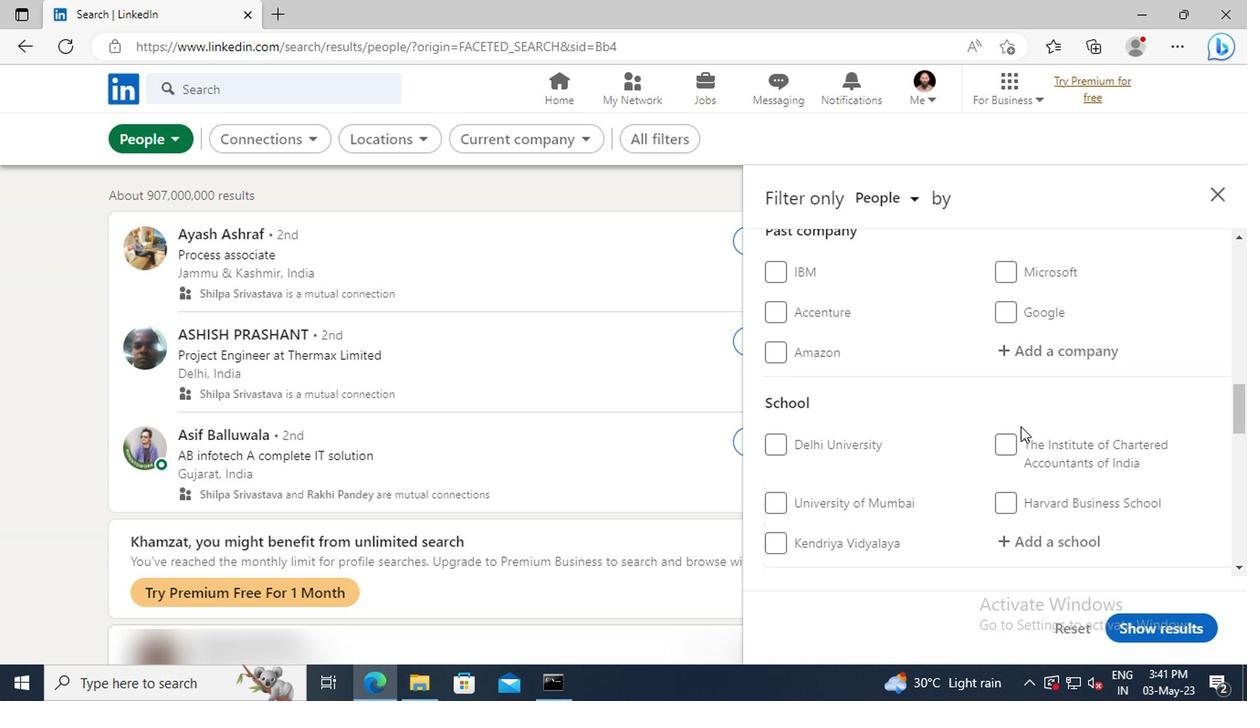 
Action: Mouse moved to (1019, 438)
Screenshot: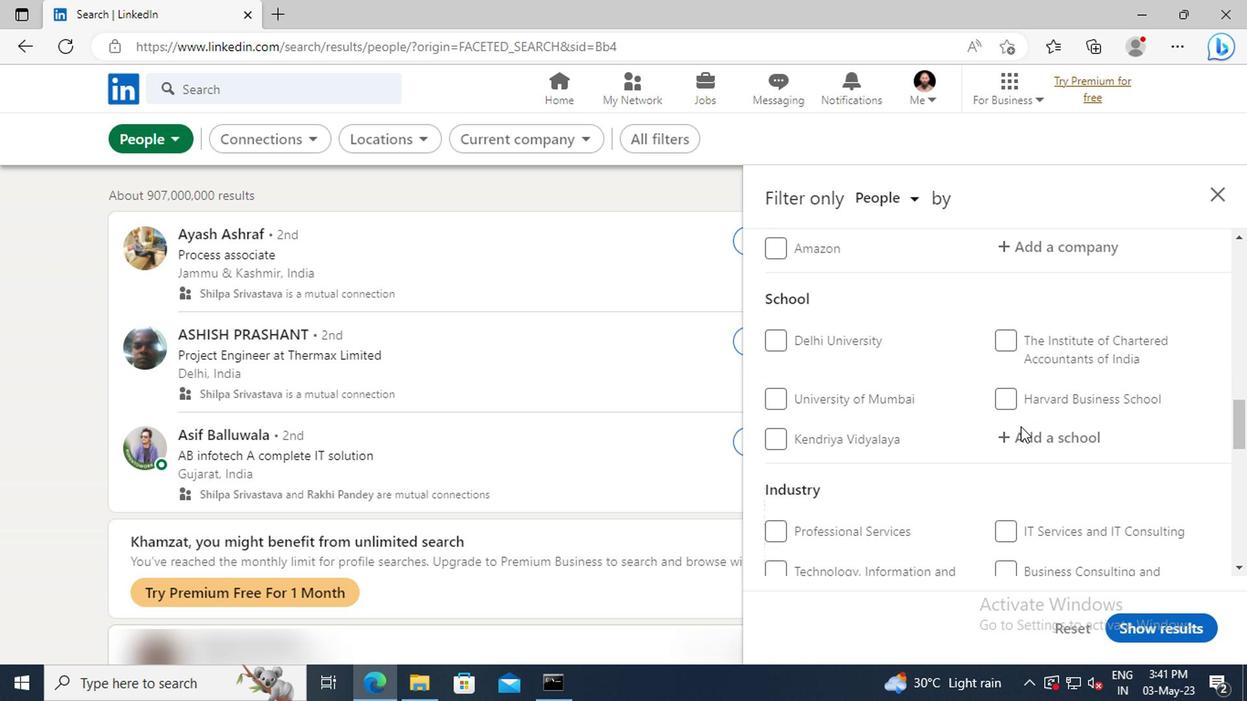 
Action: Mouse pressed left at (1019, 438)
Screenshot: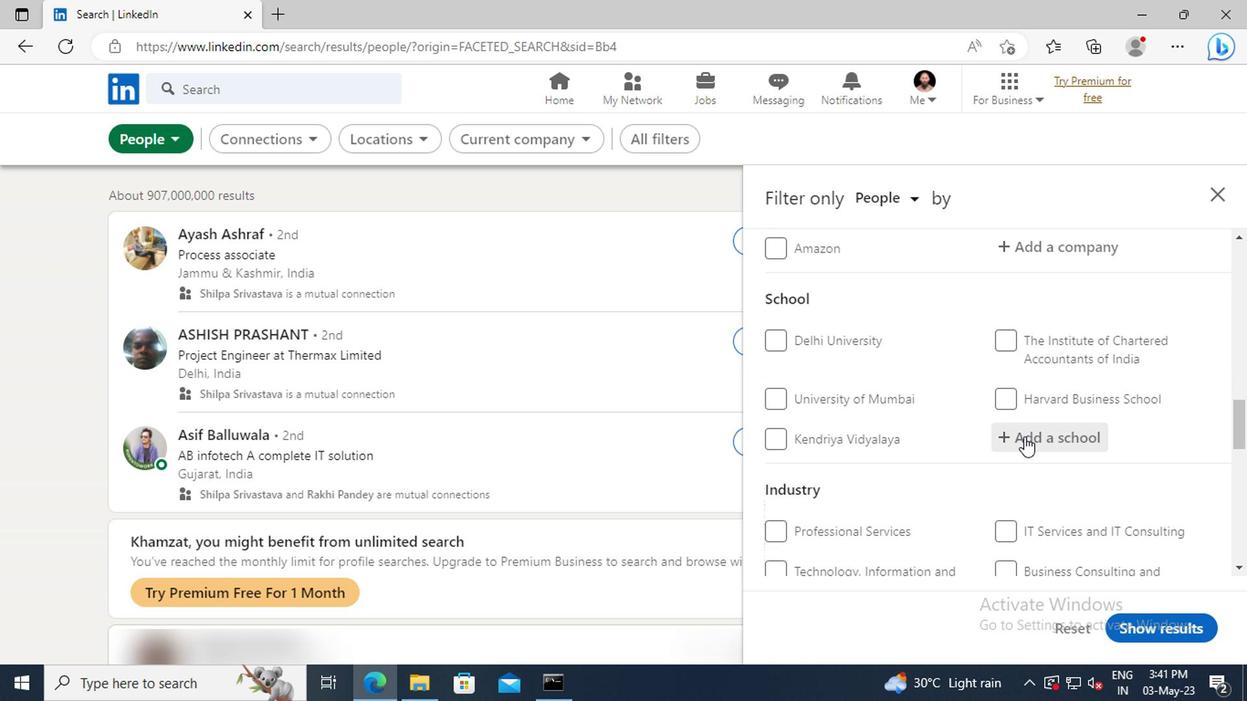 
Action: Key pressed <Key.shift>
Screenshot: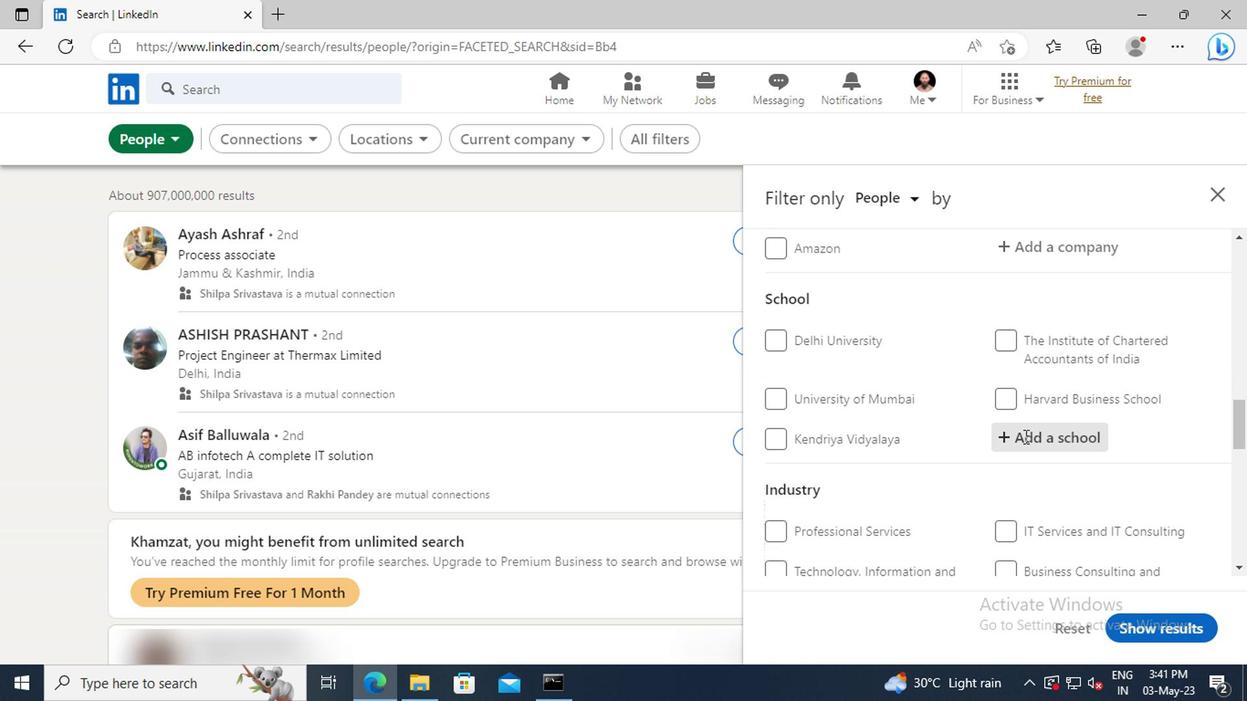 
Action: Mouse moved to (1027, 441)
Screenshot: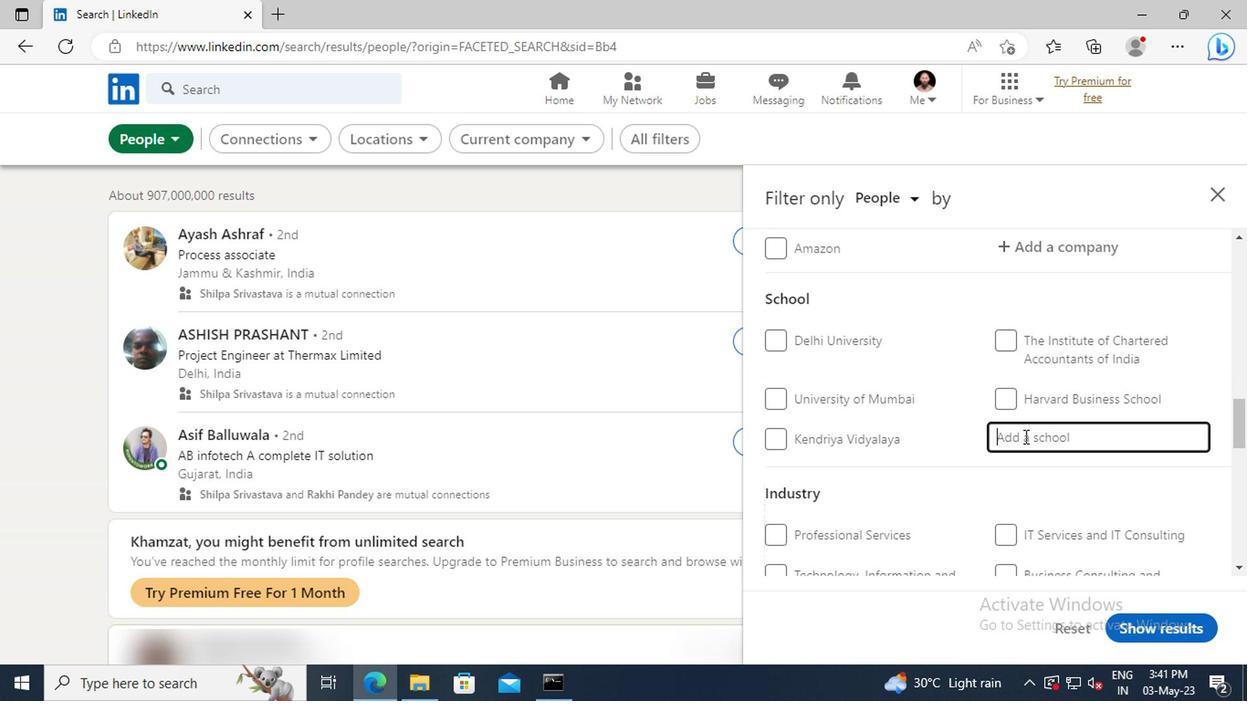 
Action: Key pressed <Key.shift><Key.shift><Key.shift><Key.shift>SREYAS<Key.space>
Screenshot: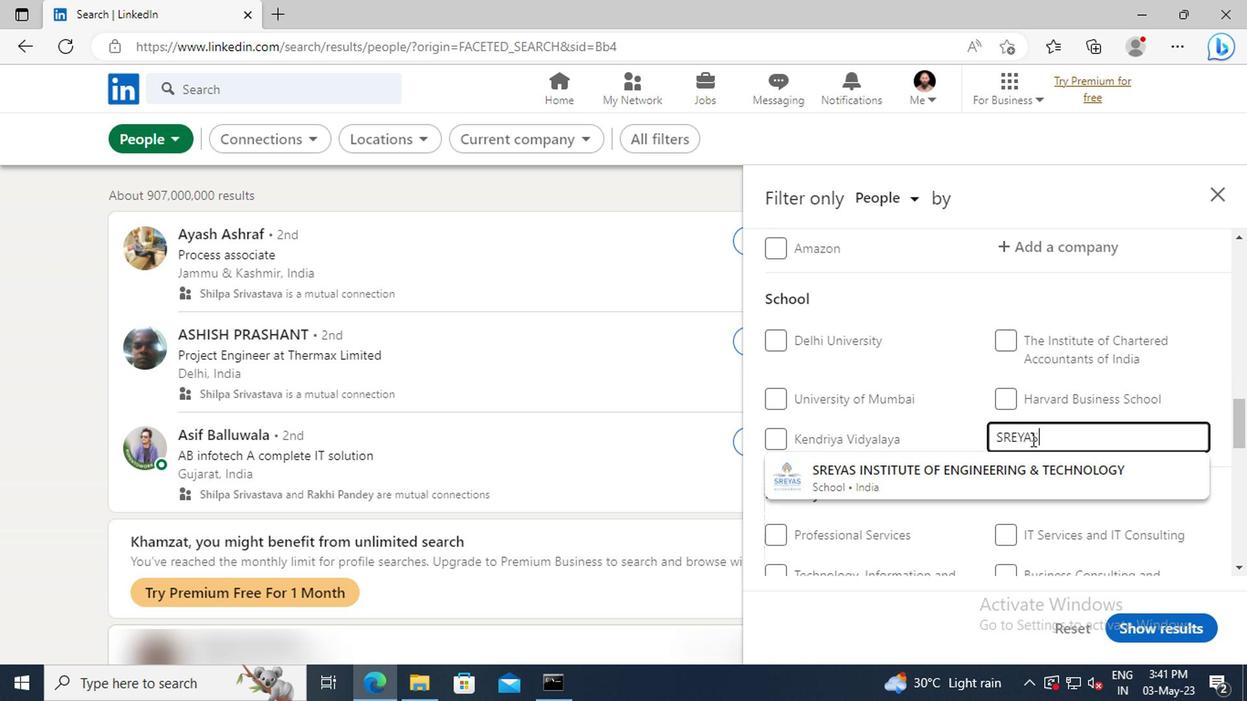 
Action: Mouse moved to (1042, 471)
Screenshot: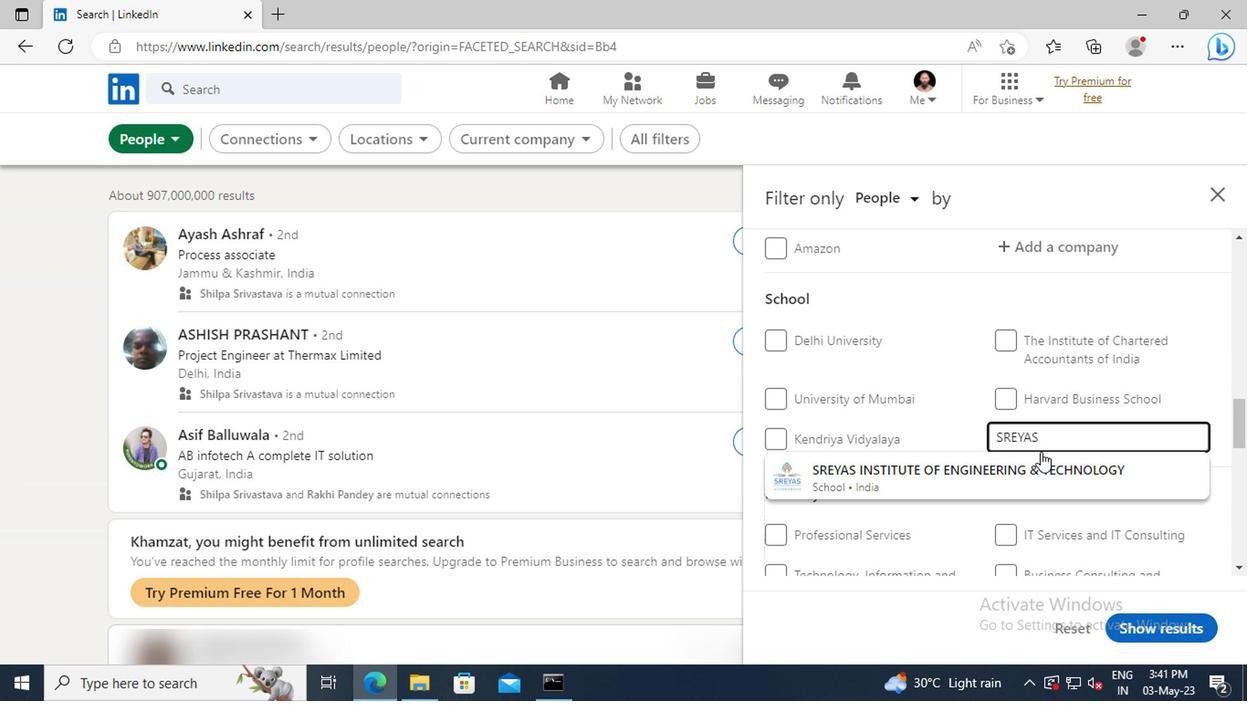 
Action: Mouse pressed left at (1042, 471)
Screenshot: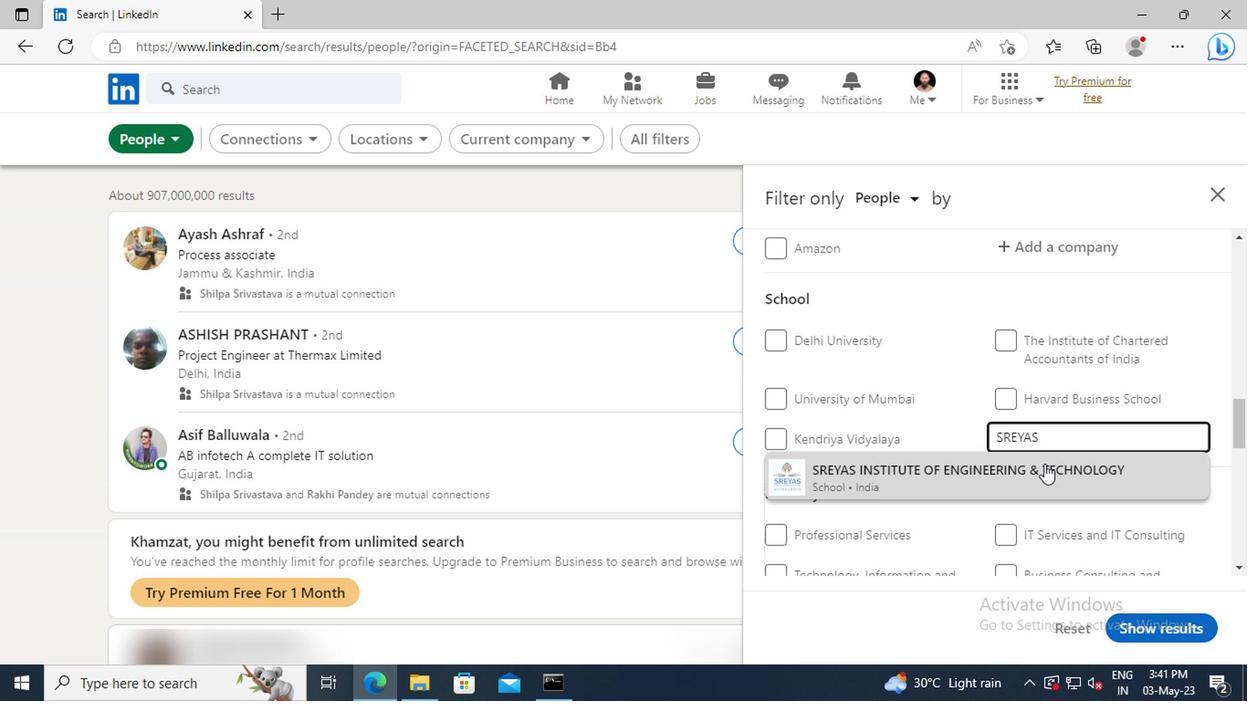 
Action: Mouse scrolled (1042, 470) with delta (0, 0)
Screenshot: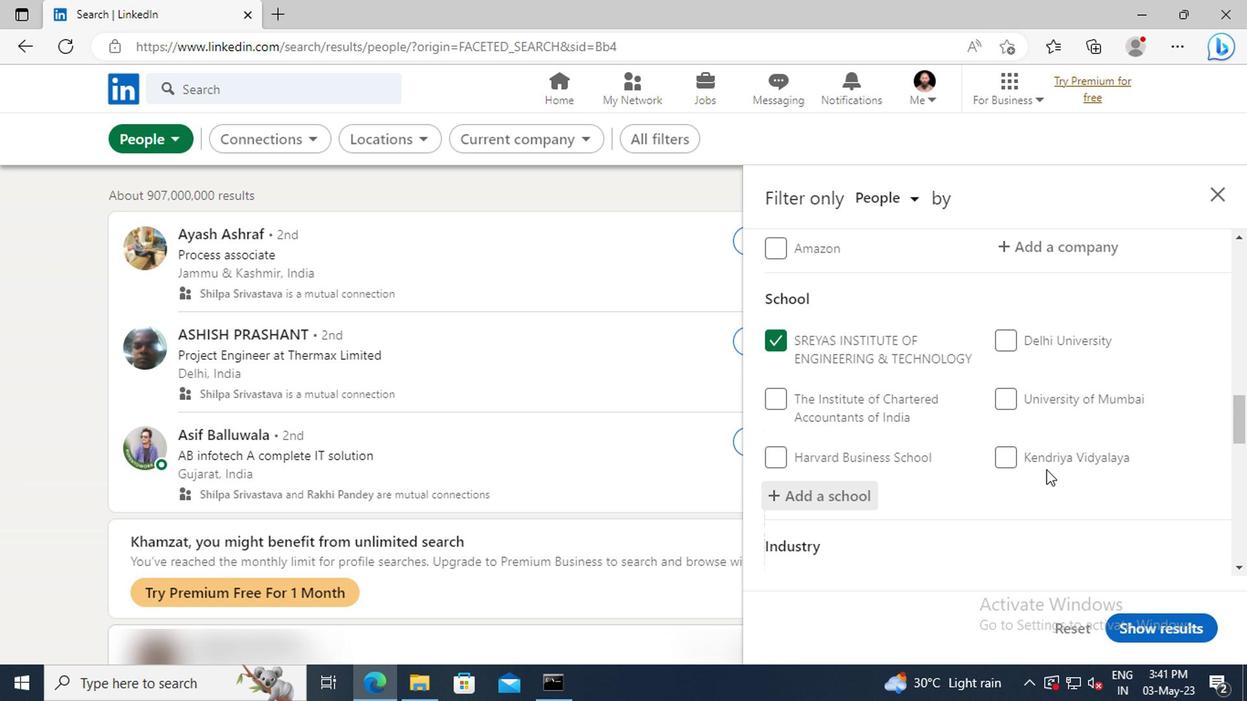 
Action: Mouse scrolled (1042, 470) with delta (0, 0)
Screenshot: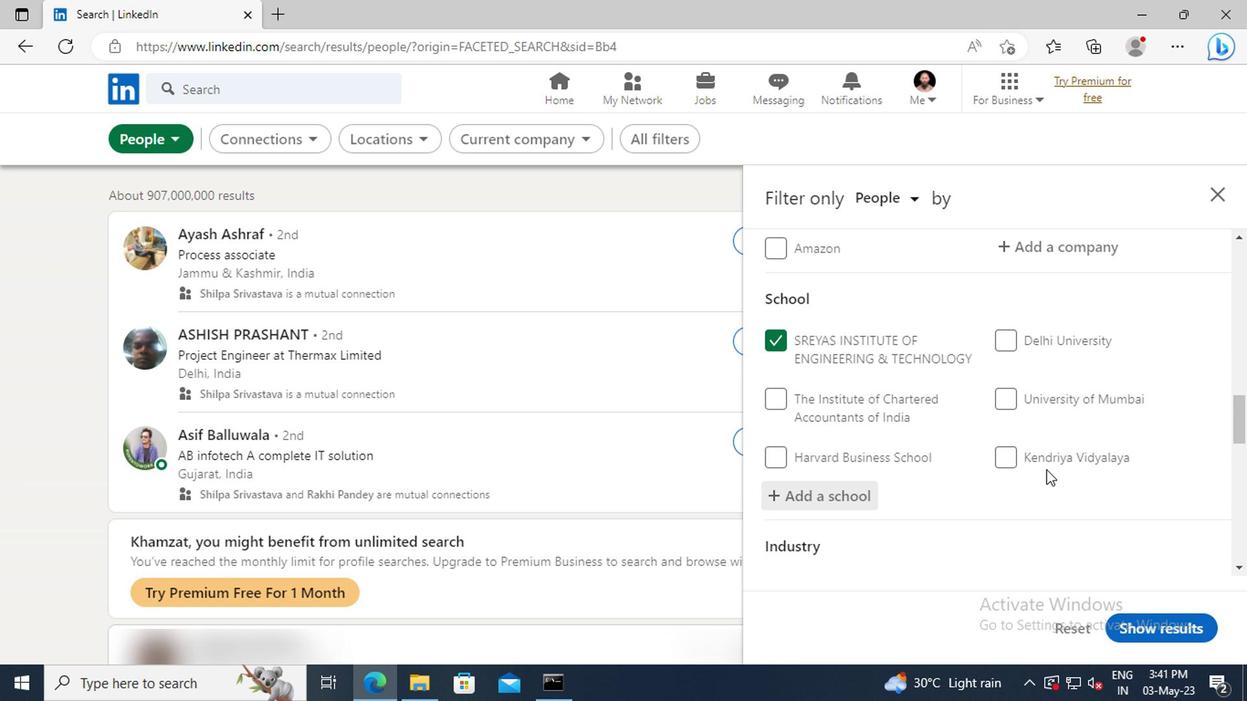 
Action: Mouse moved to (1042, 461)
Screenshot: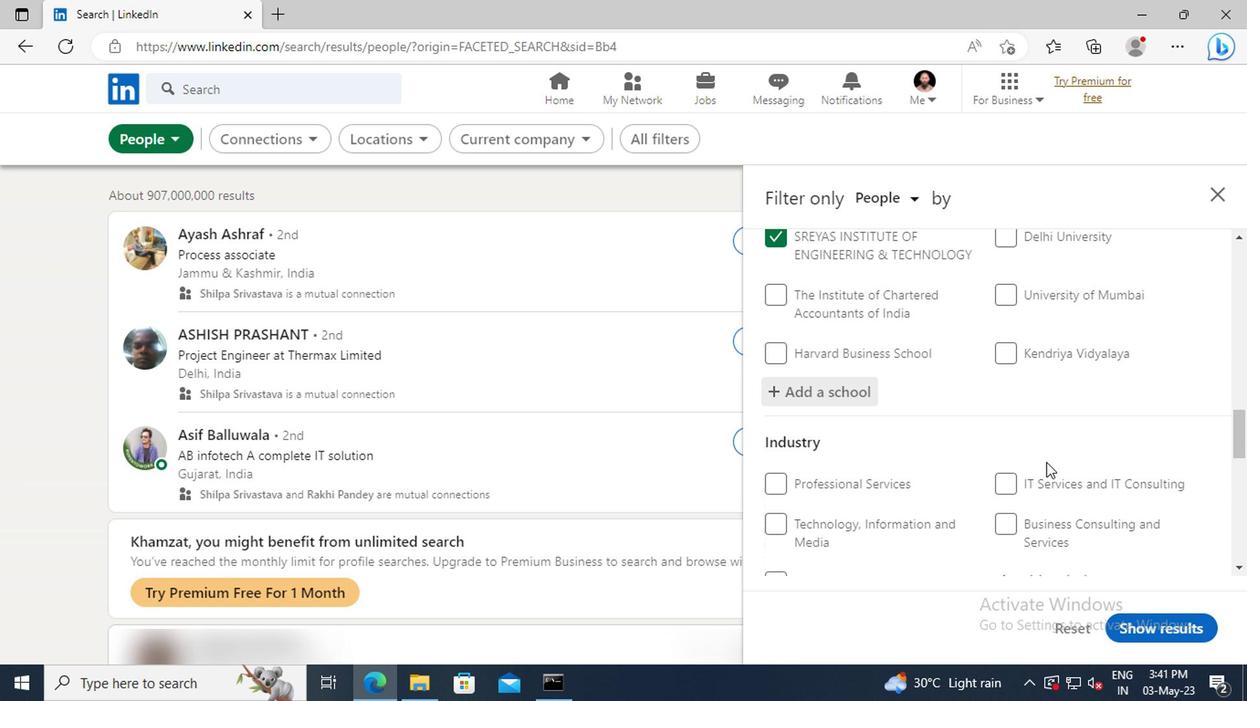 
Action: Mouse scrolled (1042, 459) with delta (0, -1)
Screenshot: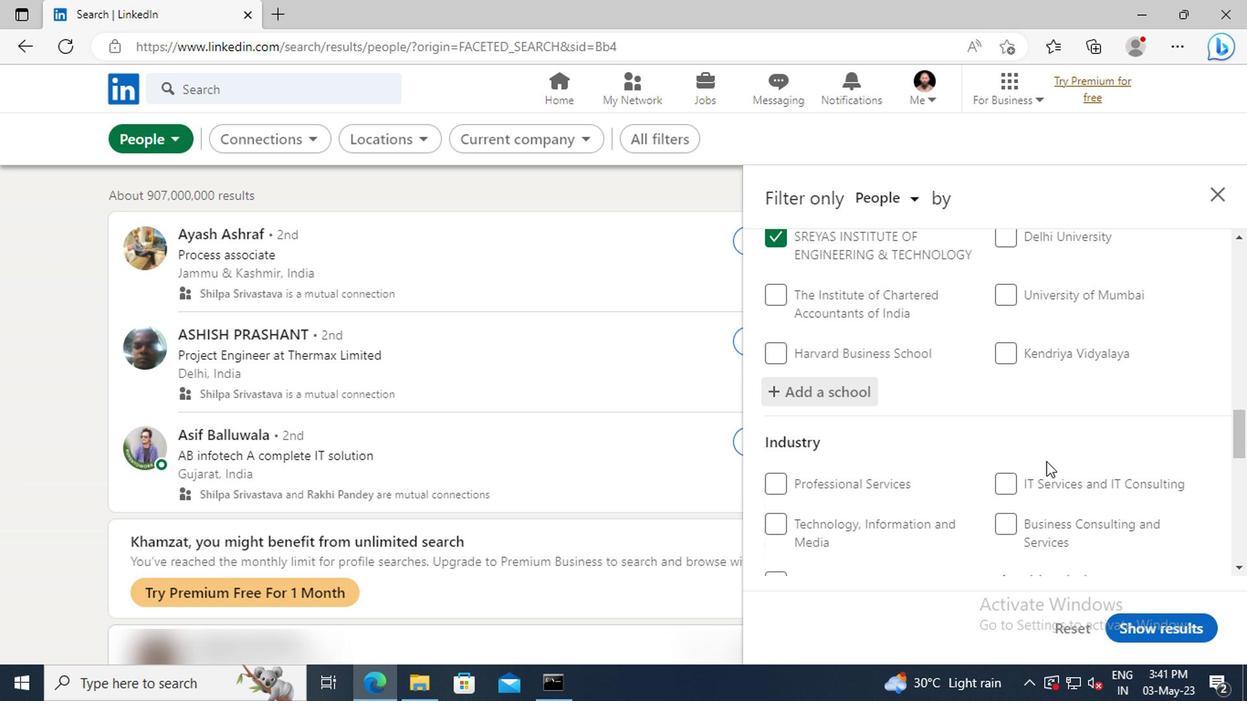 
Action: Mouse moved to (1036, 439)
Screenshot: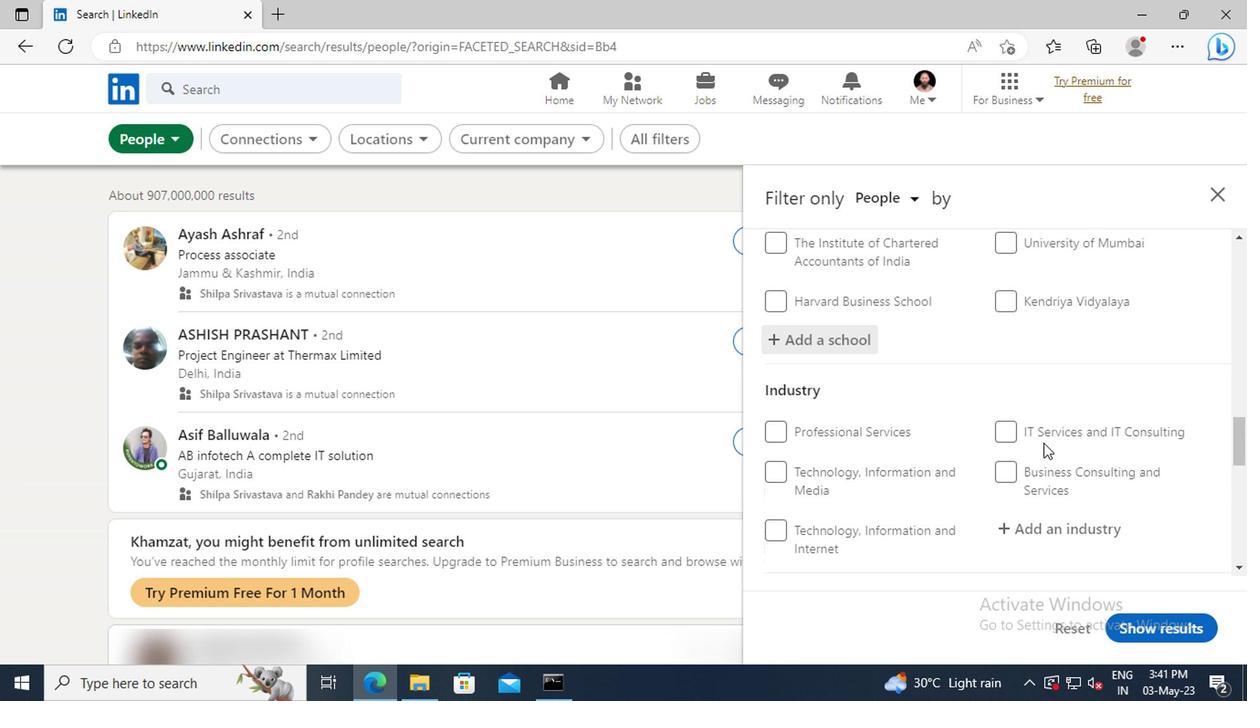 
Action: Mouse scrolled (1036, 438) with delta (0, 0)
Screenshot: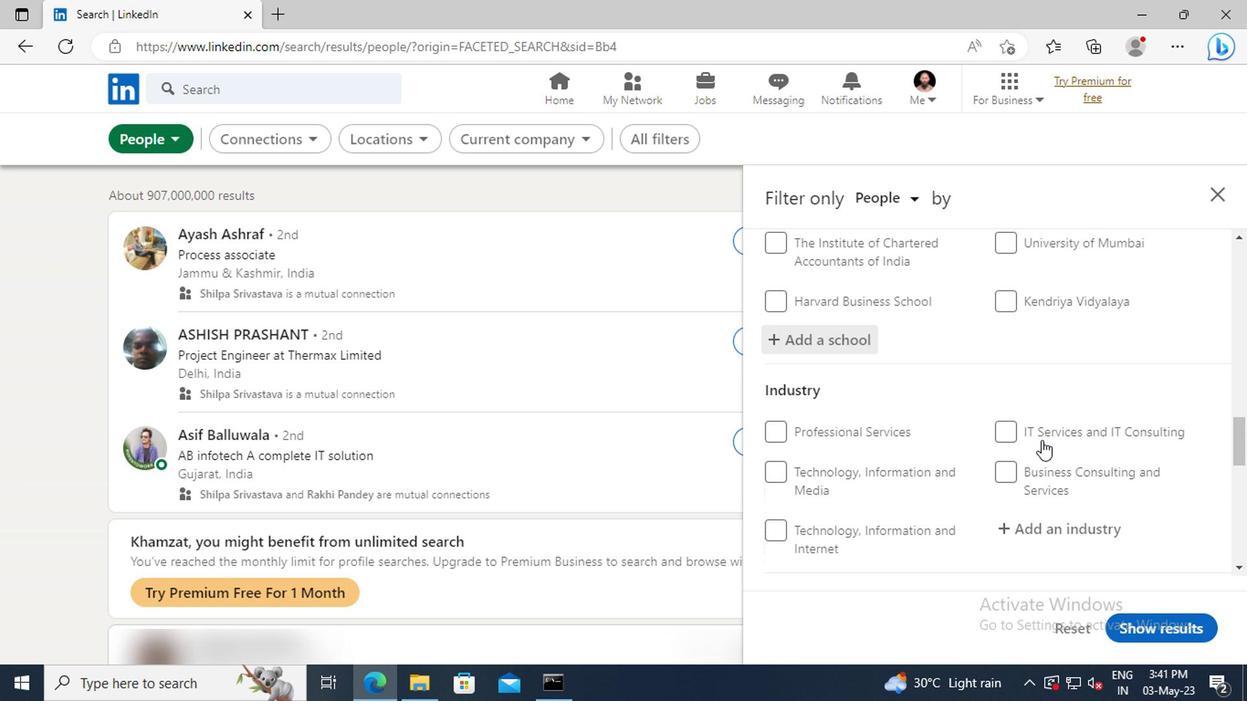 
Action: Mouse scrolled (1036, 438) with delta (0, 0)
Screenshot: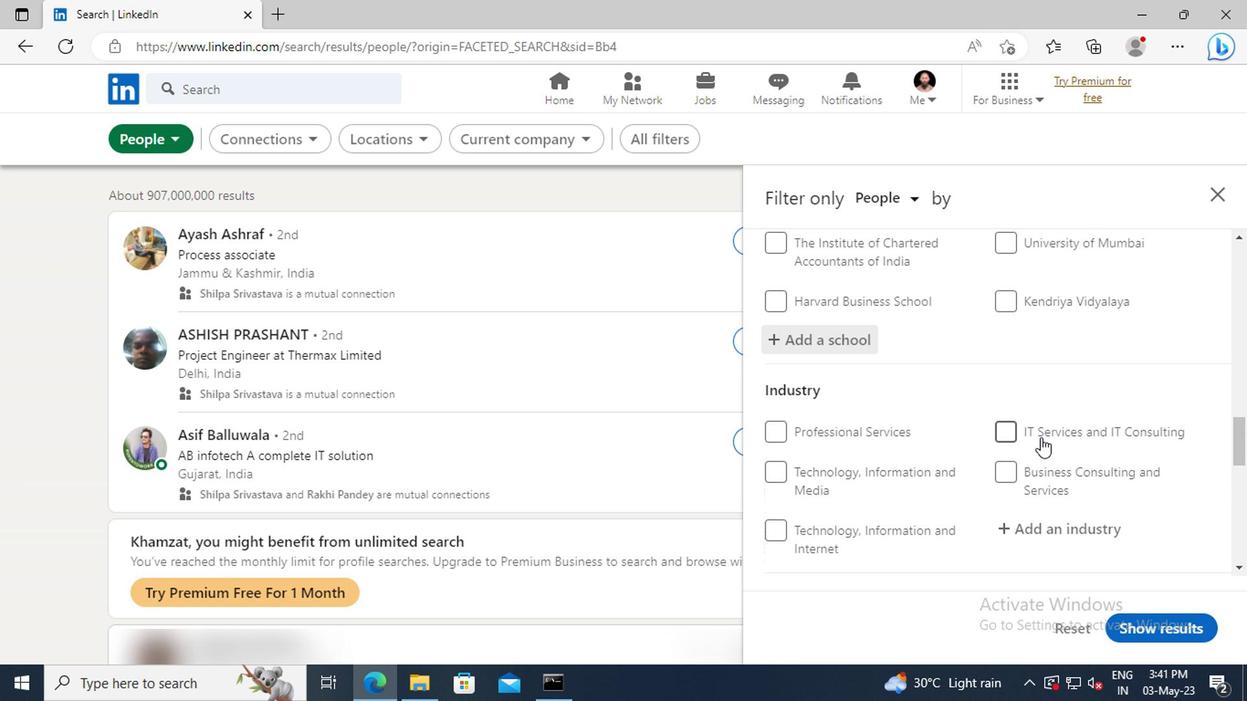 
Action: Mouse moved to (1036, 436)
Screenshot: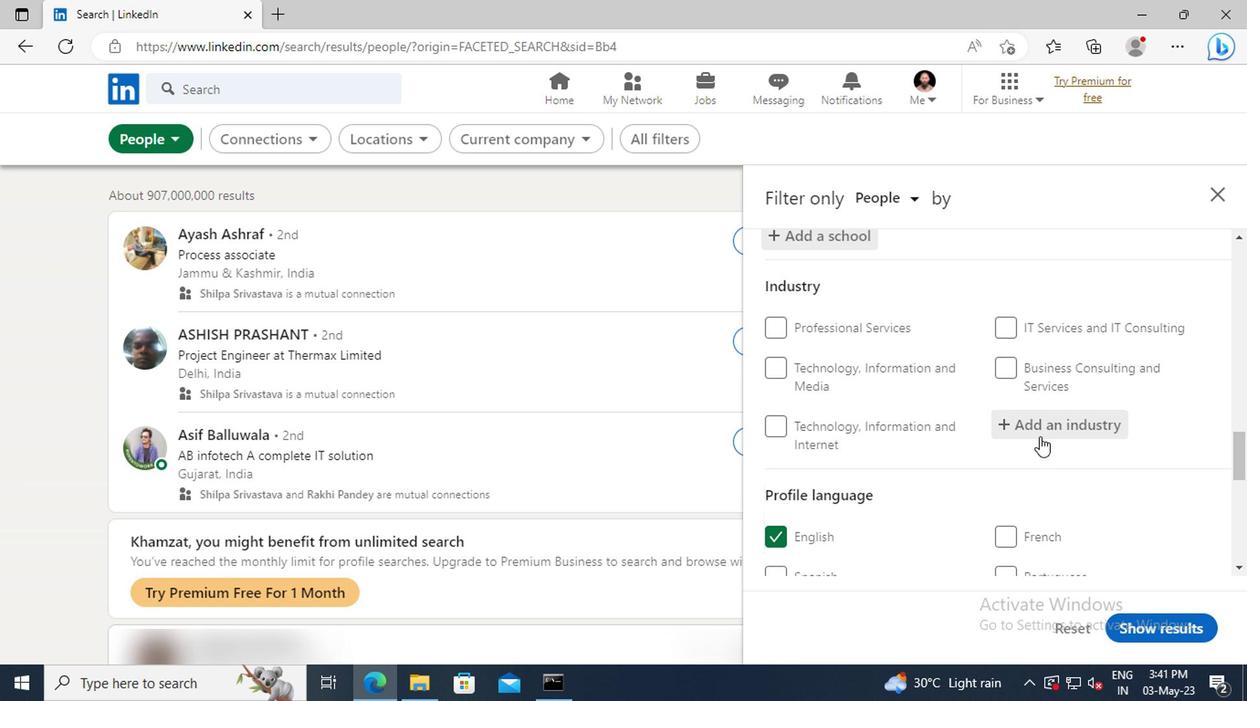 
Action: Mouse pressed left at (1036, 436)
Screenshot: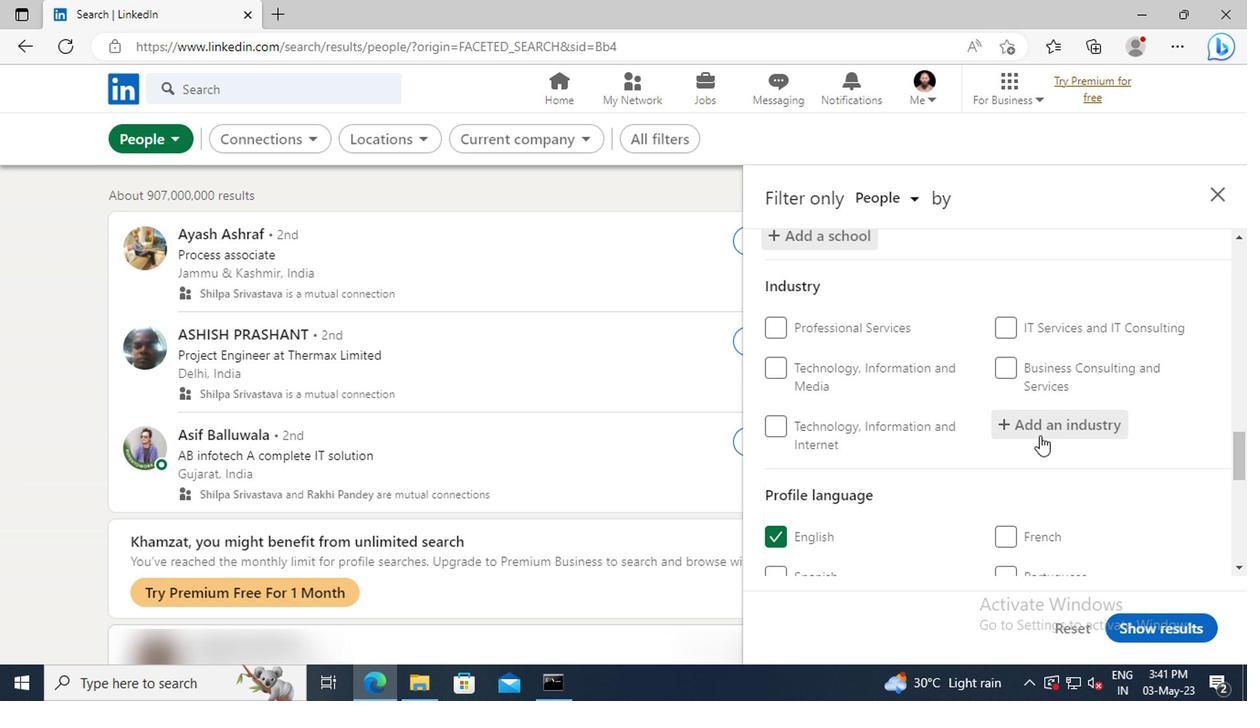 
Action: Key pressed <Key.shift>RENEWABLE<Key.space><Key.shift>E
Screenshot: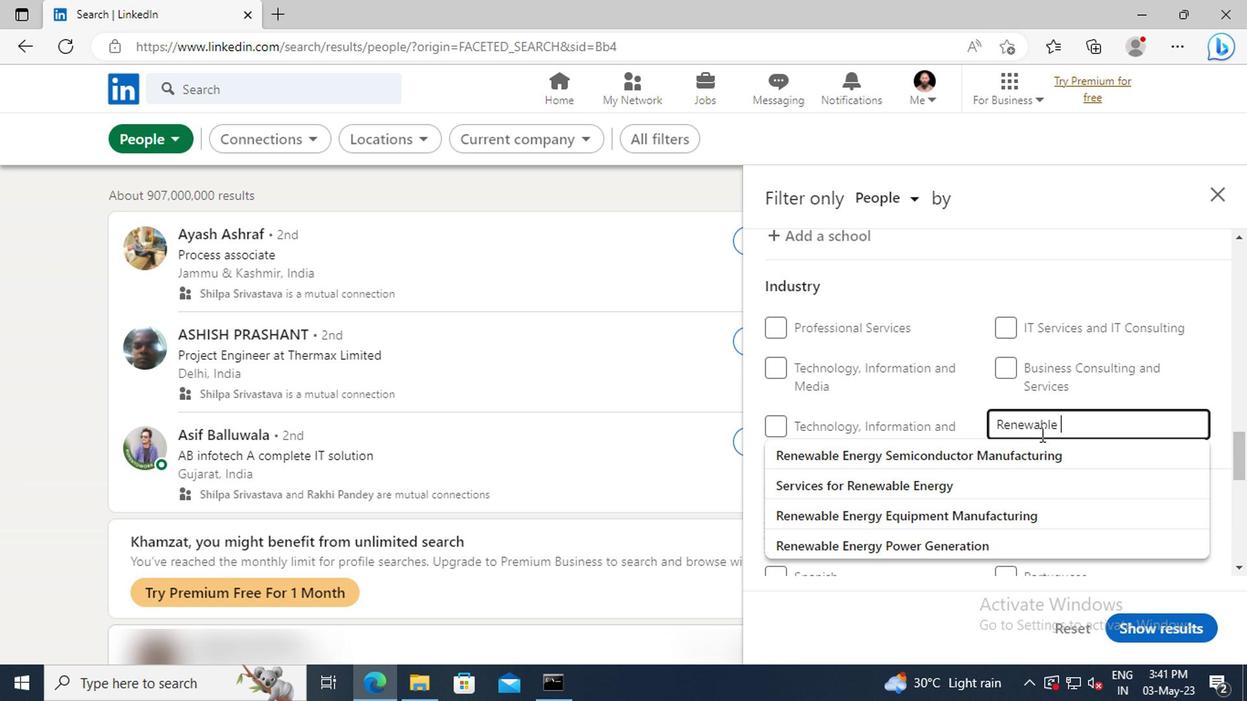 
Action: Mouse moved to (1045, 537)
Screenshot: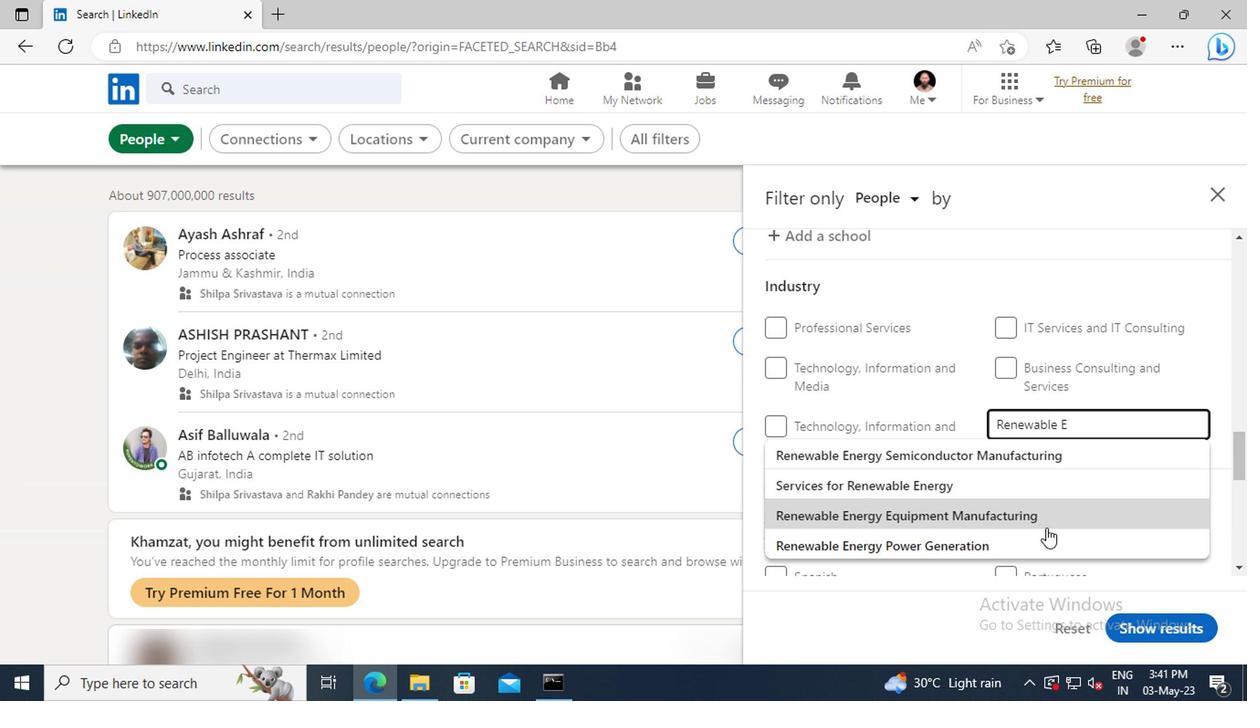 
Action: Mouse pressed left at (1045, 537)
Screenshot: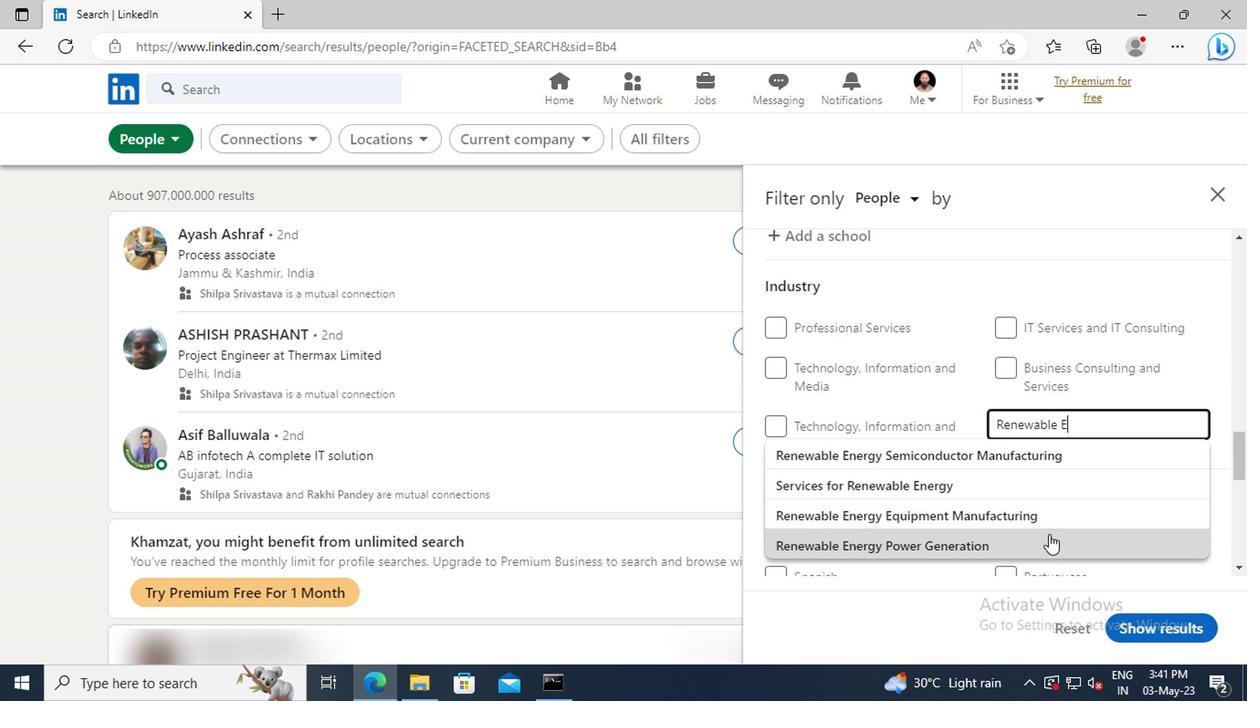 
Action: Mouse scrolled (1045, 536) with delta (0, -1)
Screenshot: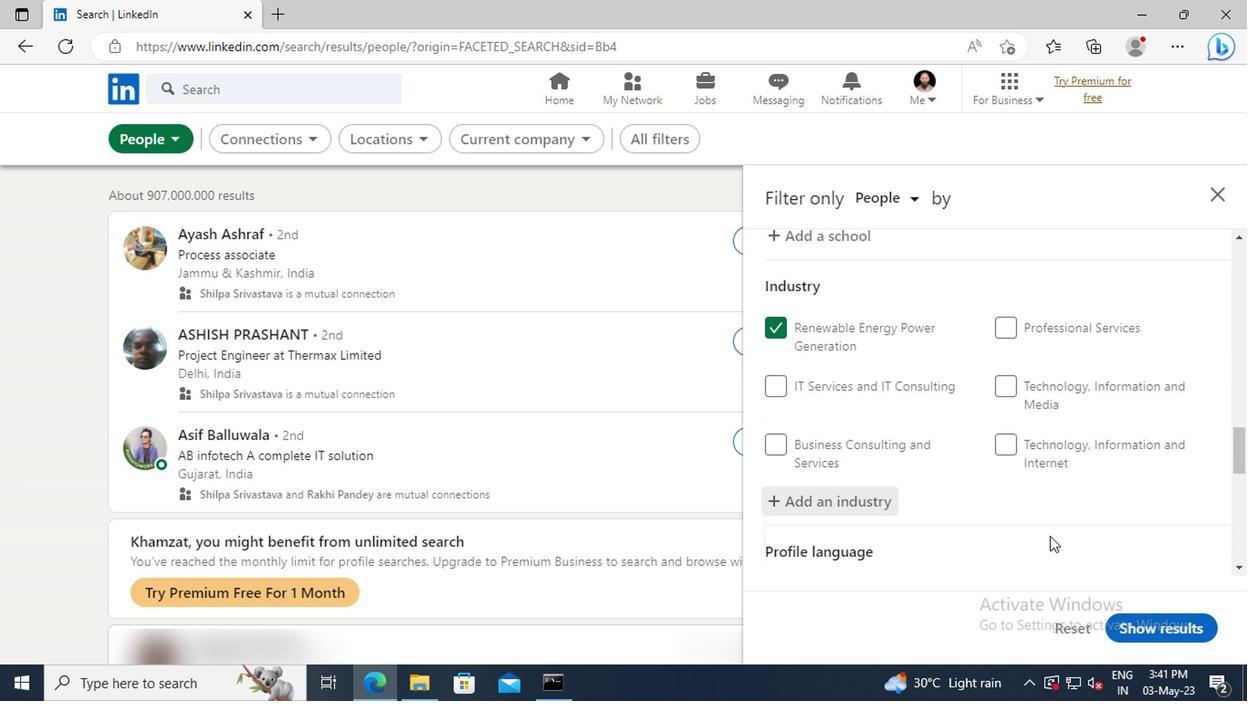 
Action: Mouse scrolled (1045, 536) with delta (0, -1)
Screenshot: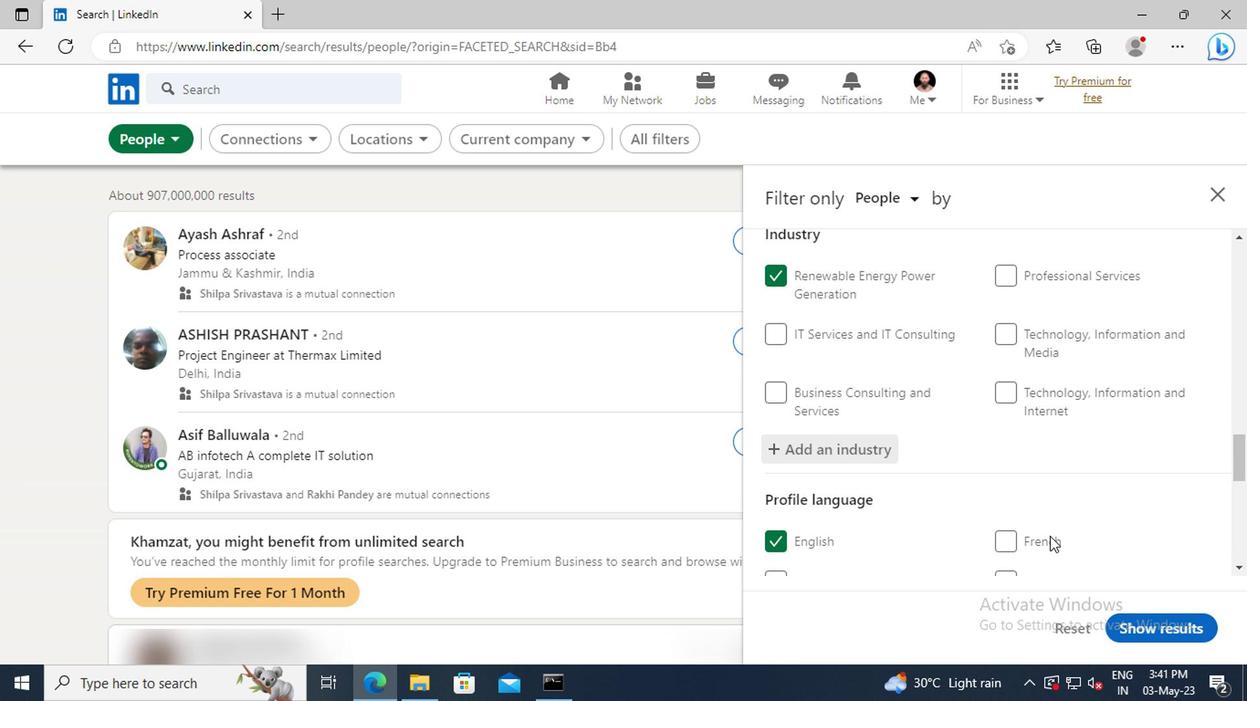 
Action: Mouse scrolled (1045, 536) with delta (0, -1)
Screenshot: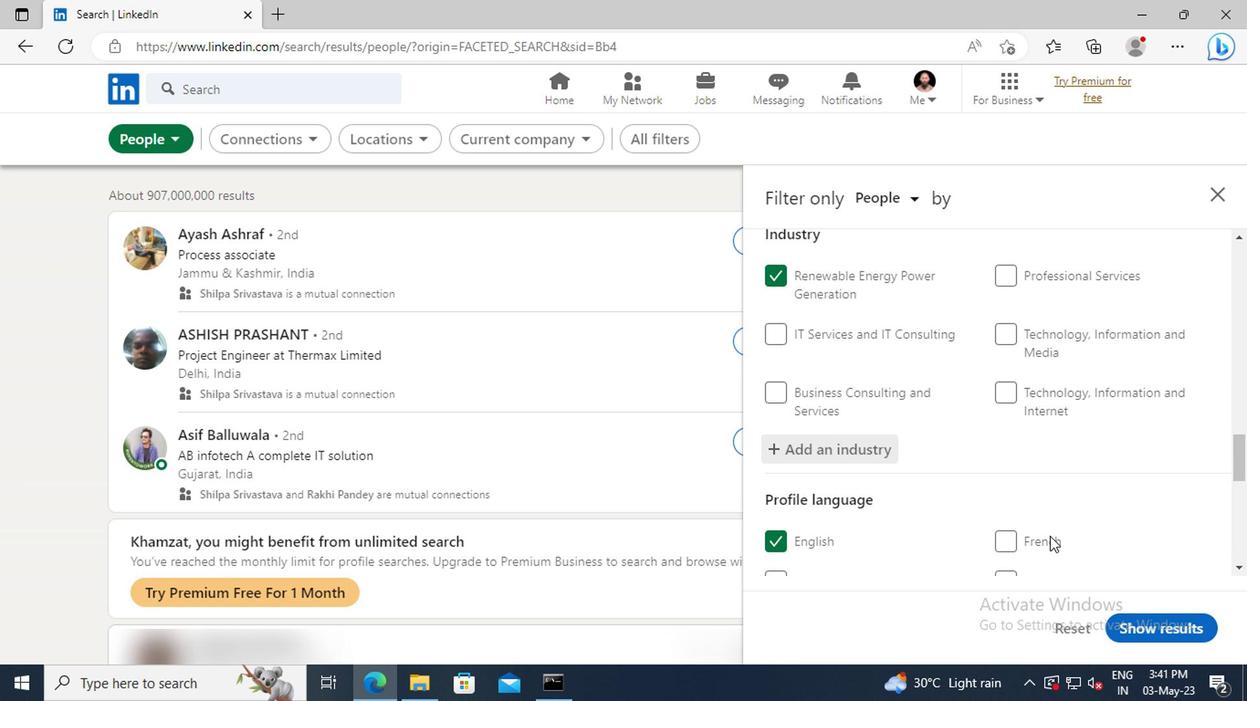 
Action: Mouse moved to (1045, 509)
Screenshot: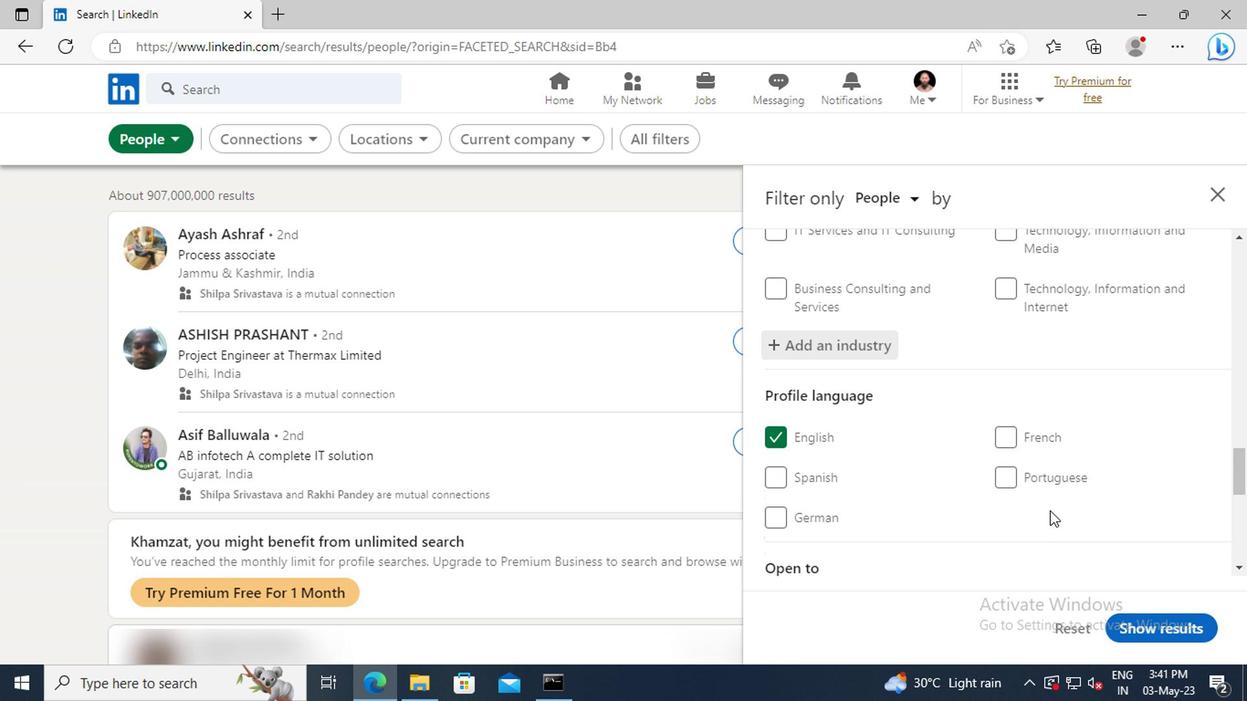 
Action: Mouse scrolled (1045, 508) with delta (0, 0)
Screenshot: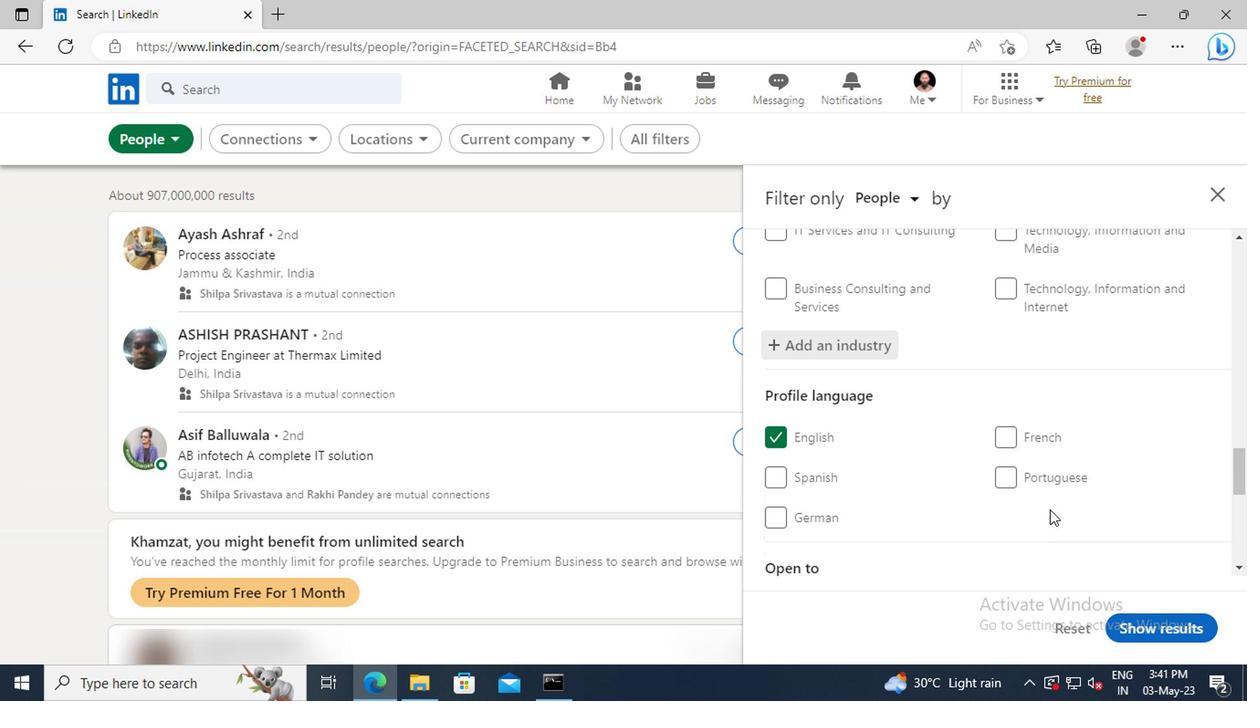 
Action: Mouse moved to (1040, 482)
Screenshot: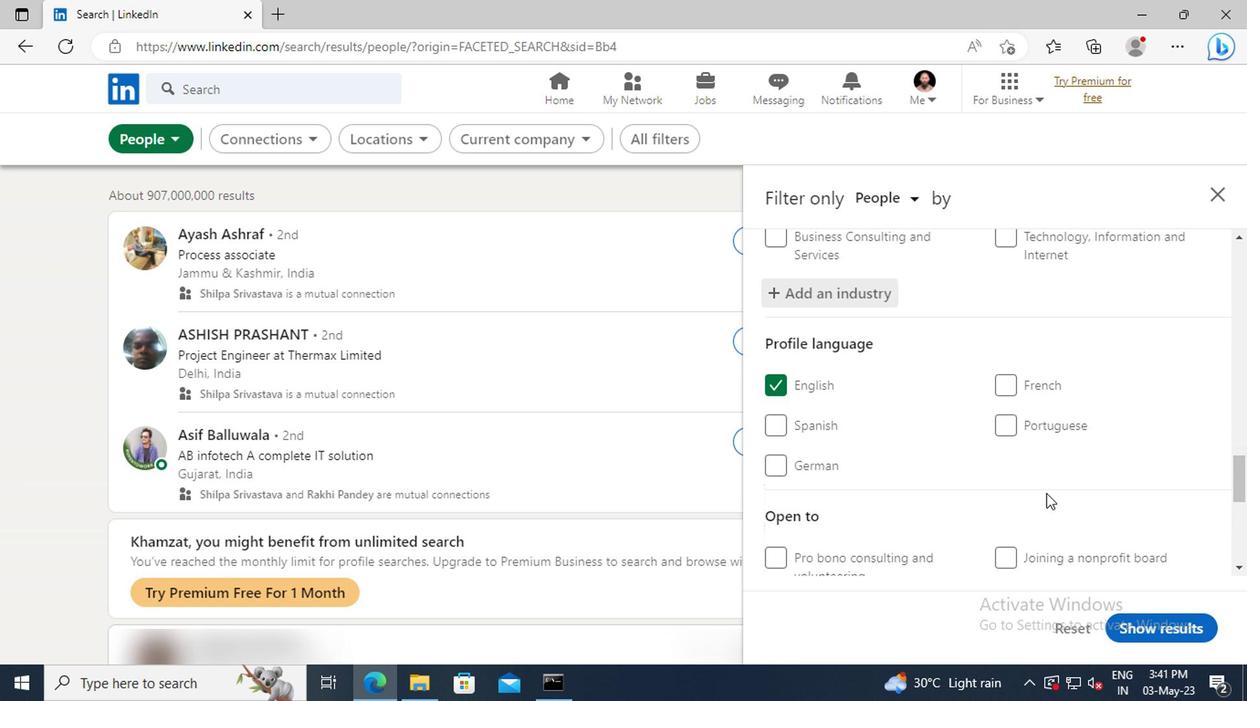 
Action: Mouse scrolled (1040, 481) with delta (0, 0)
Screenshot: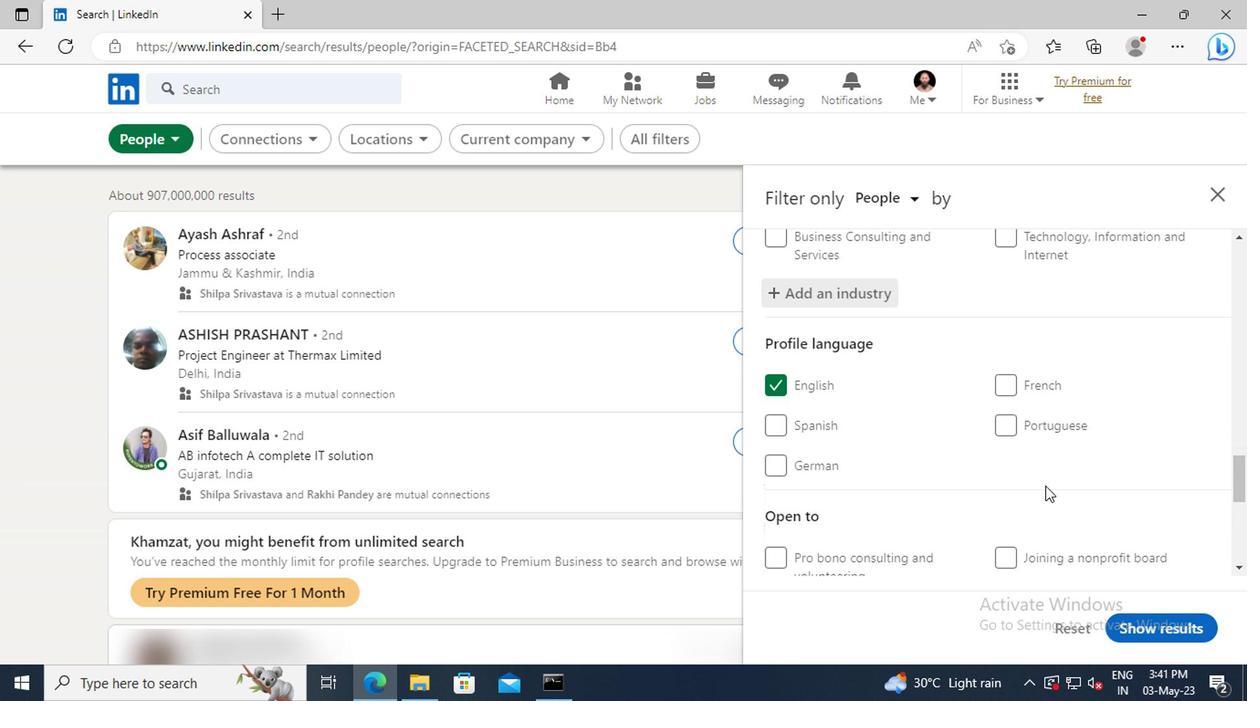 
Action: Mouse scrolled (1040, 481) with delta (0, 0)
Screenshot: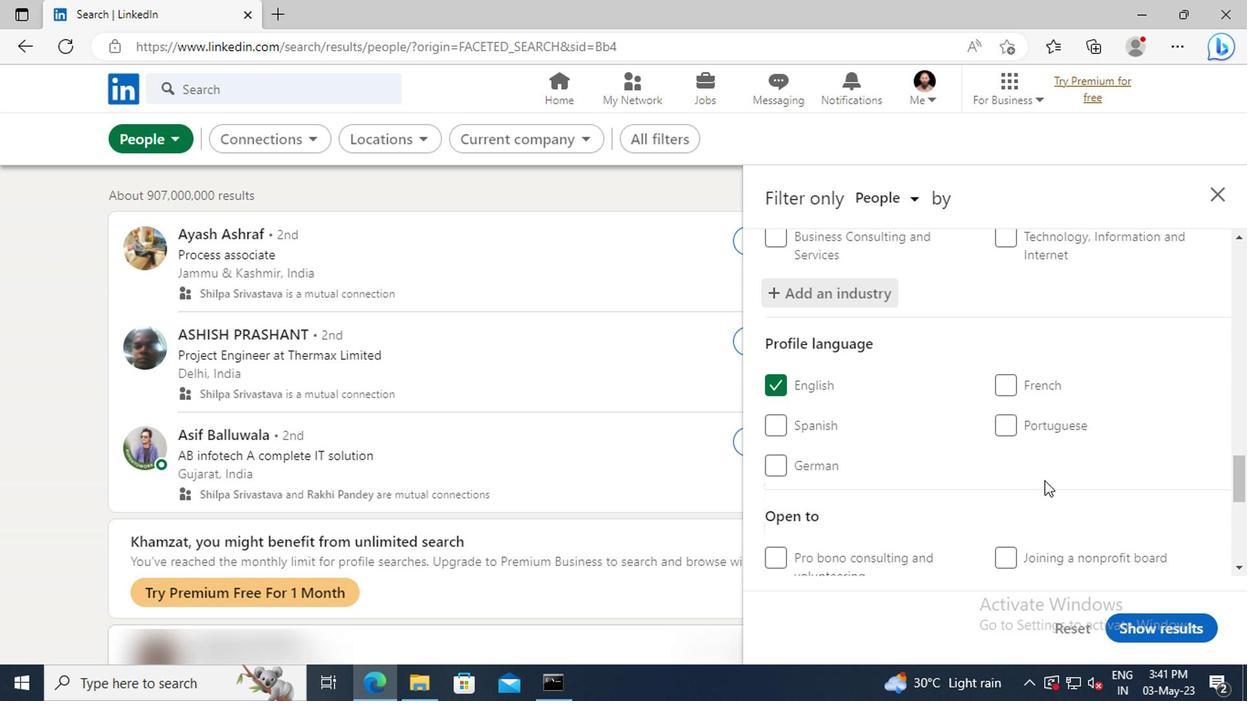 
Action: Mouse moved to (1034, 436)
Screenshot: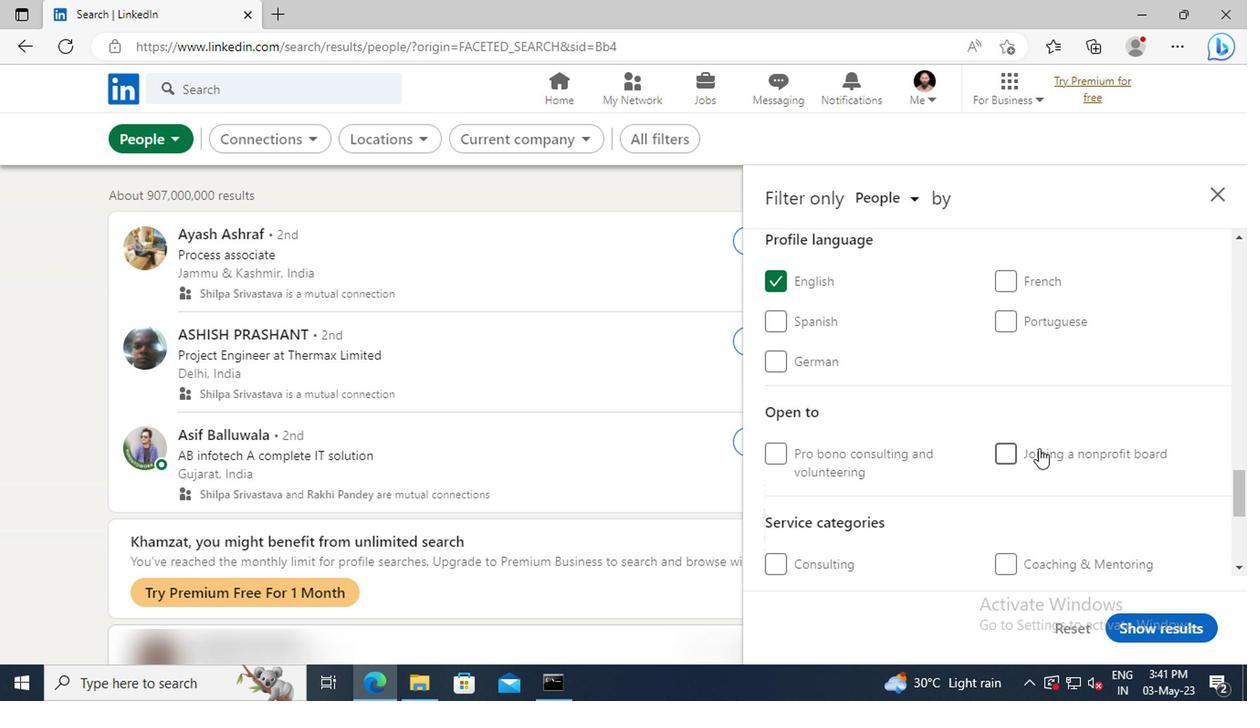 
Action: Mouse scrolled (1034, 435) with delta (0, -1)
Screenshot: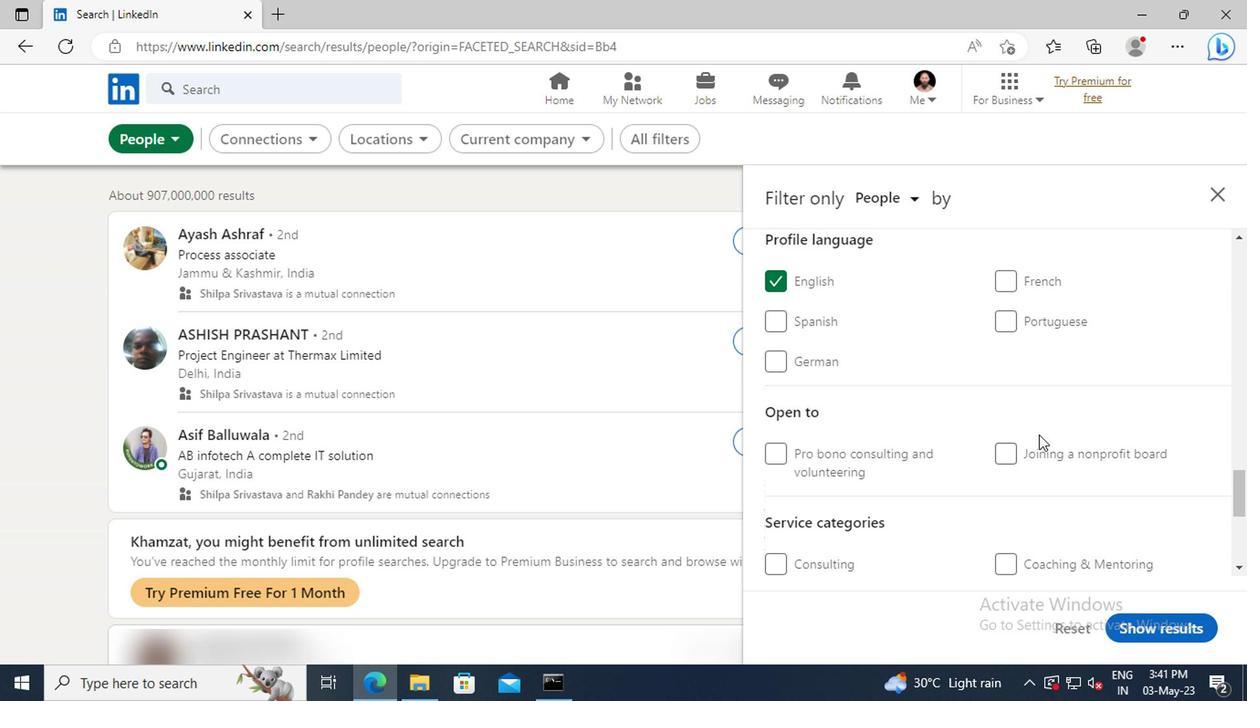 
Action: Mouse scrolled (1034, 435) with delta (0, -1)
Screenshot: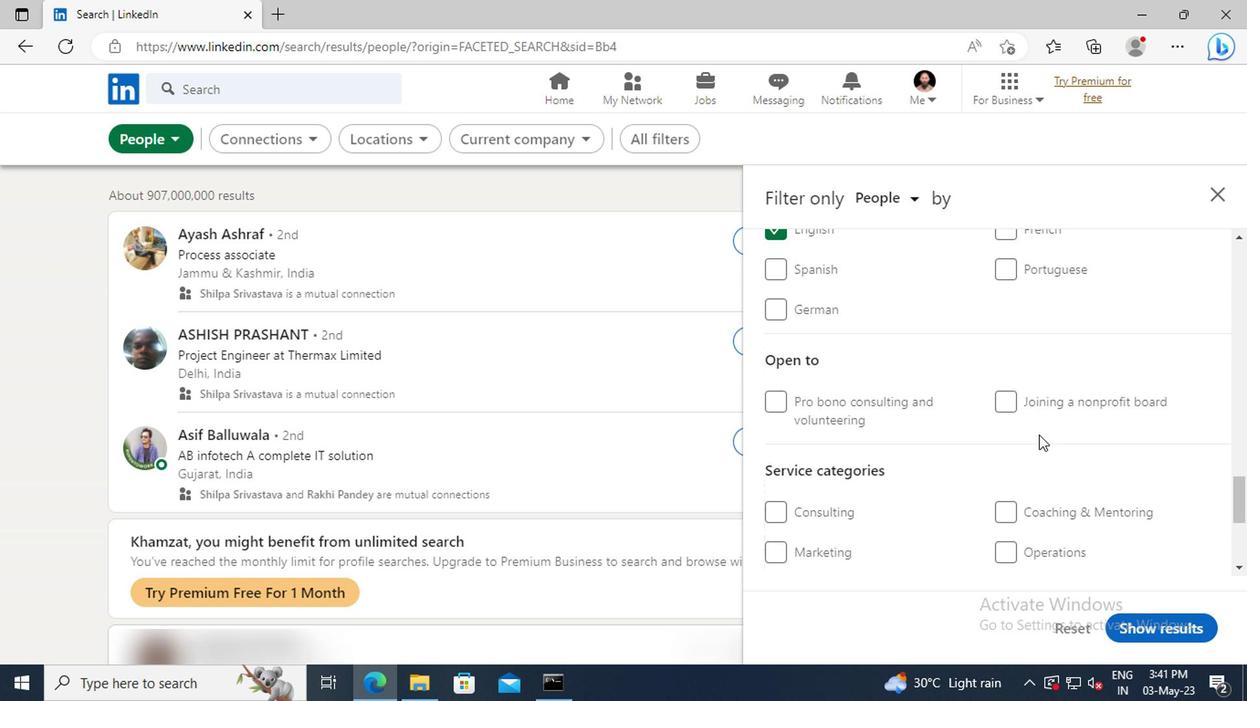 
Action: Mouse scrolled (1034, 435) with delta (0, -1)
Screenshot: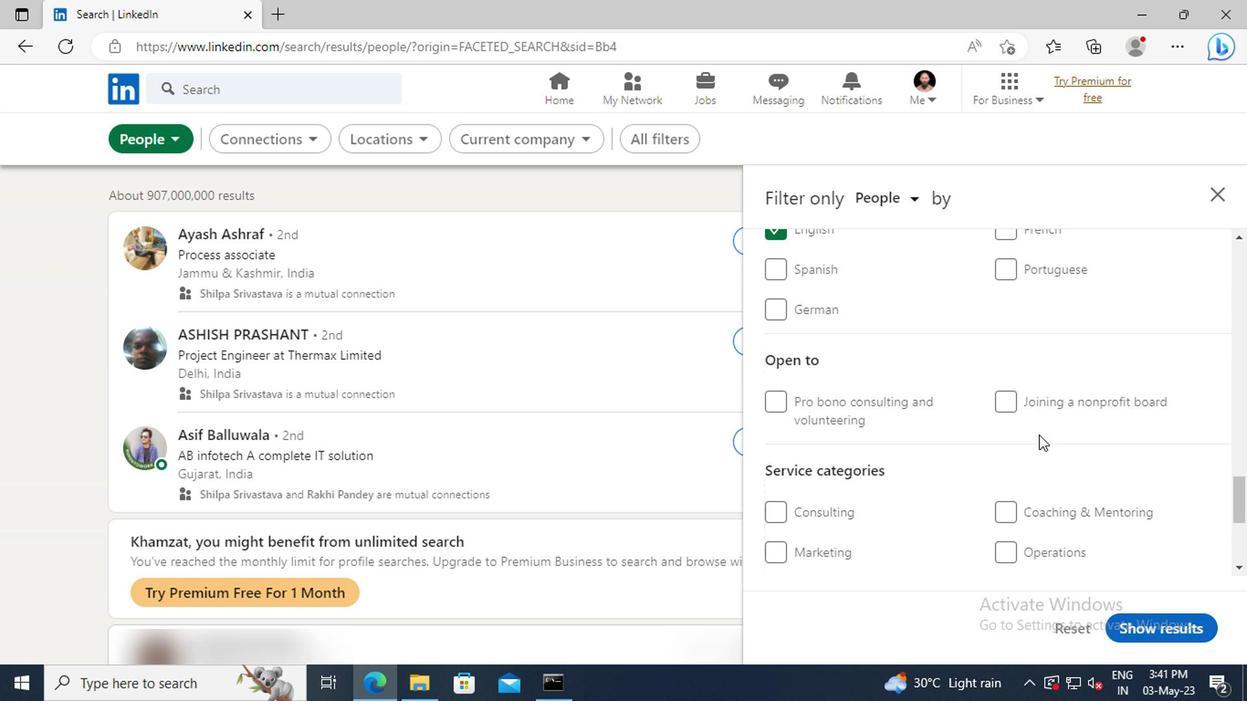 
Action: Mouse scrolled (1034, 435) with delta (0, -1)
Screenshot: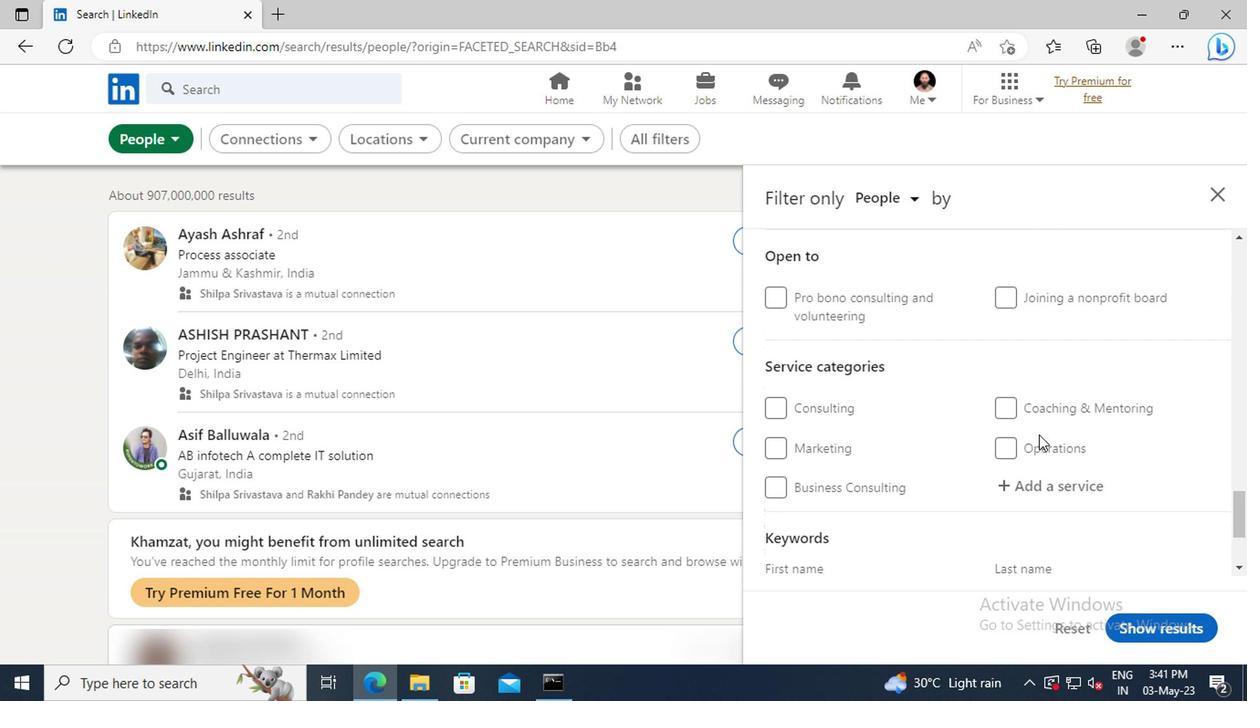 
Action: Mouse moved to (1031, 445)
Screenshot: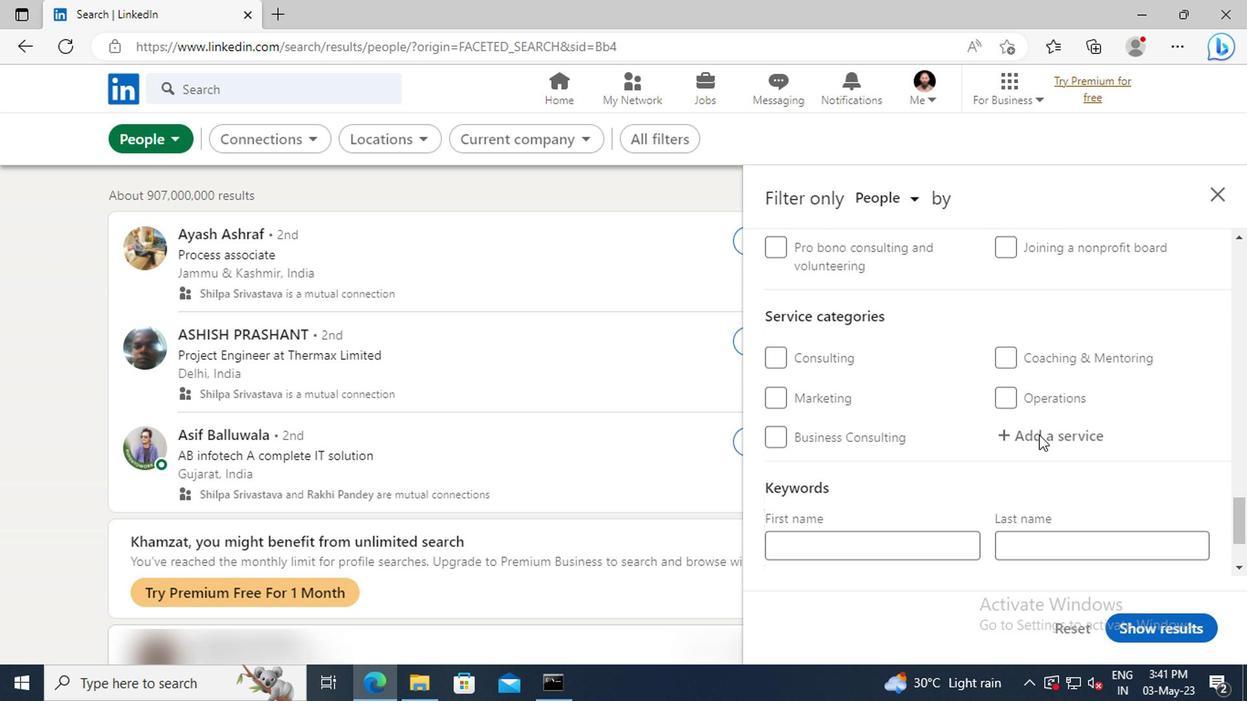 
Action: Mouse pressed left at (1031, 445)
Screenshot: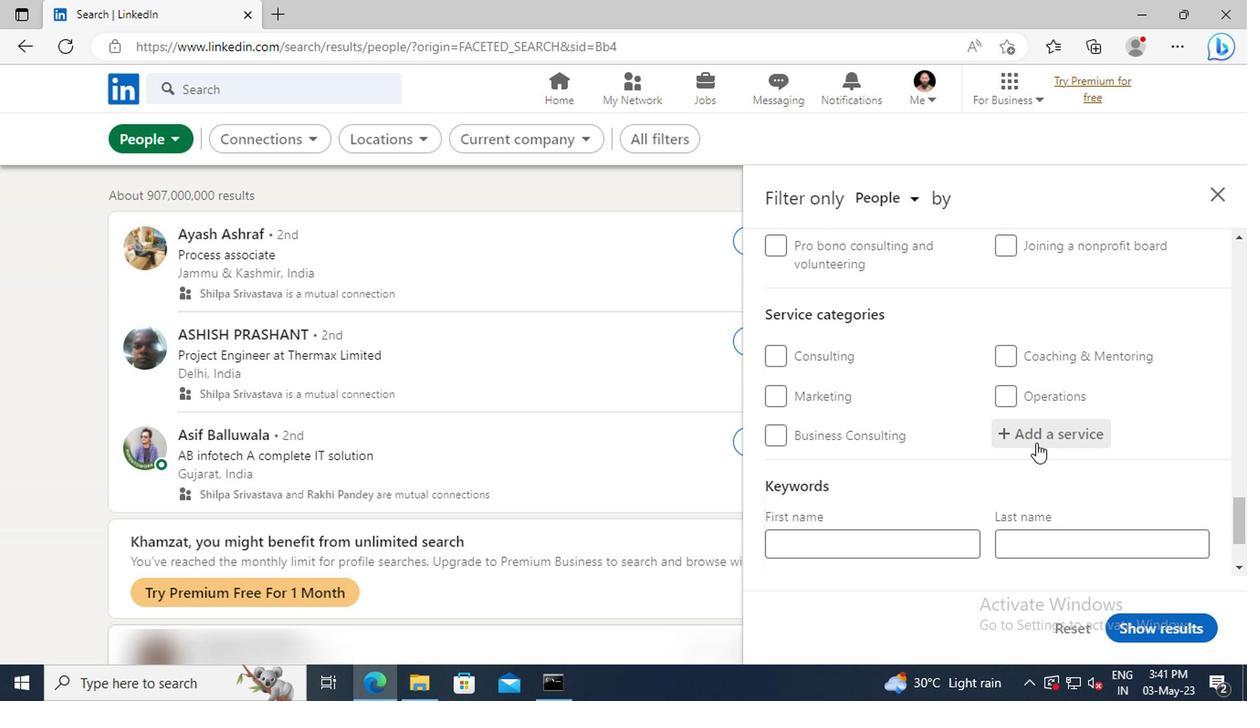 
Action: Key pressed <Key.shift>DIGITAL<Key.space><Key.shift>M
Screenshot: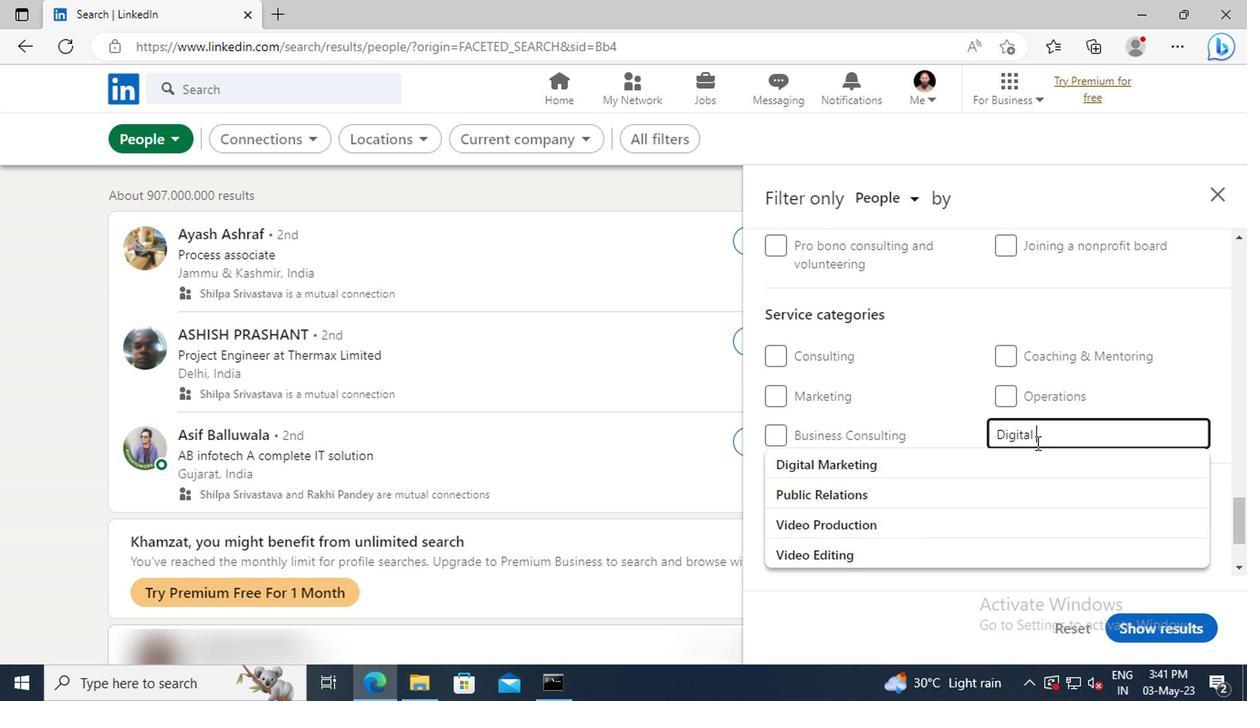 
Action: Mouse moved to (1035, 461)
Screenshot: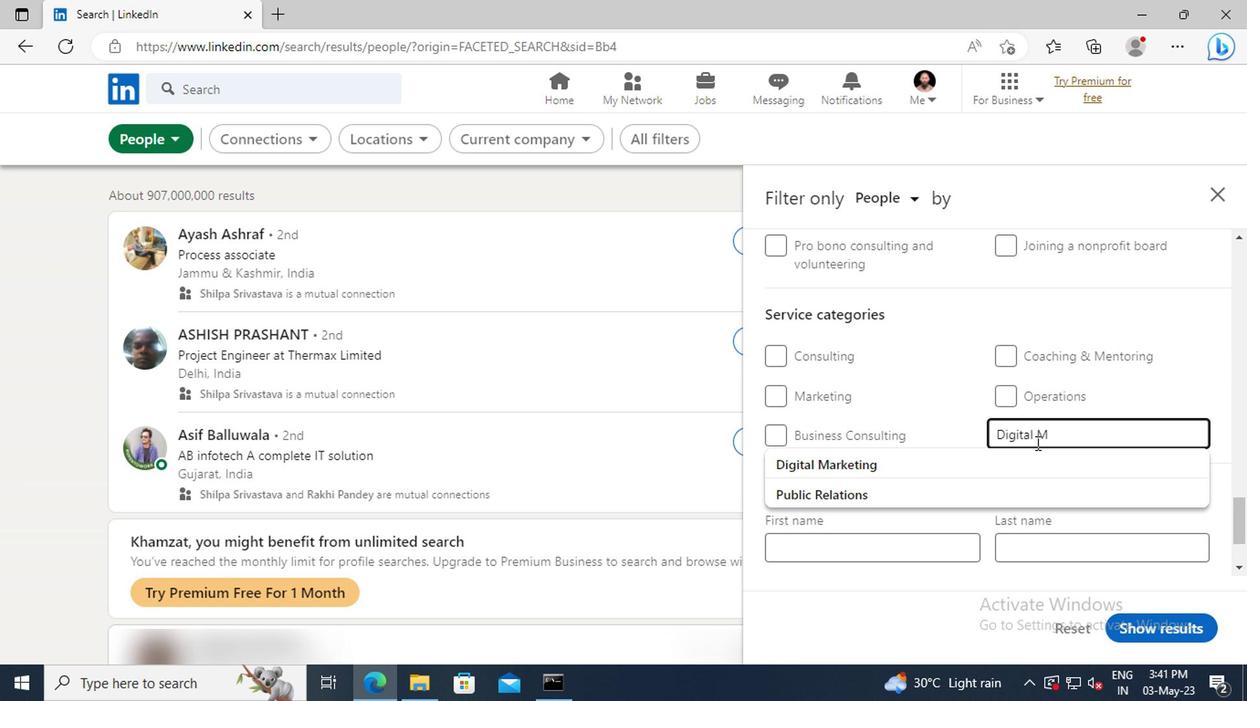 
Action: Mouse pressed left at (1035, 461)
Screenshot: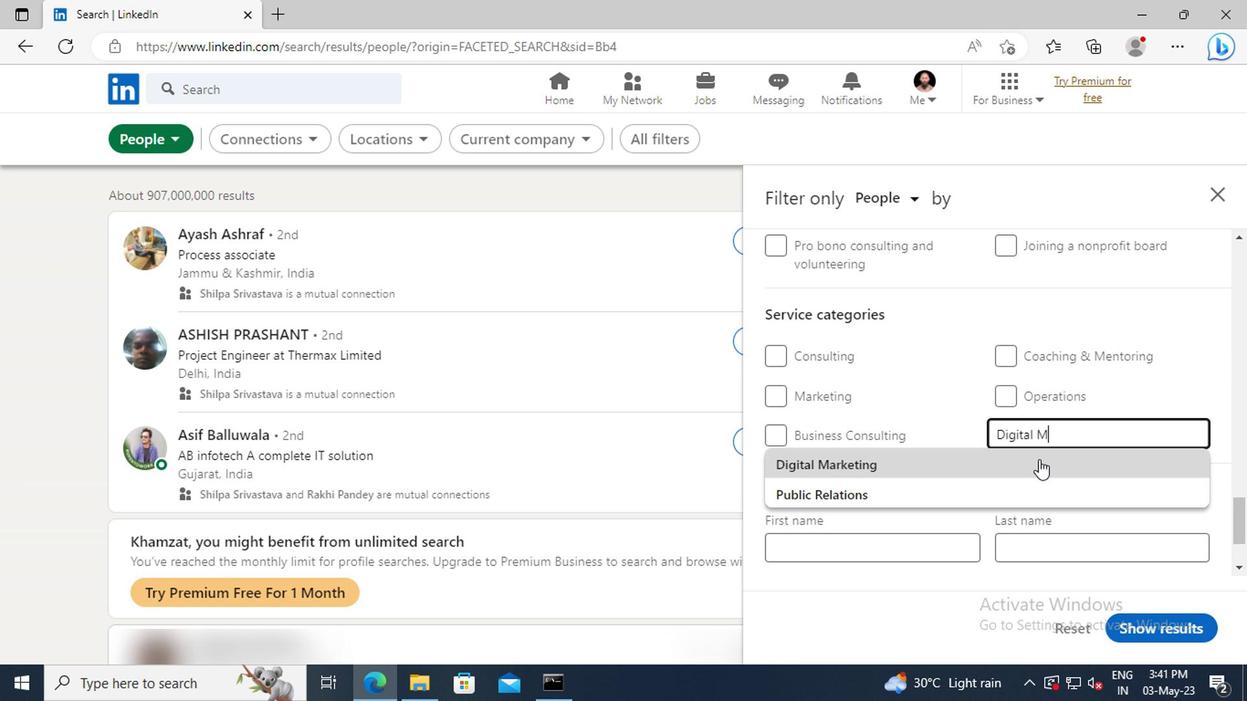 
Action: Mouse scrolled (1035, 461) with delta (0, 0)
Screenshot: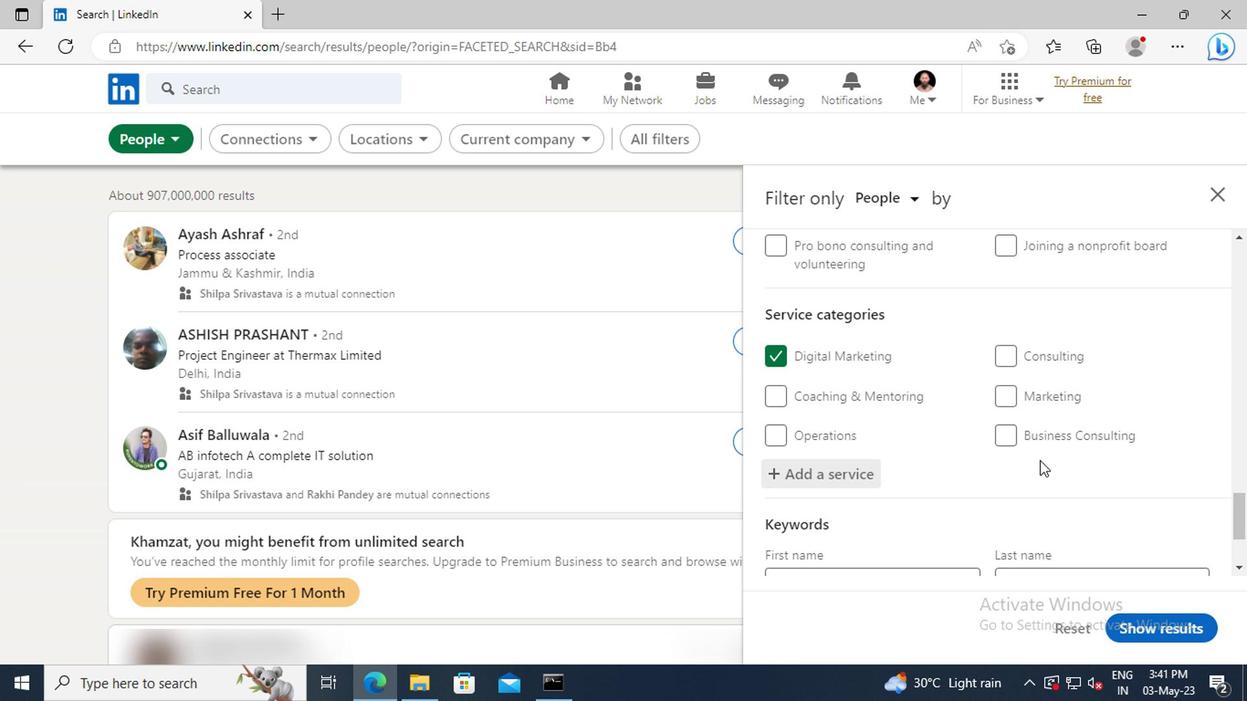 
Action: Mouse scrolled (1035, 461) with delta (0, 0)
Screenshot: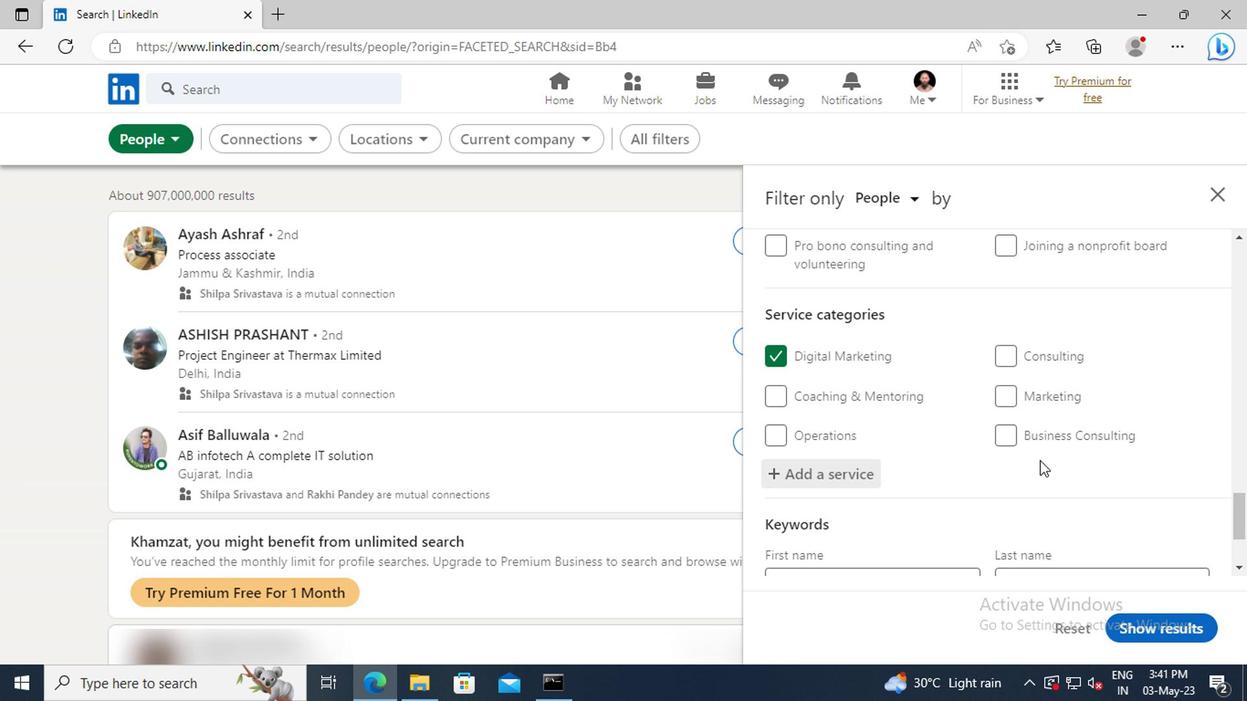 
Action: Mouse scrolled (1035, 461) with delta (0, 0)
Screenshot: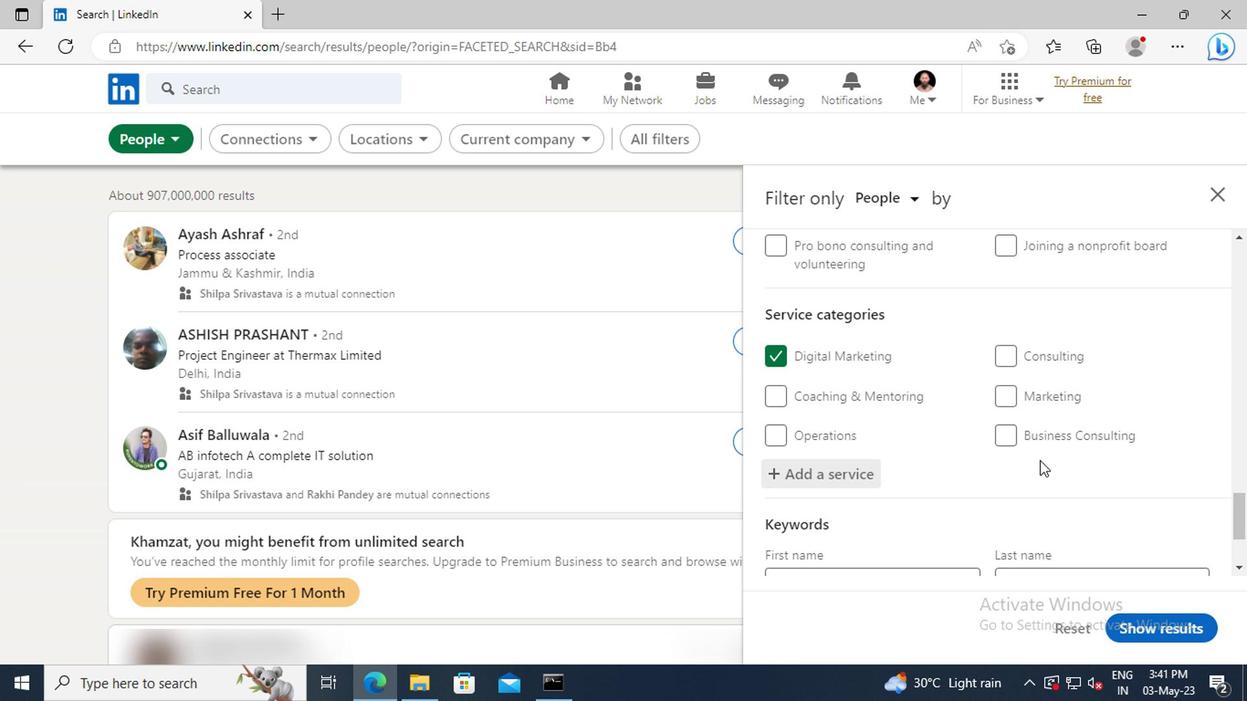 
Action: Mouse scrolled (1035, 461) with delta (0, 0)
Screenshot: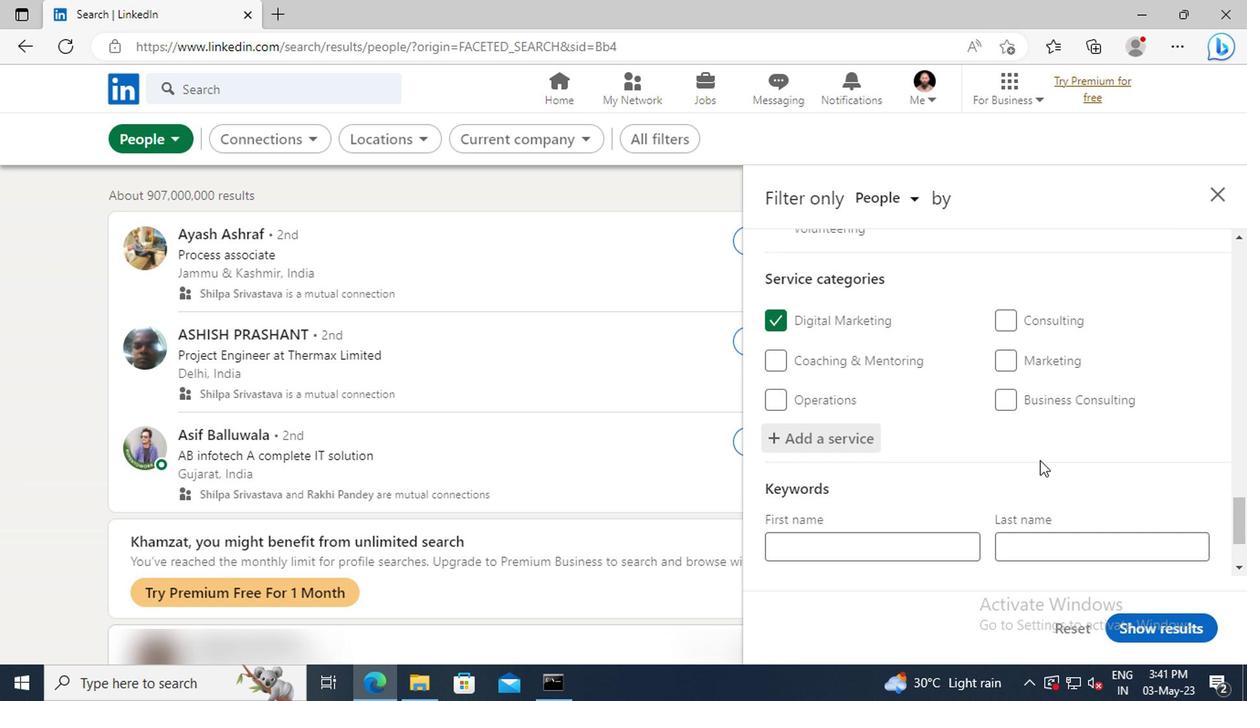 
Action: Mouse moved to (921, 497)
Screenshot: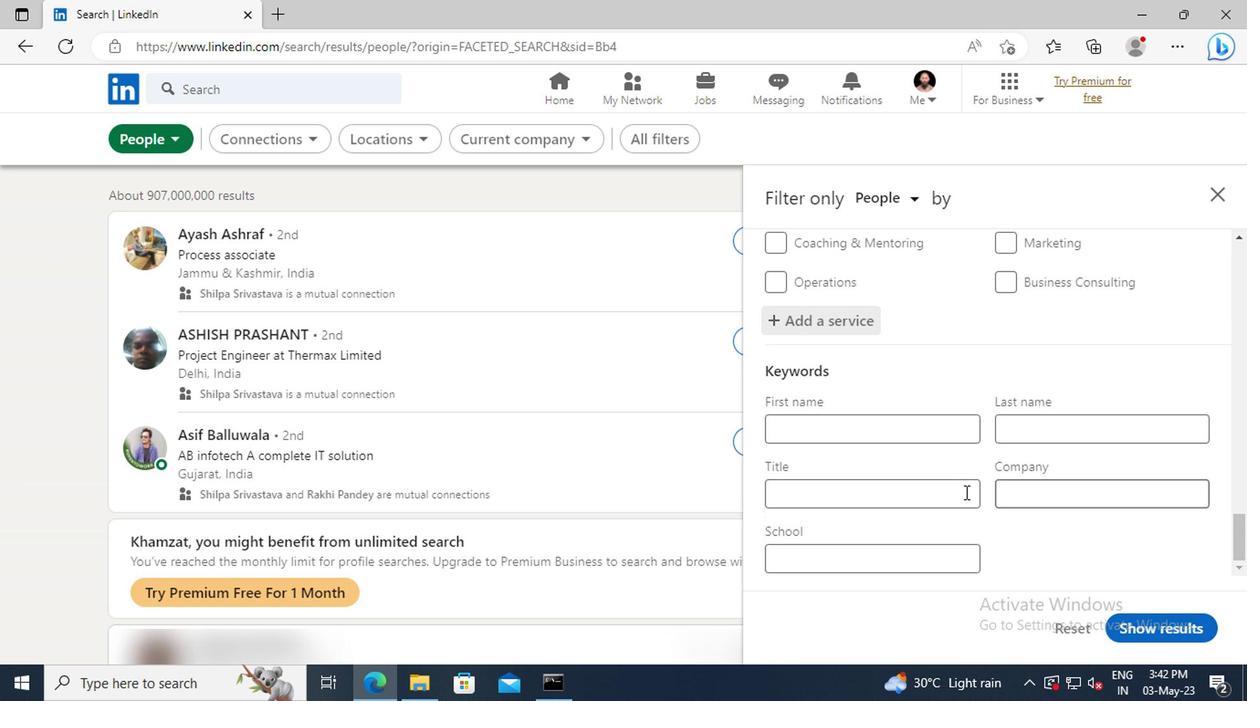 
Action: Mouse pressed left at (921, 497)
Screenshot: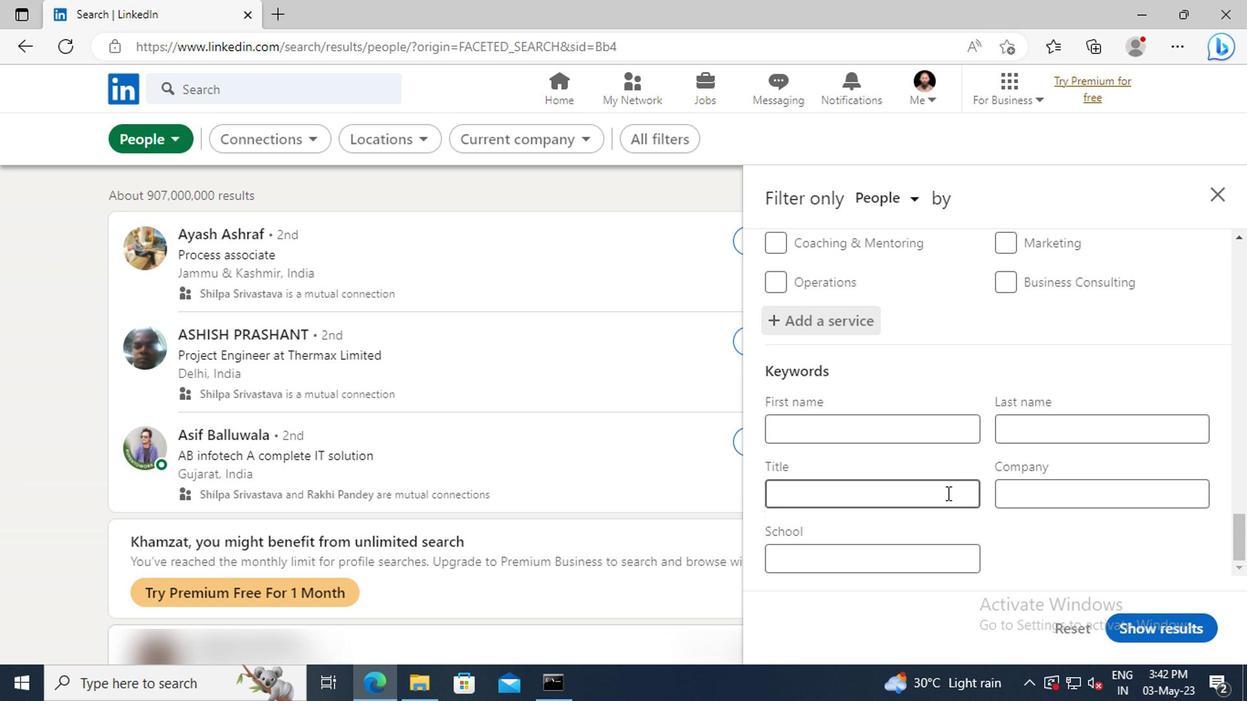 
Action: Key pressed <Key.shift>OUTSIDE<Key.space><Key.shift>SALES<Key.space><Key.shift>MANAGER<Key.enter>
Screenshot: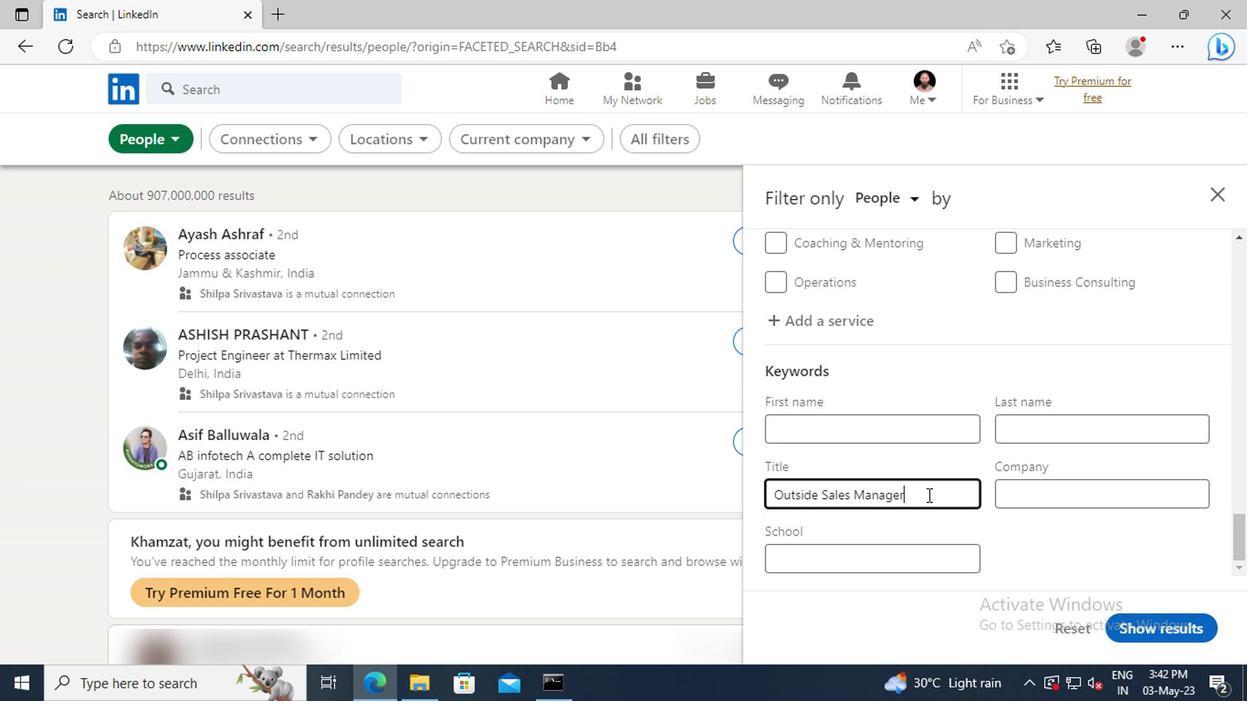 
Action: Mouse moved to (1135, 631)
Screenshot: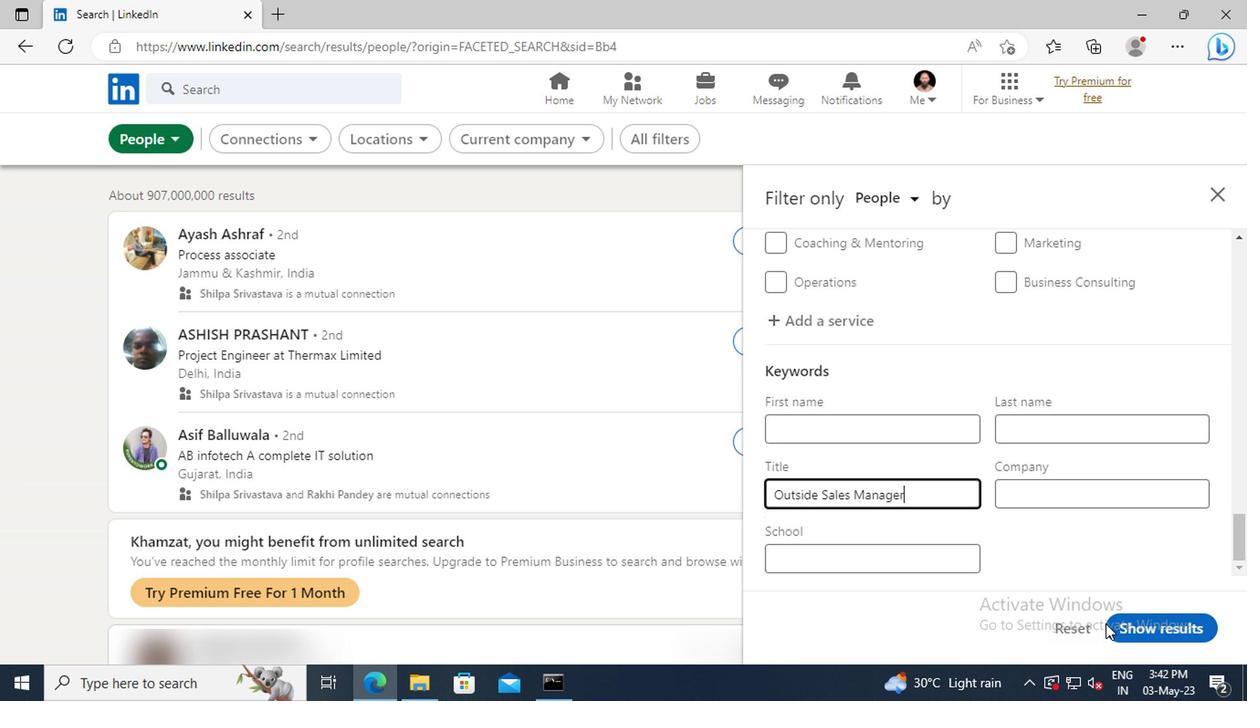 
Action: Mouse pressed left at (1135, 631)
Screenshot: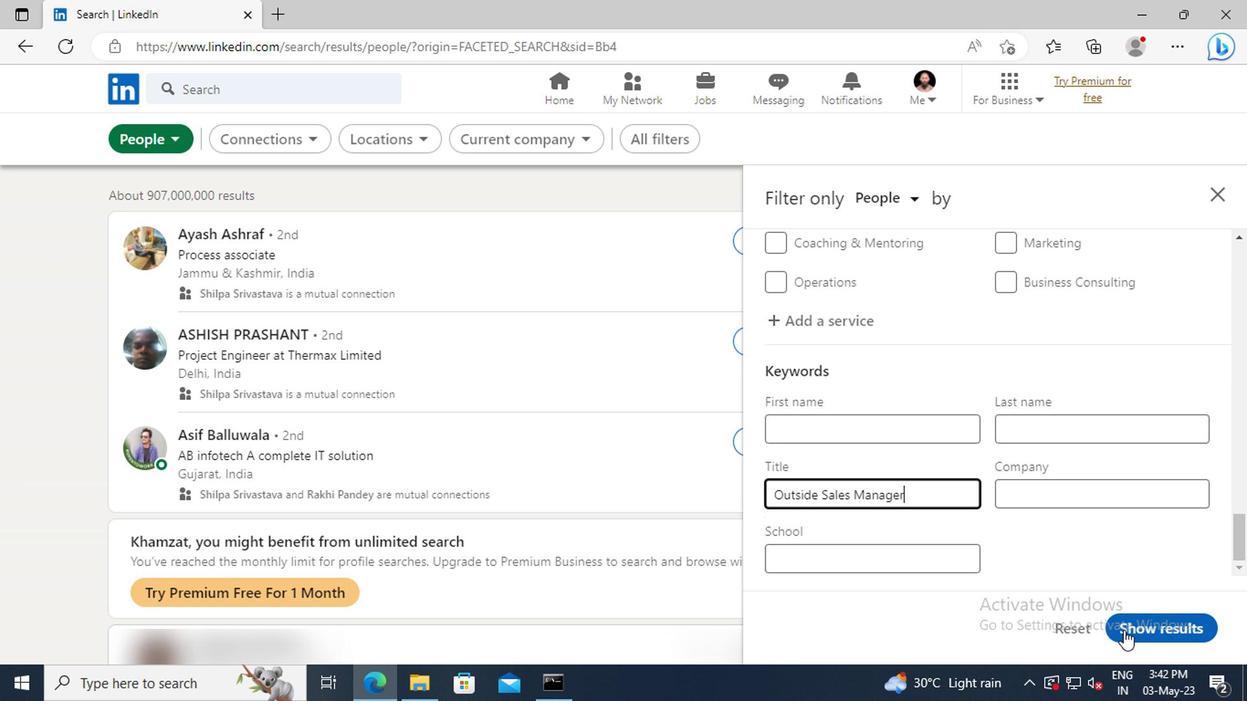 
